 Task: Find connections with filter location Tartagal with filter topic #aviationwith filter profile language English with filter current company Shangri-La Group with filter school Sri Venkateswara College with filter industry Household and Institutional Furniture Manufacturing with filter service category Nonprofit Consulting with filter keywords title Culture Operations Manager
Action: Mouse moved to (634, 134)
Screenshot: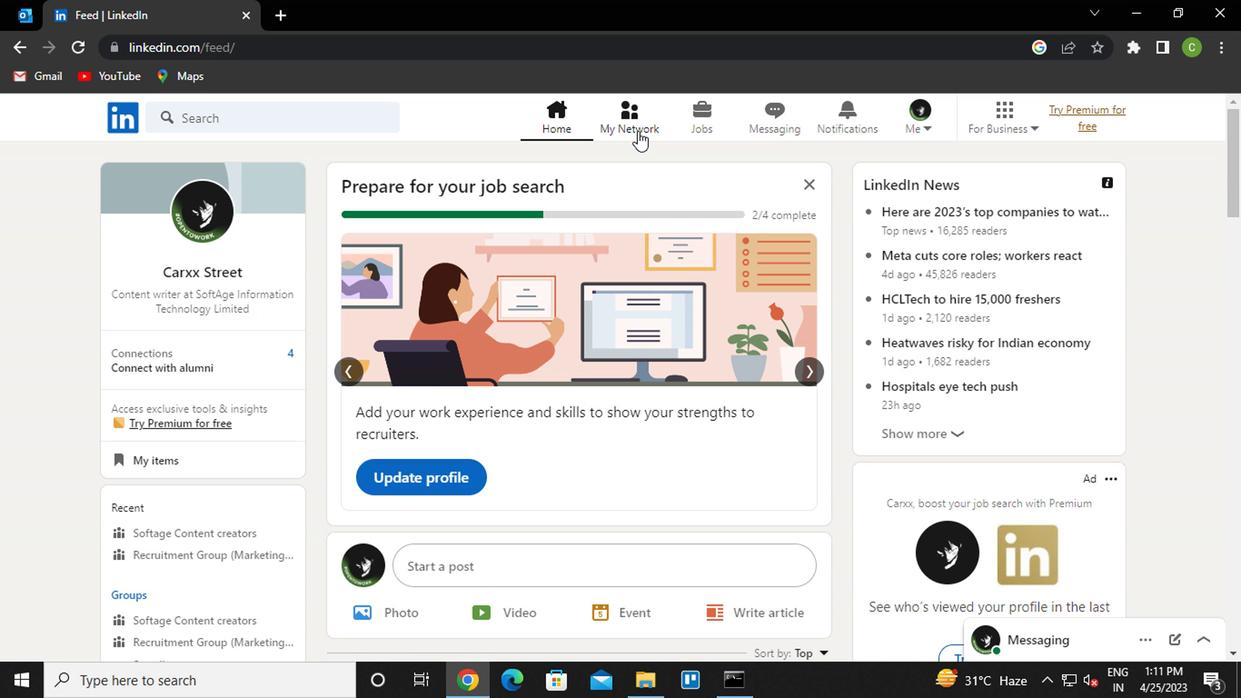 
Action: Mouse pressed left at (634, 134)
Screenshot: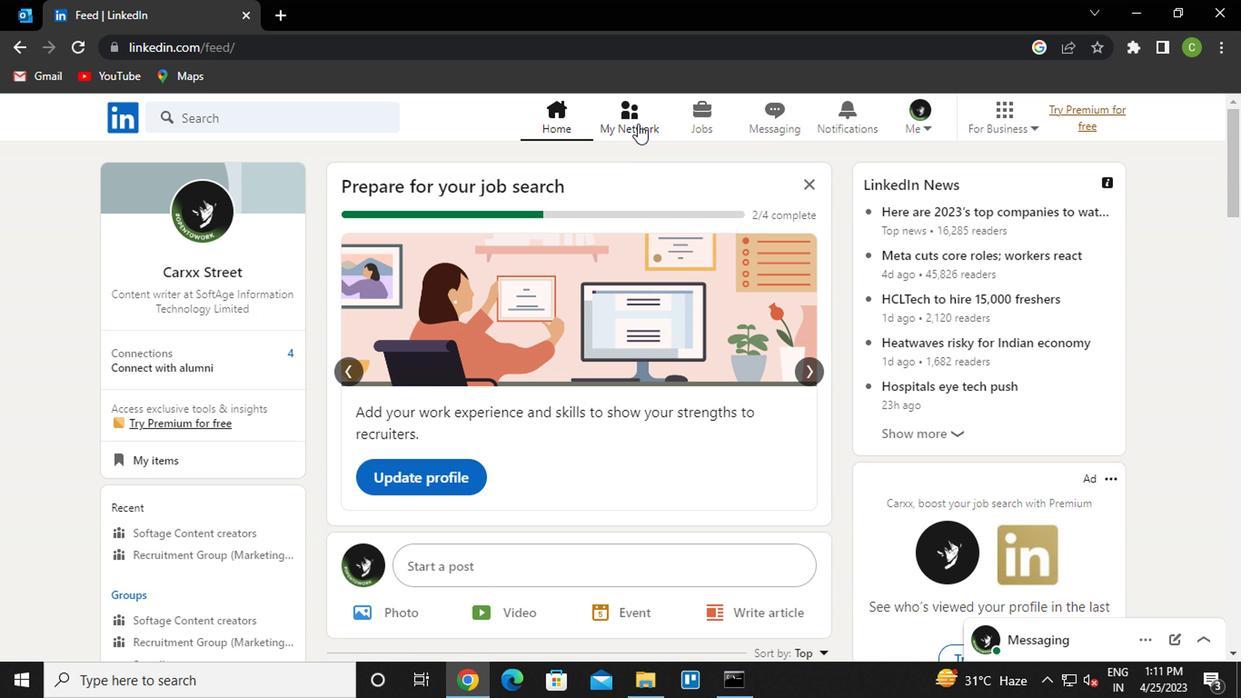 
Action: Mouse moved to (272, 225)
Screenshot: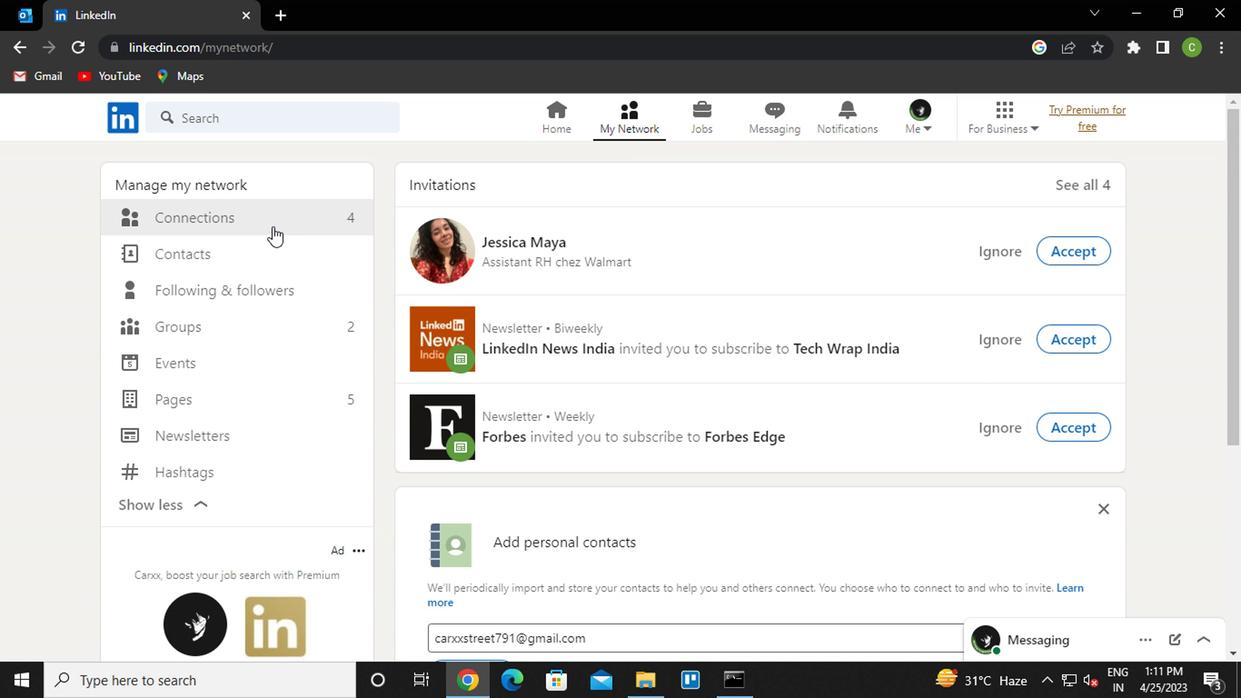 
Action: Mouse pressed left at (272, 225)
Screenshot: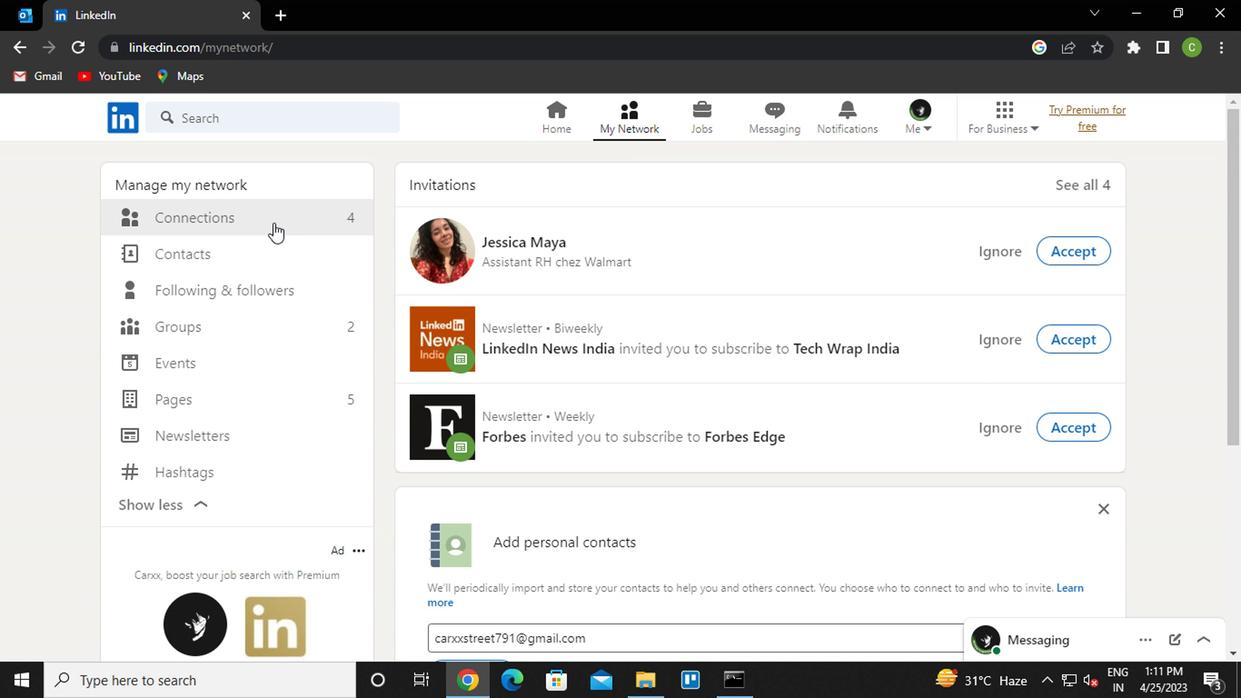 
Action: Mouse moved to (758, 227)
Screenshot: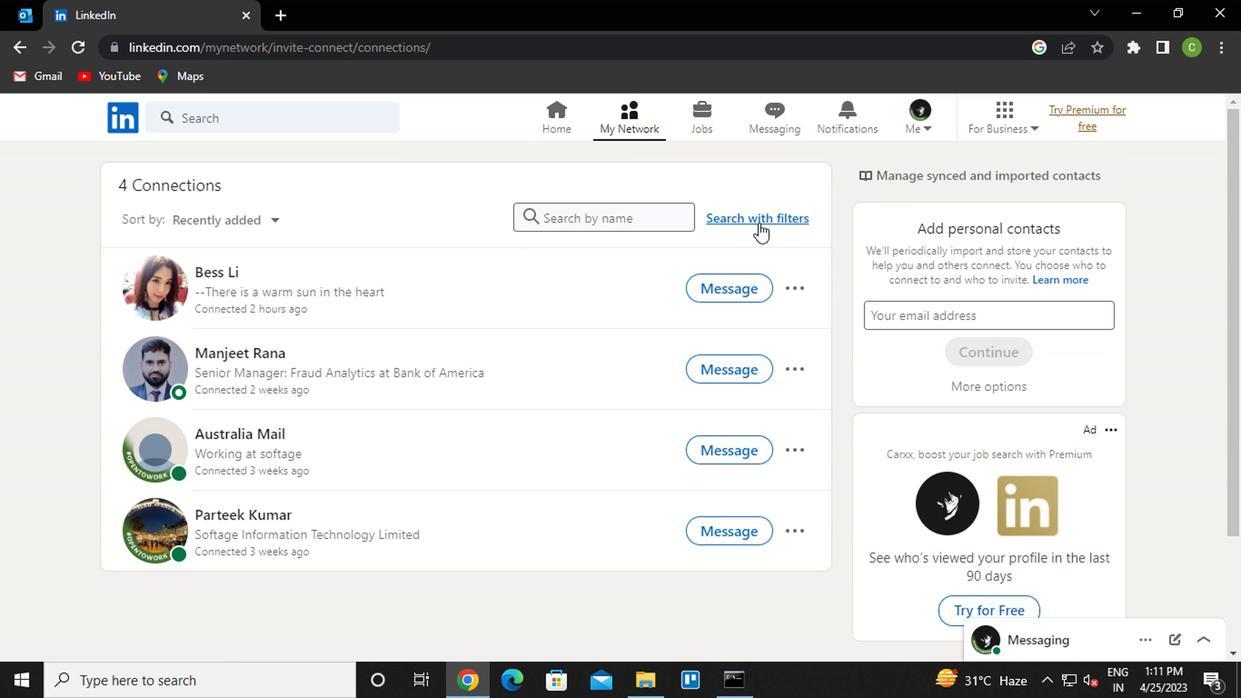 
Action: Mouse pressed left at (758, 227)
Screenshot: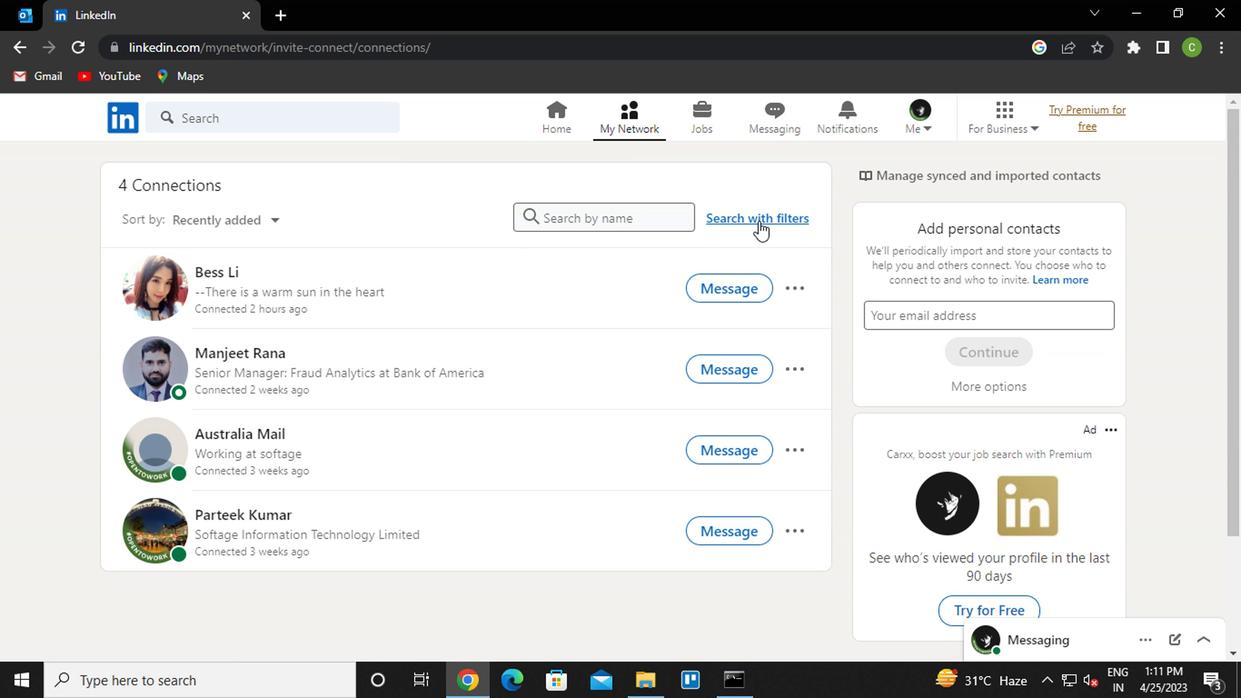 
Action: Mouse moved to (605, 183)
Screenshot: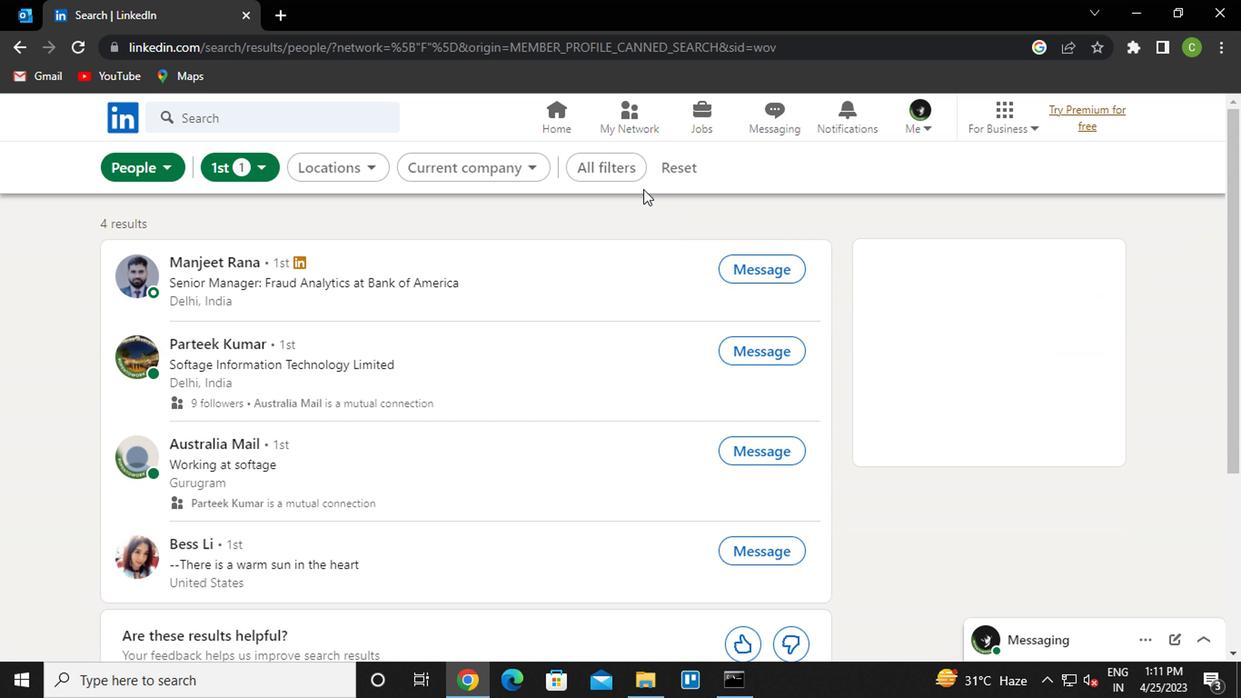 
Action: Mouse pressed left at (605, 183)
Screenshot: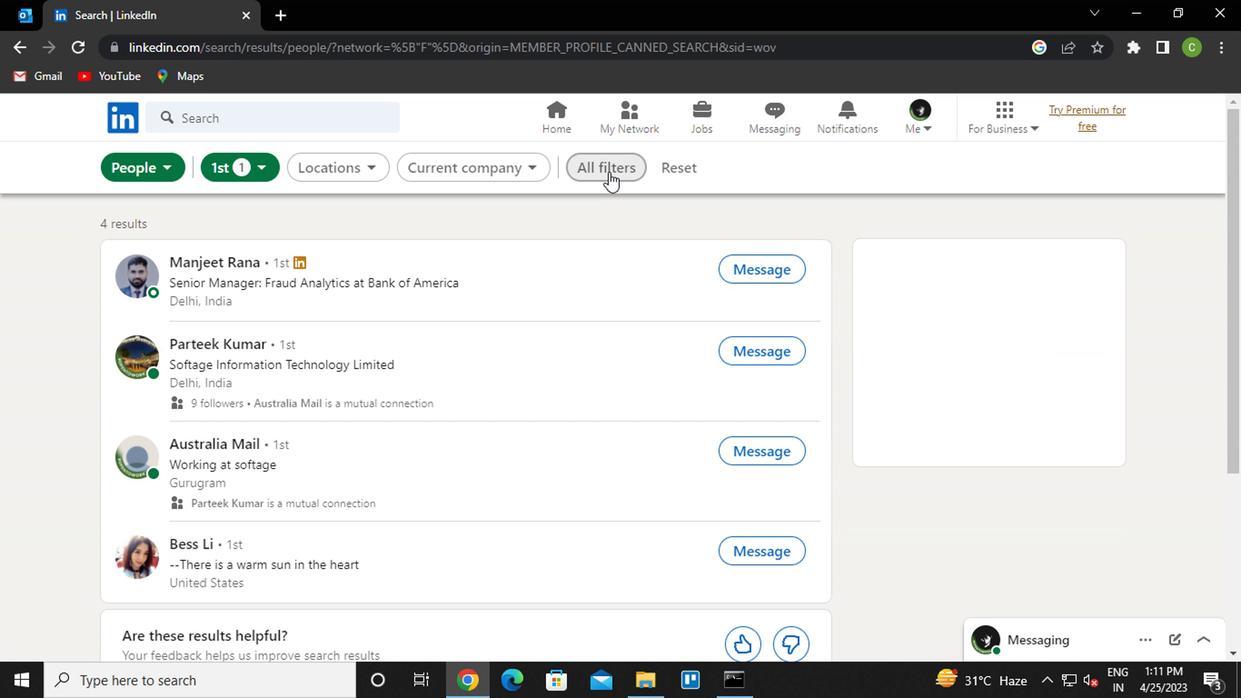 
Action: Mouse moved to (1001, 358)
Screenshot: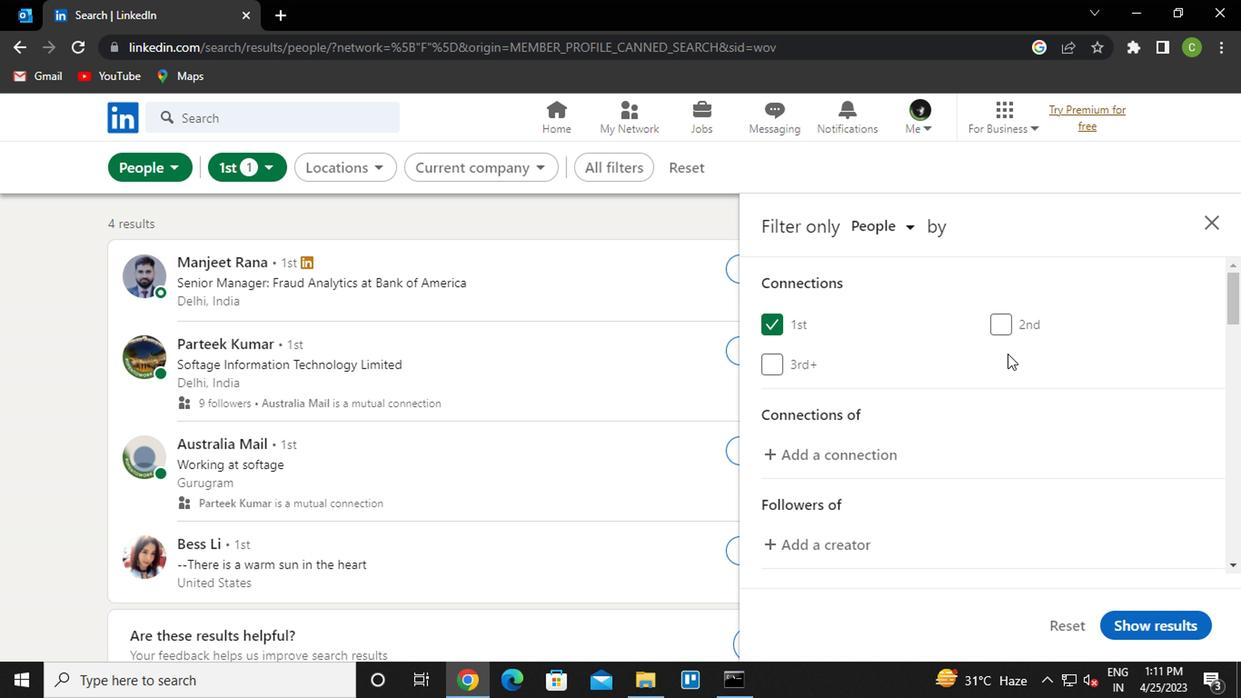 
Action: Mouse scrolled (1001, 358) with delta (0, 0)
Screenshot: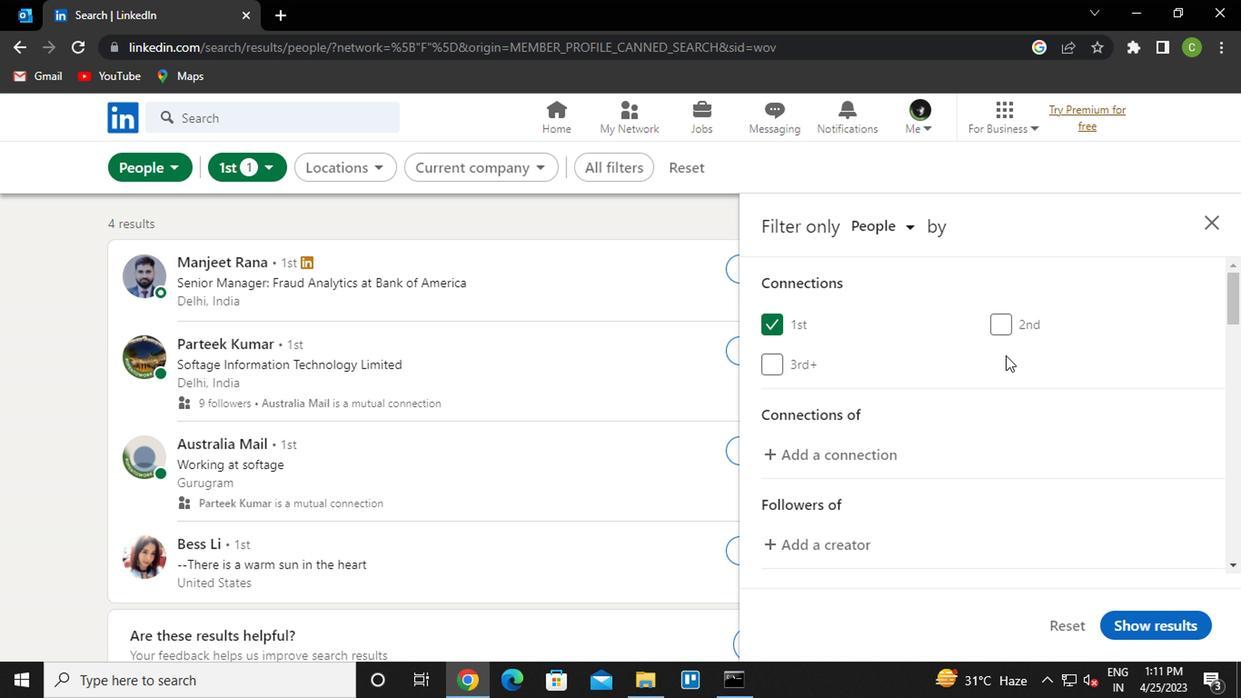 
Action: Mouse scrolled (1001, 358) with delta (0, 0)
Screenshot: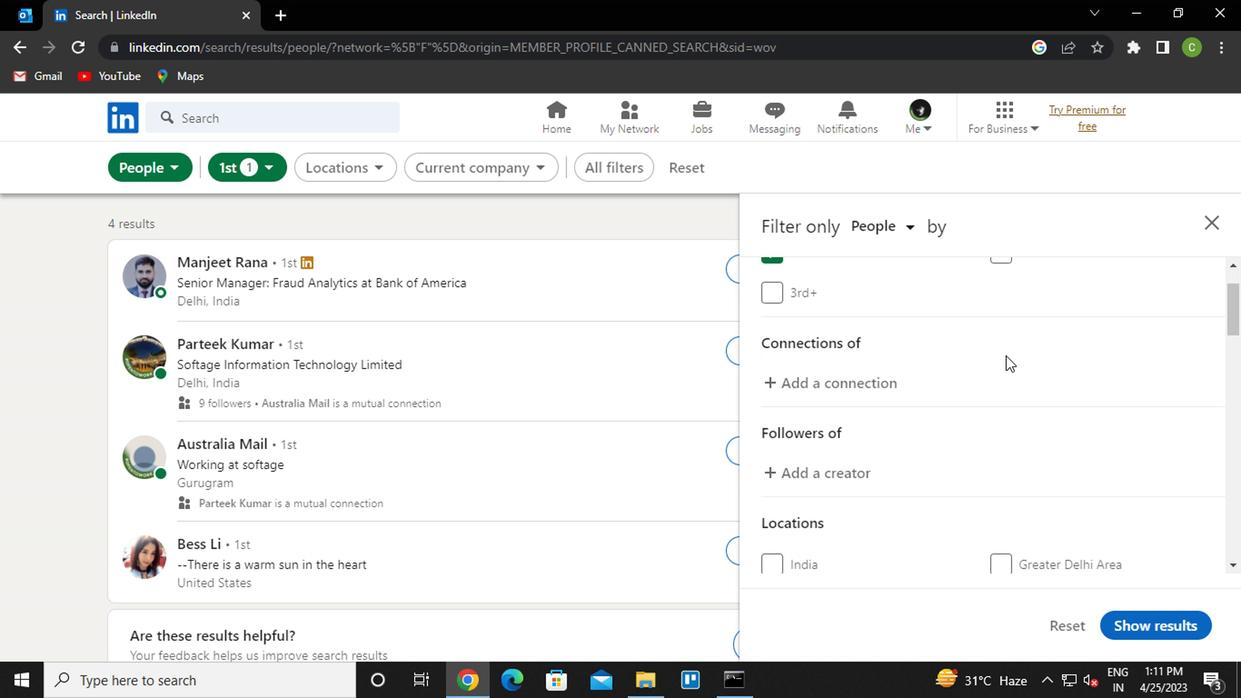 
Action: Mouse moved to (1001, 360)
Screenshot: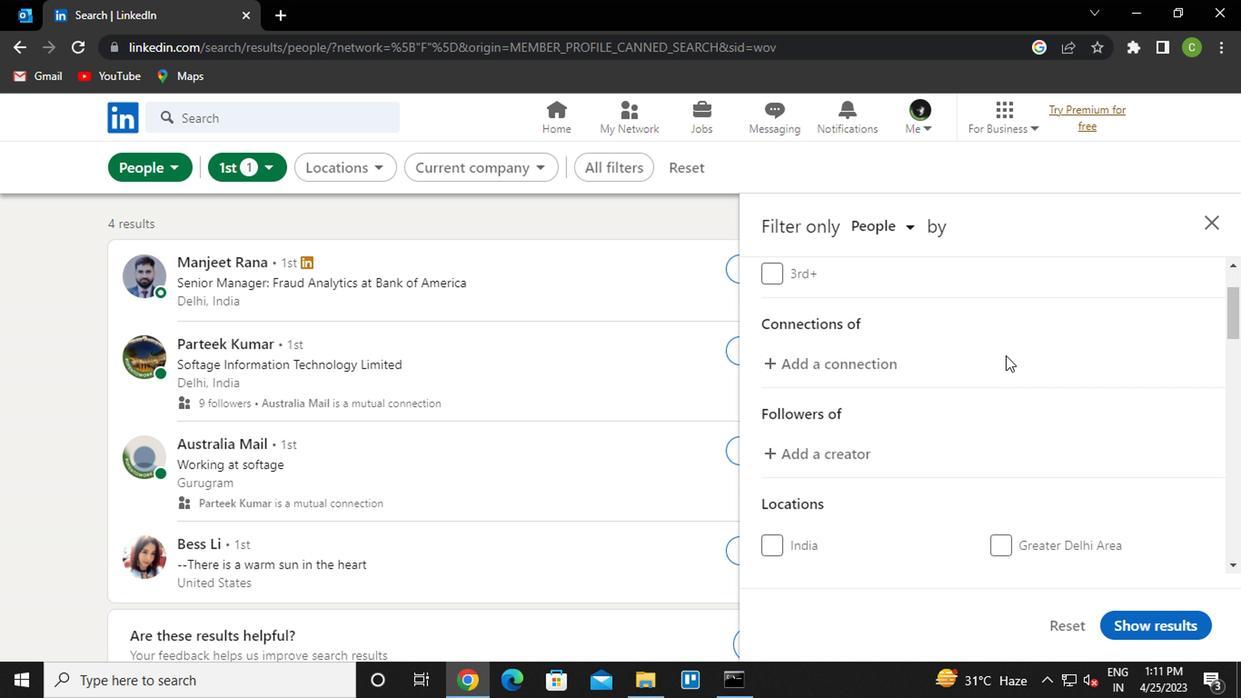 
Action: Mouse scrolled (1001, 358) with delta (0, -1)
Screenshot: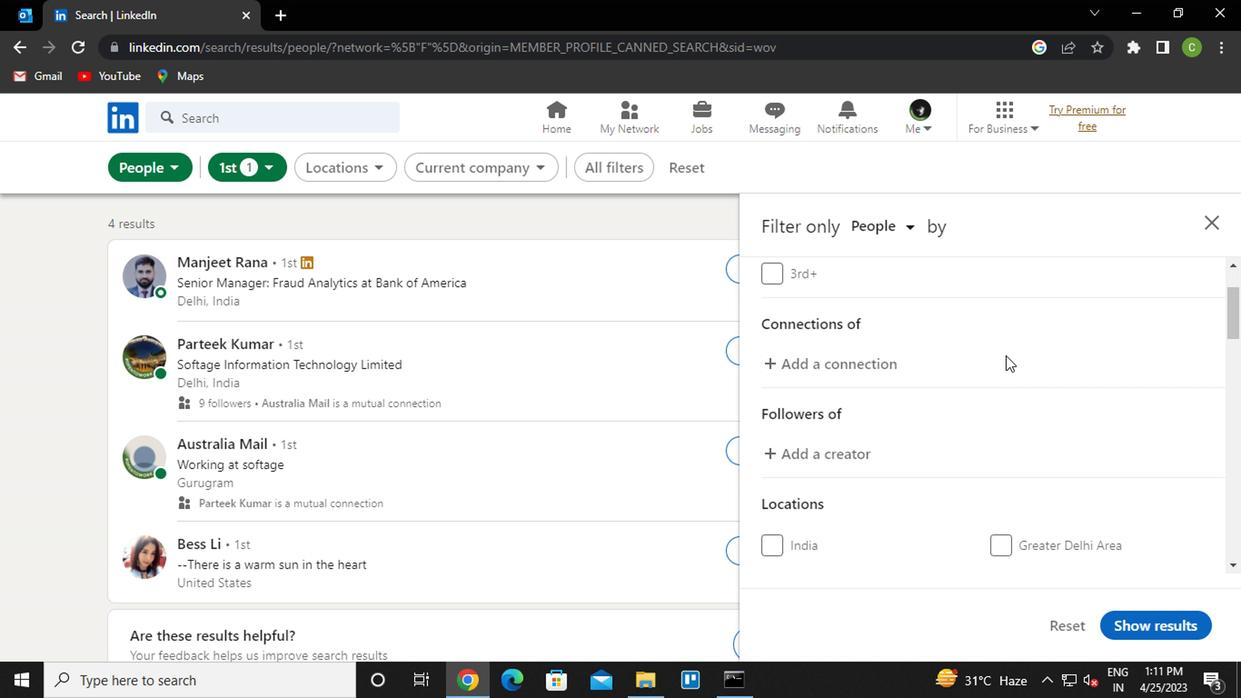 
Action: Mouse moved to (1021, 445)
Screenshot: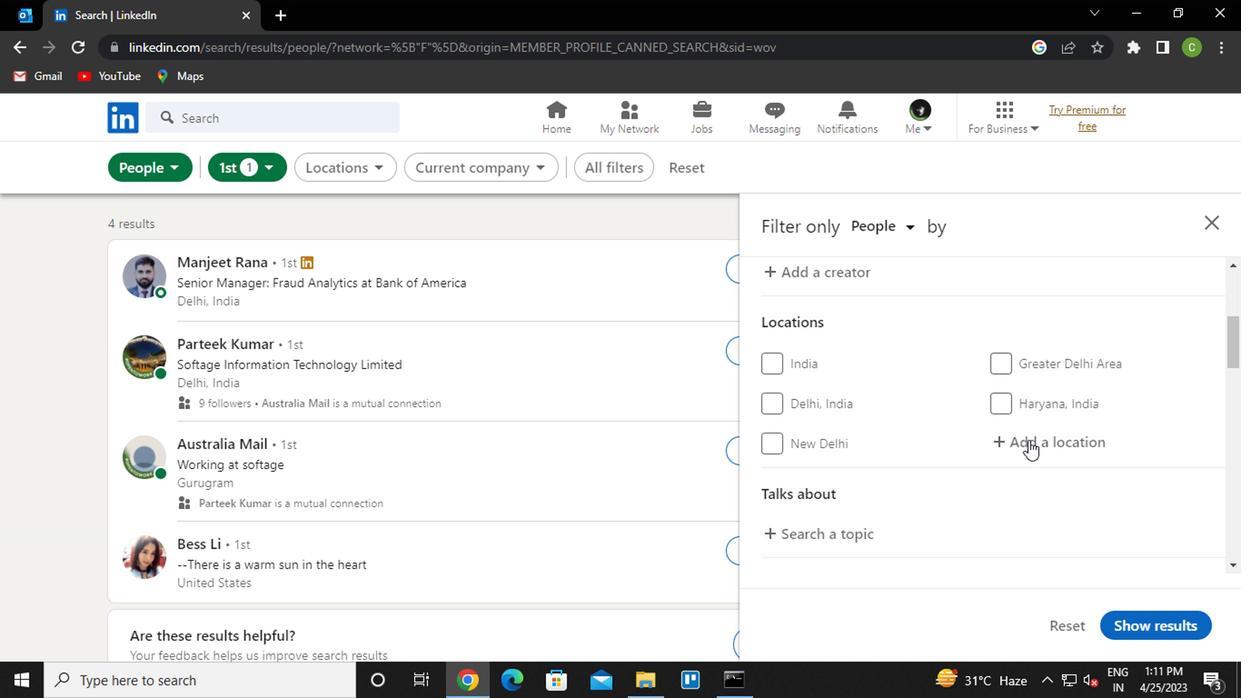 
Action: Mouse pressed left at (1021, 445)
Screenshot: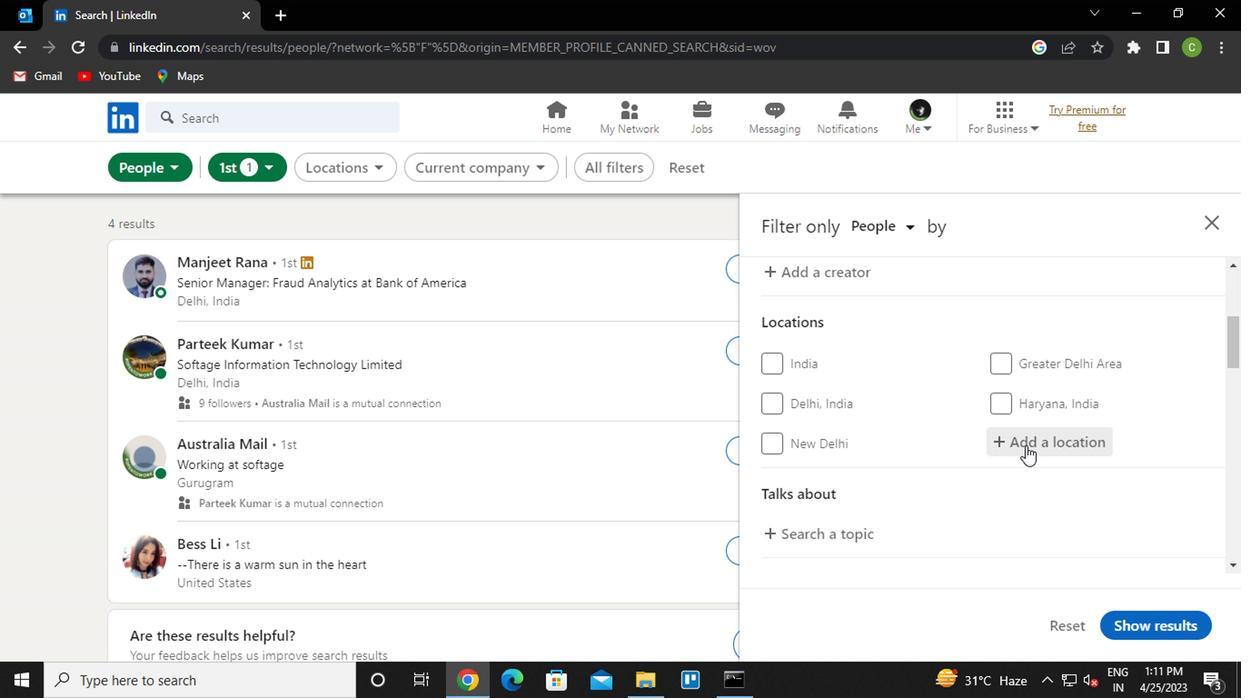 
Action: Key pressed <Key.caps_lock><Key.caps_lock>t<Key.caps_lock>artagar<Key.backspace>l<Key.down><Key.enter>
Screenshot: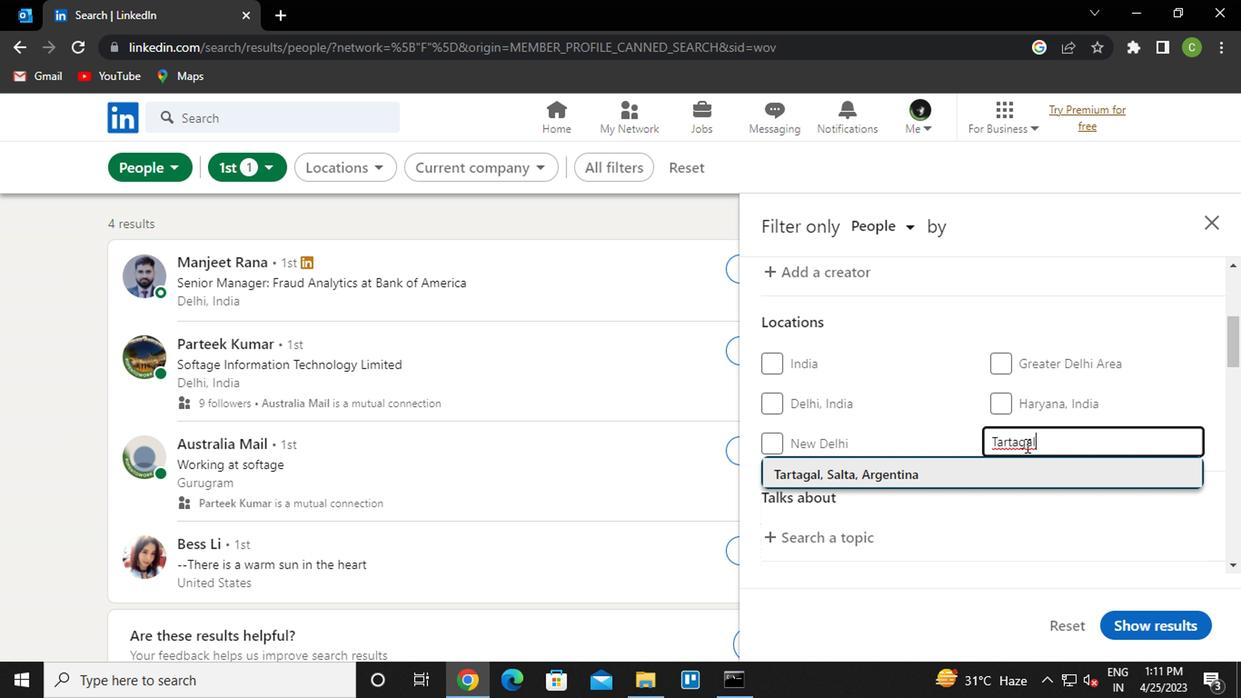 
Action: Mouse moved to (987, 471)
Screenshot: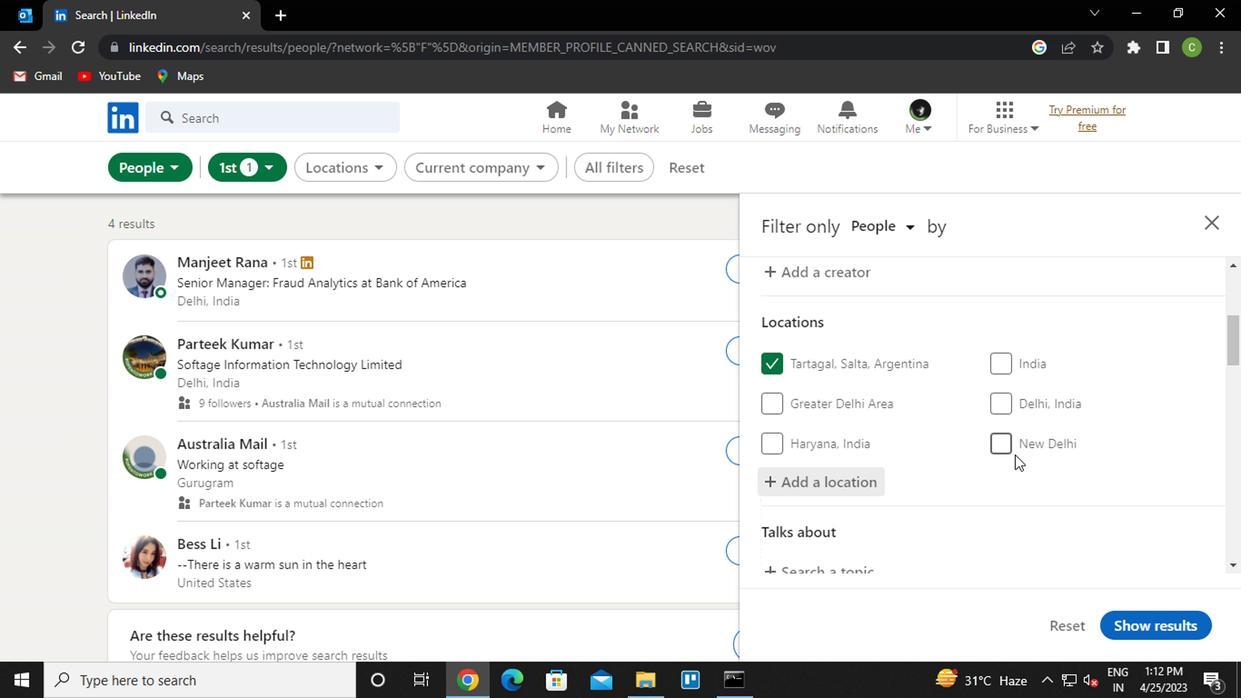 
Action: Mouse scrolled (987, 470) with delta (0, 0)
Screenshot: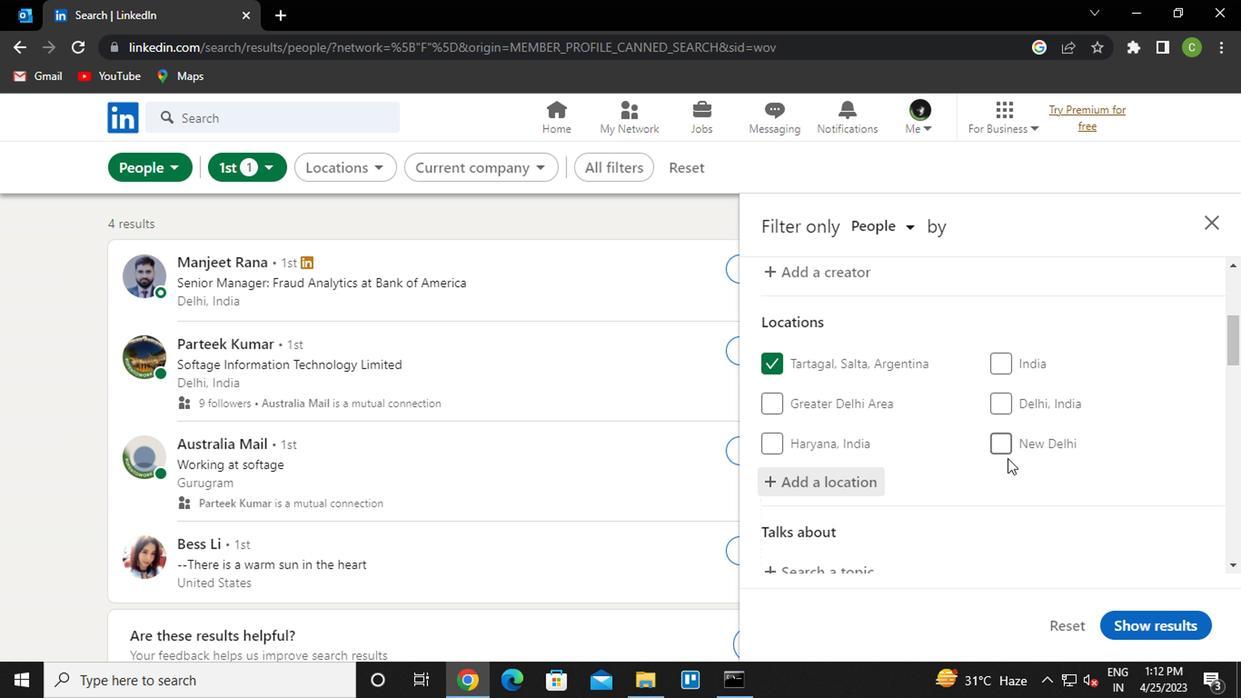 
Action: Mouse moved to (832, 474)
Screenshot: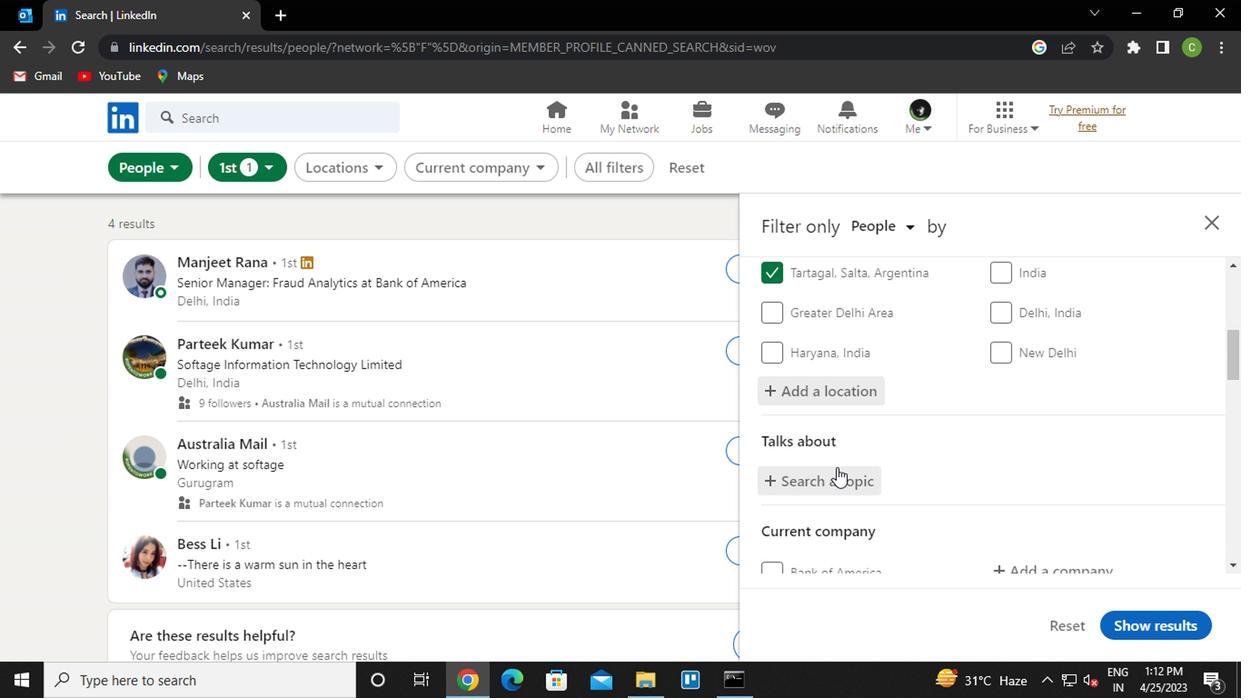 
Action: Mouse pressed left at (832, 474)
Screenshot: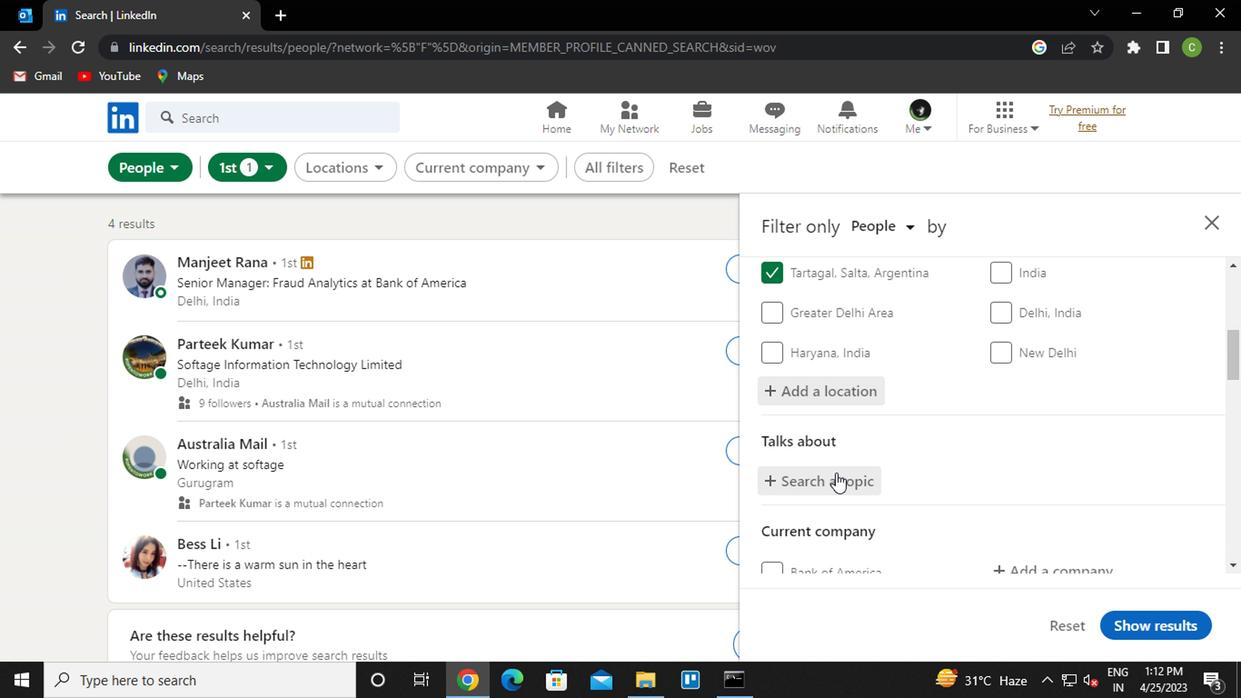 
Action: Key pressed aviation<Key.down><Key.enter>
Screenshot: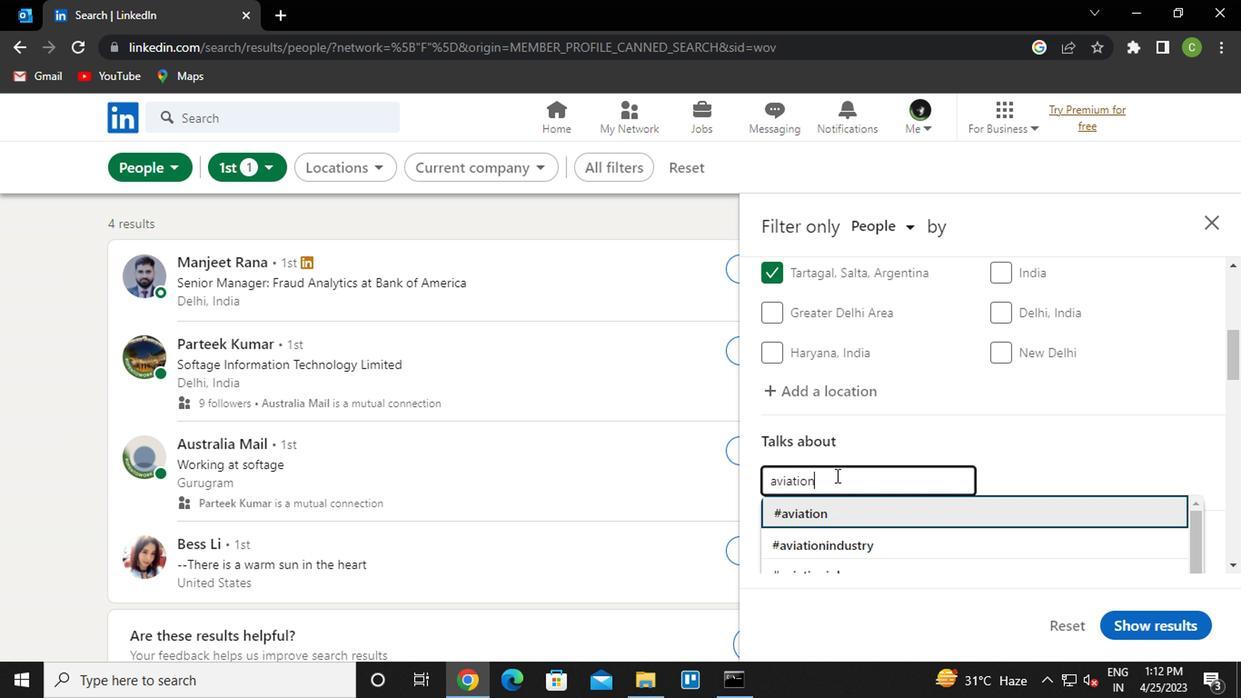 
Action: Mouse moved to (894, 465)
Screenshot: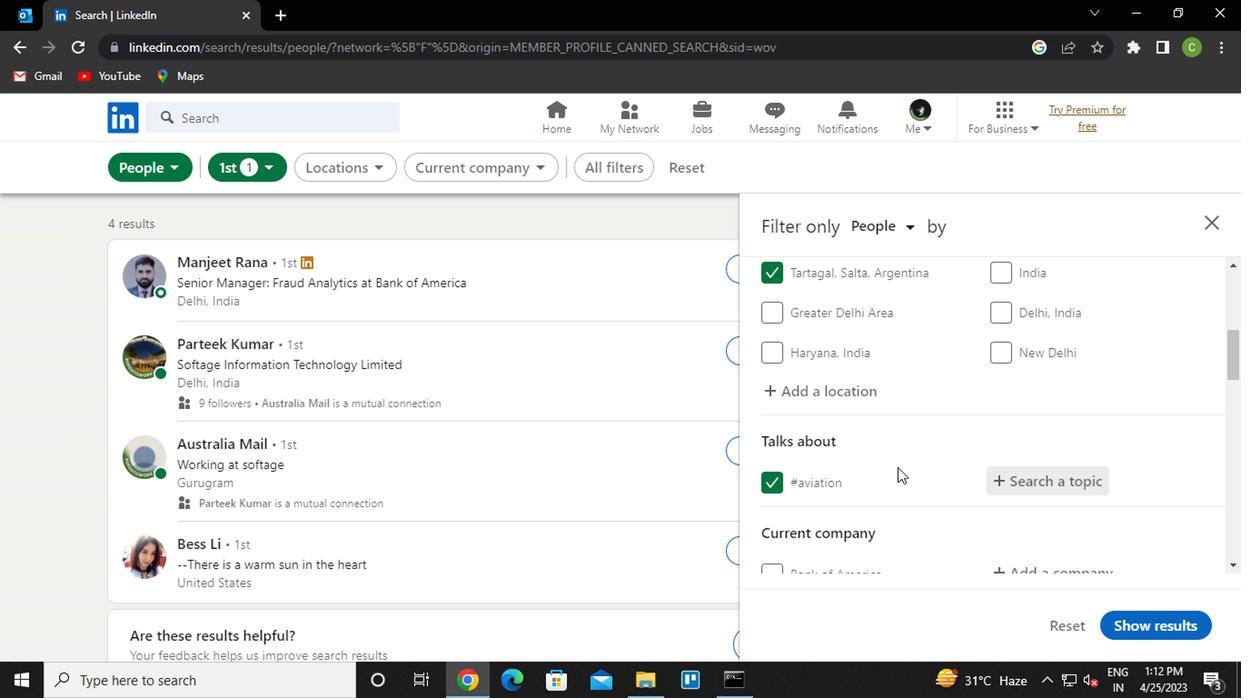 
Action: Mouse scrolled (894, 464) with delta (0, -1)
Screenshot: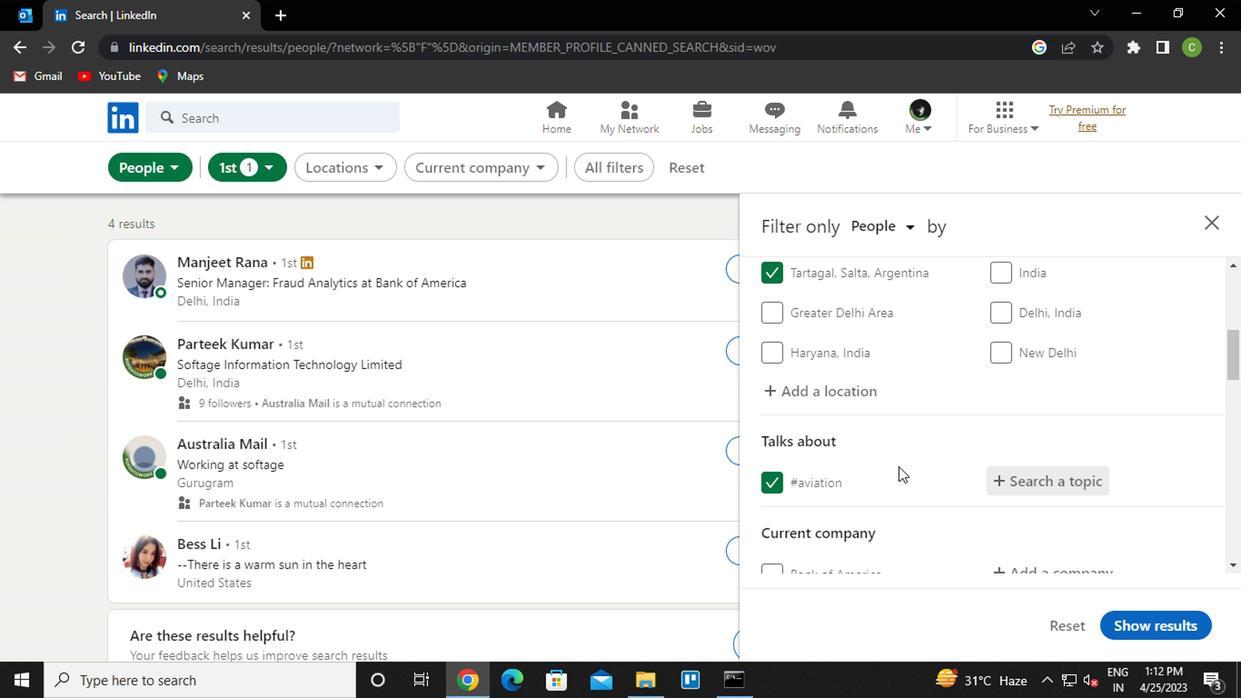 
Action: Mouse scrolled (894, 464) with delta (0, -1)
Screenshot: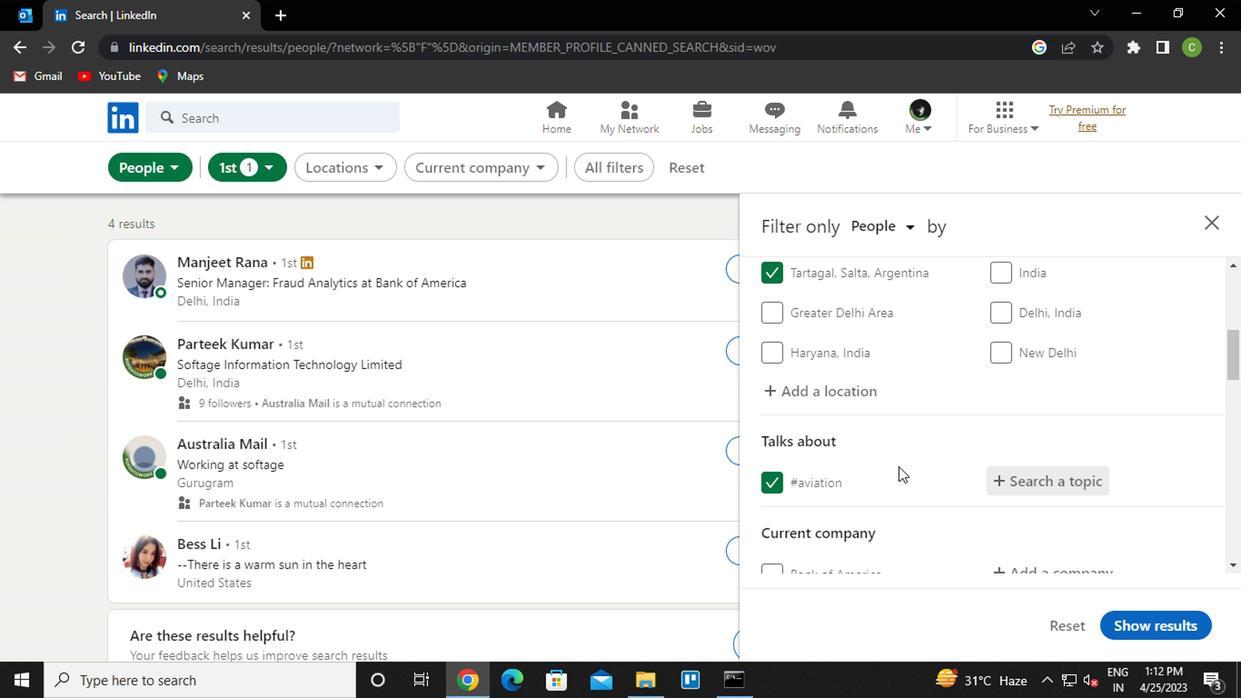 
Action: Mouse moved to (894, 465)
Screenshot: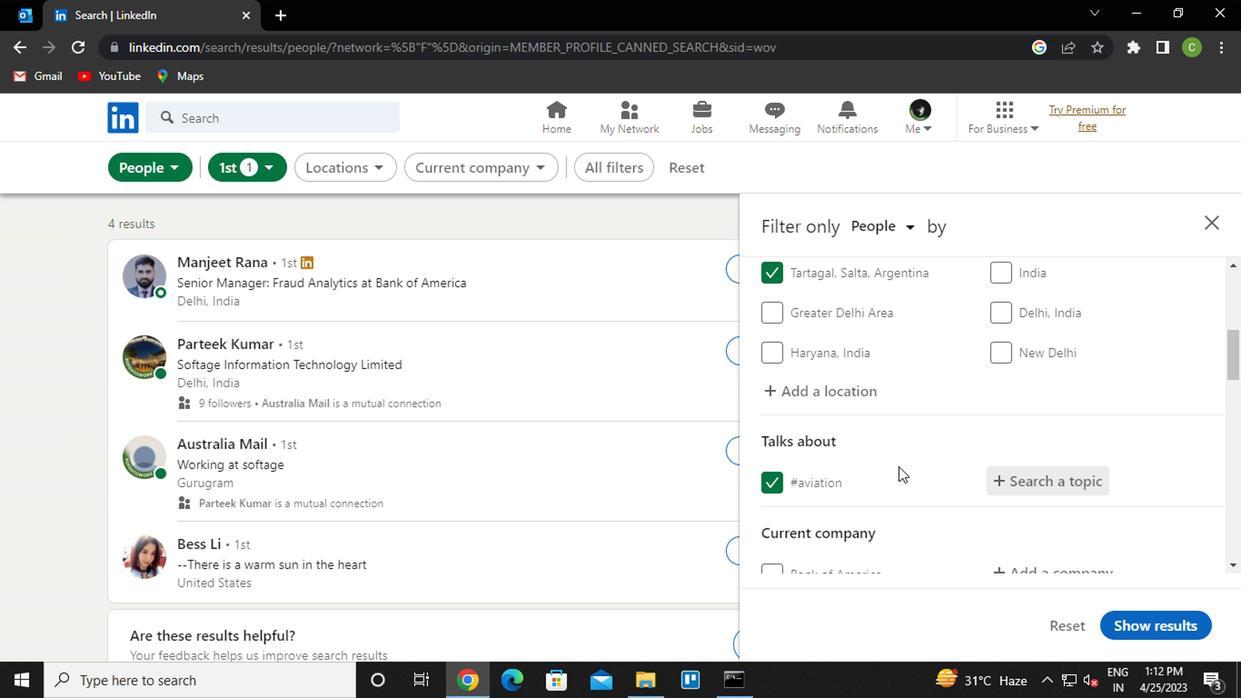 
Action: Mouse scrolled (894, 464) with delta (0, -1)
Screenshot: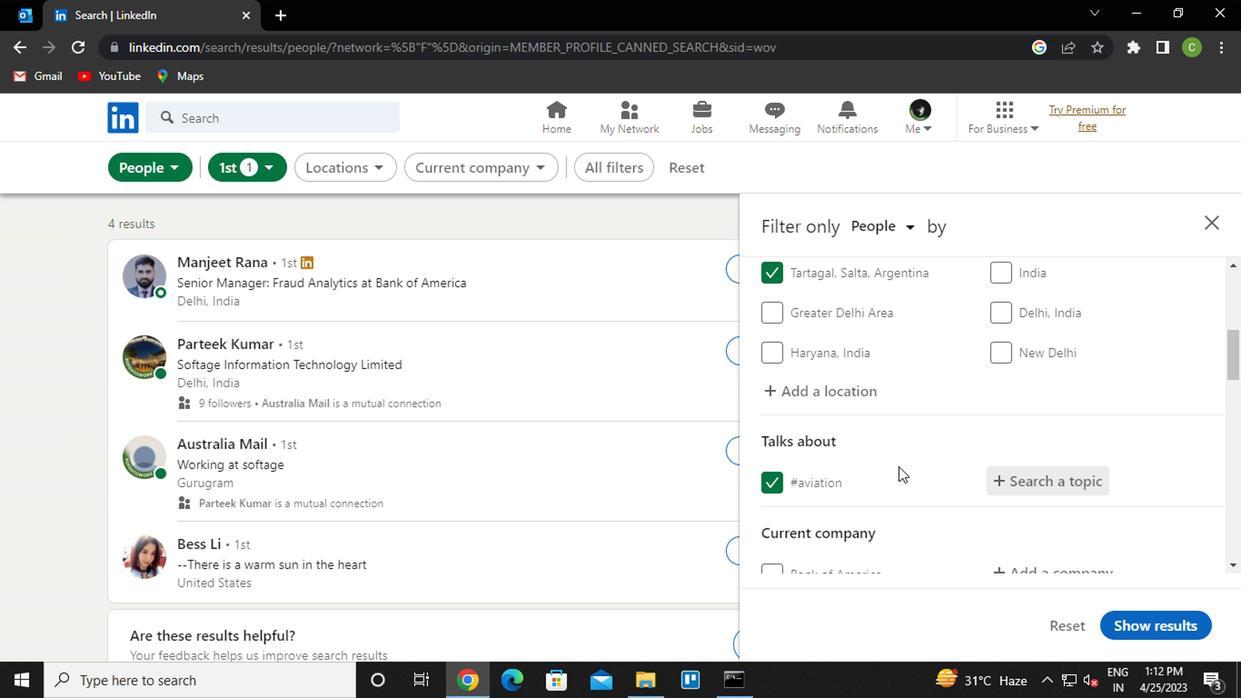 
Action: Mouse scrolled (894, 464) with delta (0, -1)
Screenshot: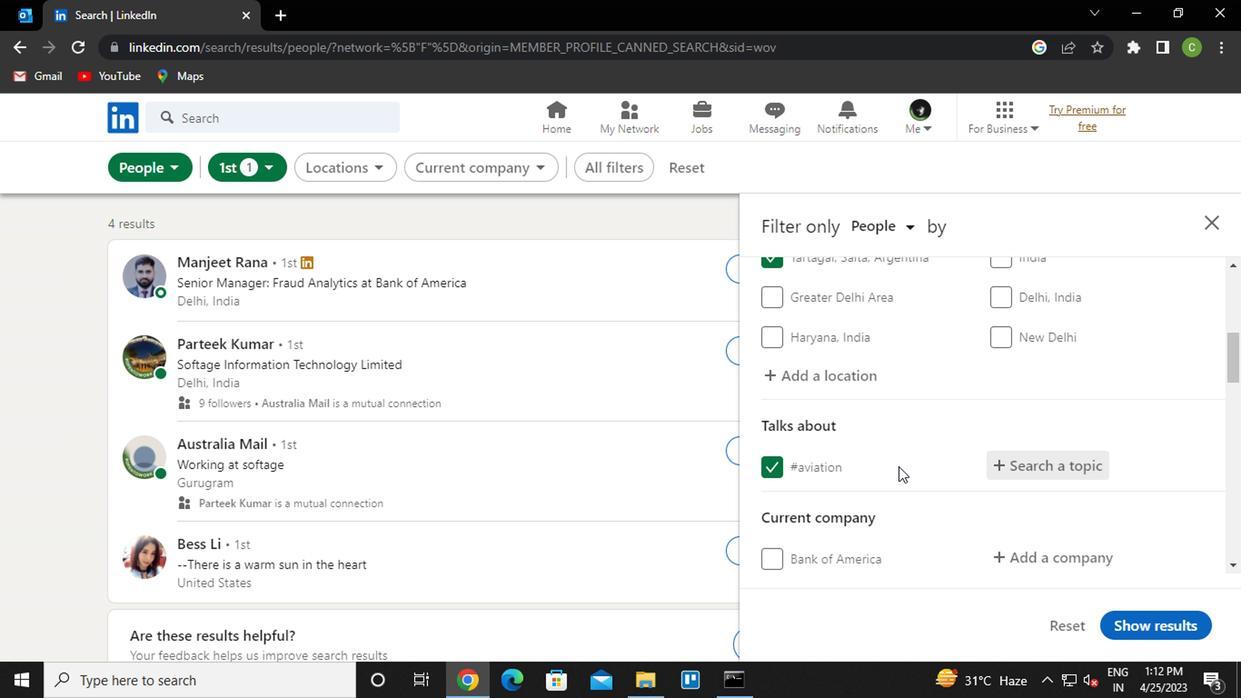 
Action: Mouse moved to (893, 465)
Screenshot: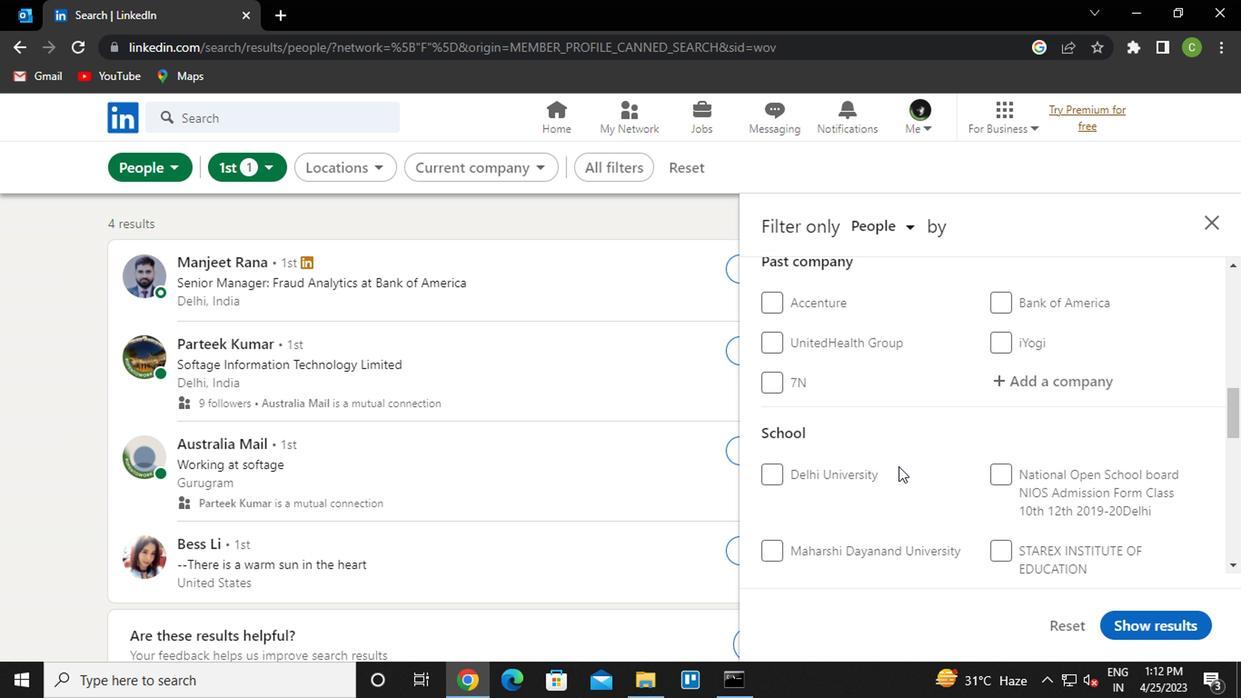 
Action: Mouse scrolled (893, 464) with delta (0, -1)
Screenshot: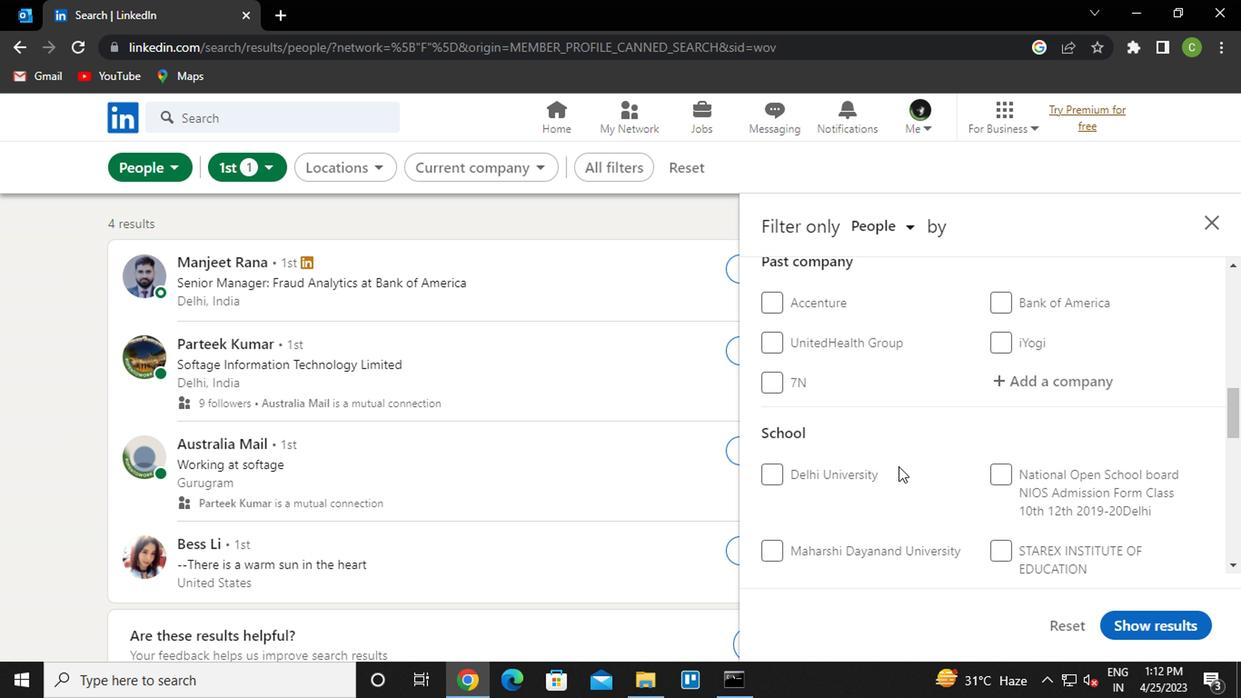 
Action: Mouse scrolled (893, 464) with delta (0, -1)
Screenshot: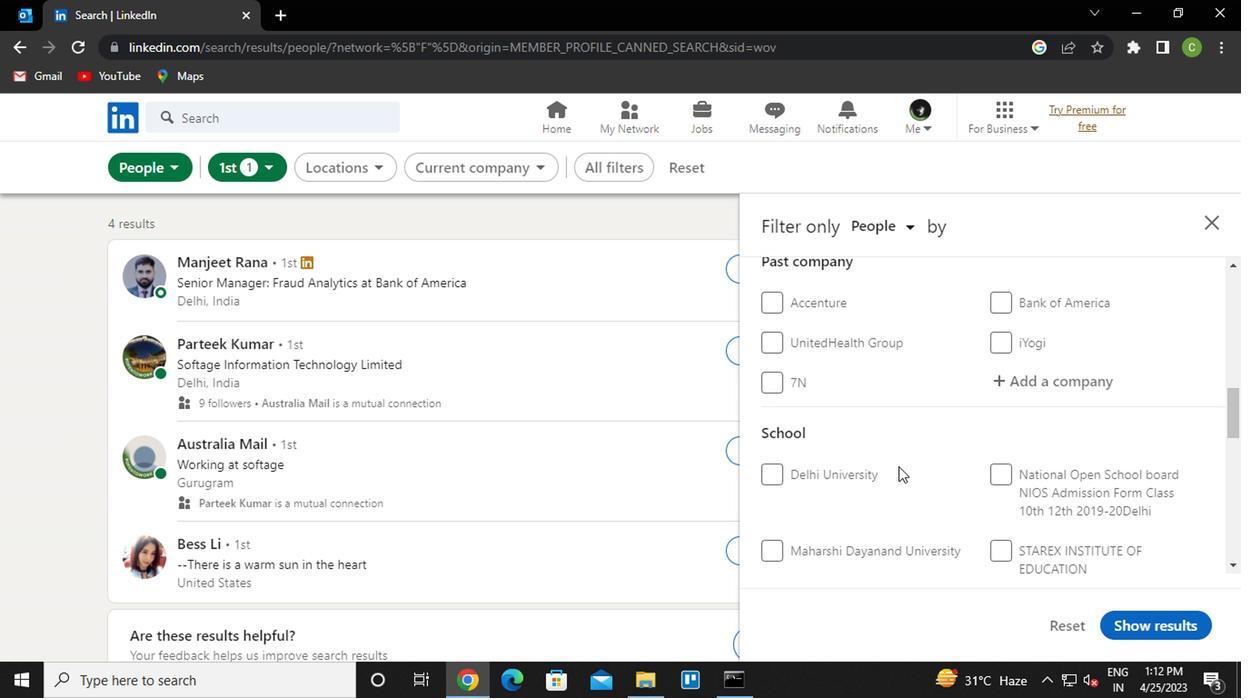 
Action: Mouse moved to (887, 466)
Screenshot: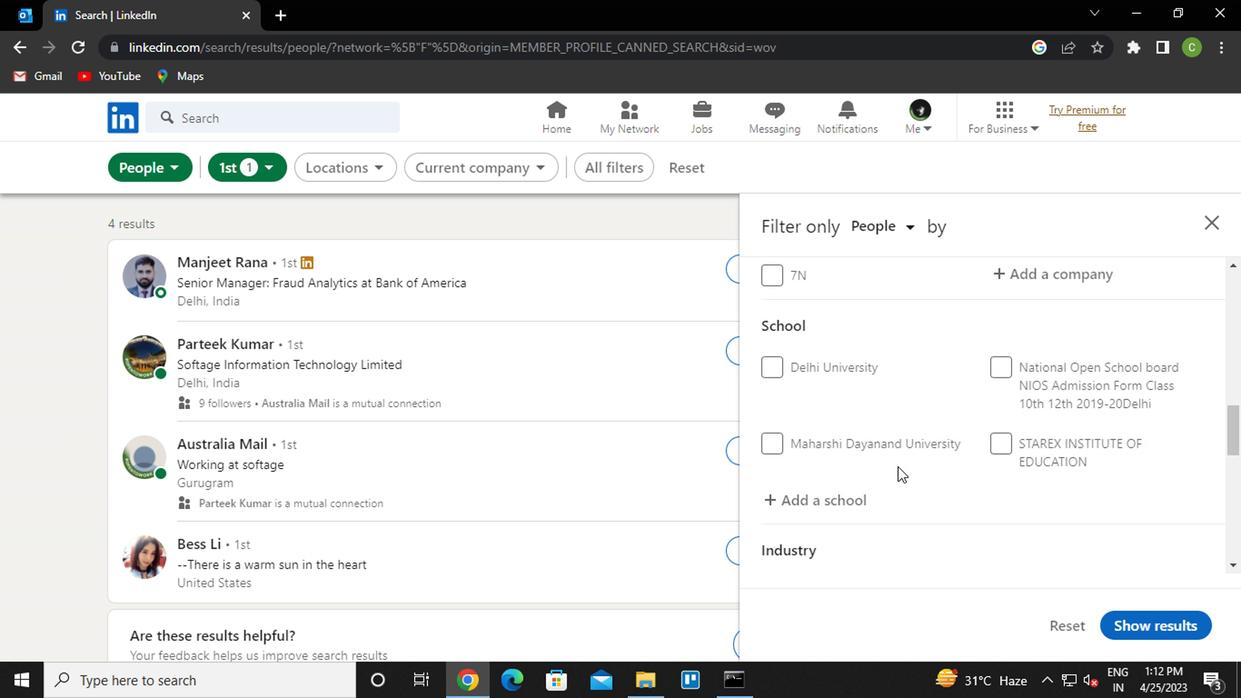 
Action: Mouse scrolled (887, 466) with delta (0, 0)
Screenshot: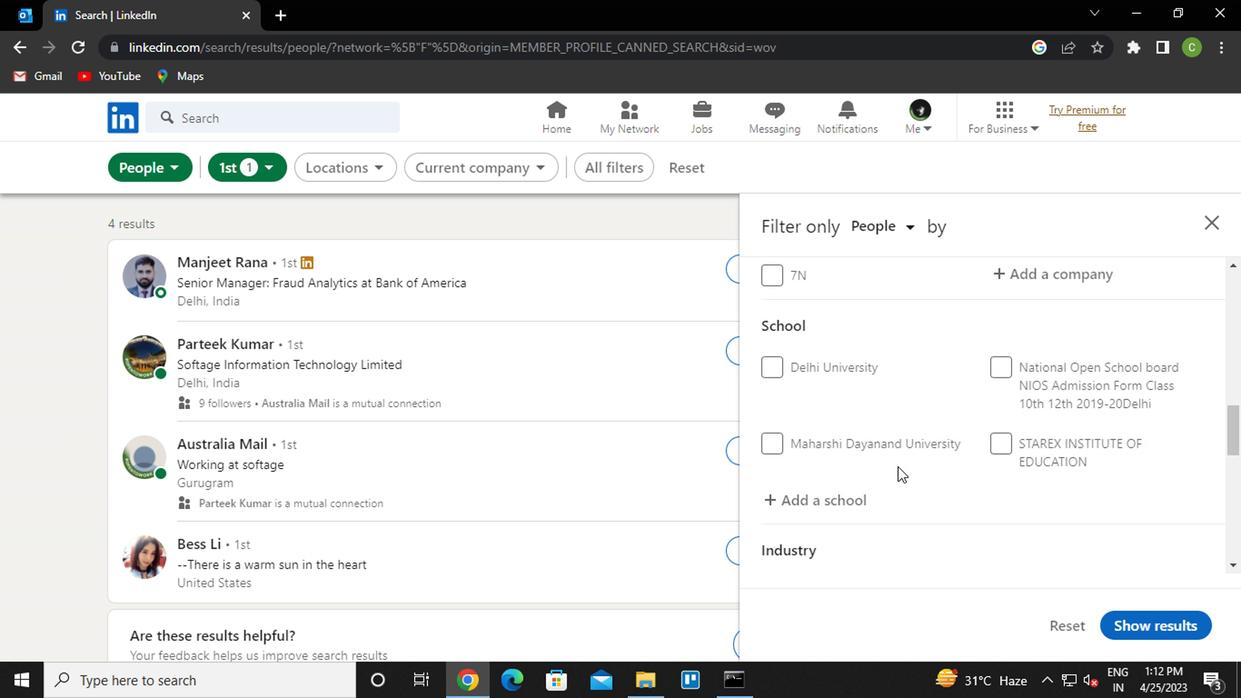 
Action: Mouse moved to (885, 468)
Screenshot: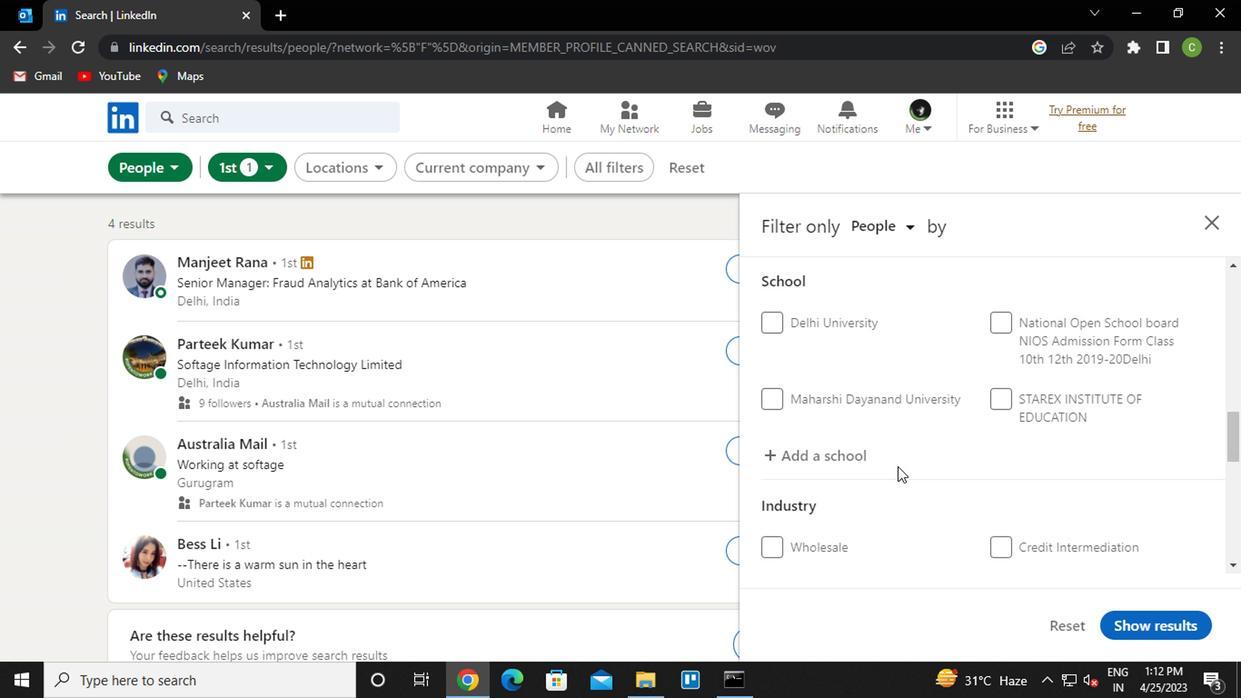 
Action: Mouse scrolled (885, 466) with delta (0, -1)
Screenshot: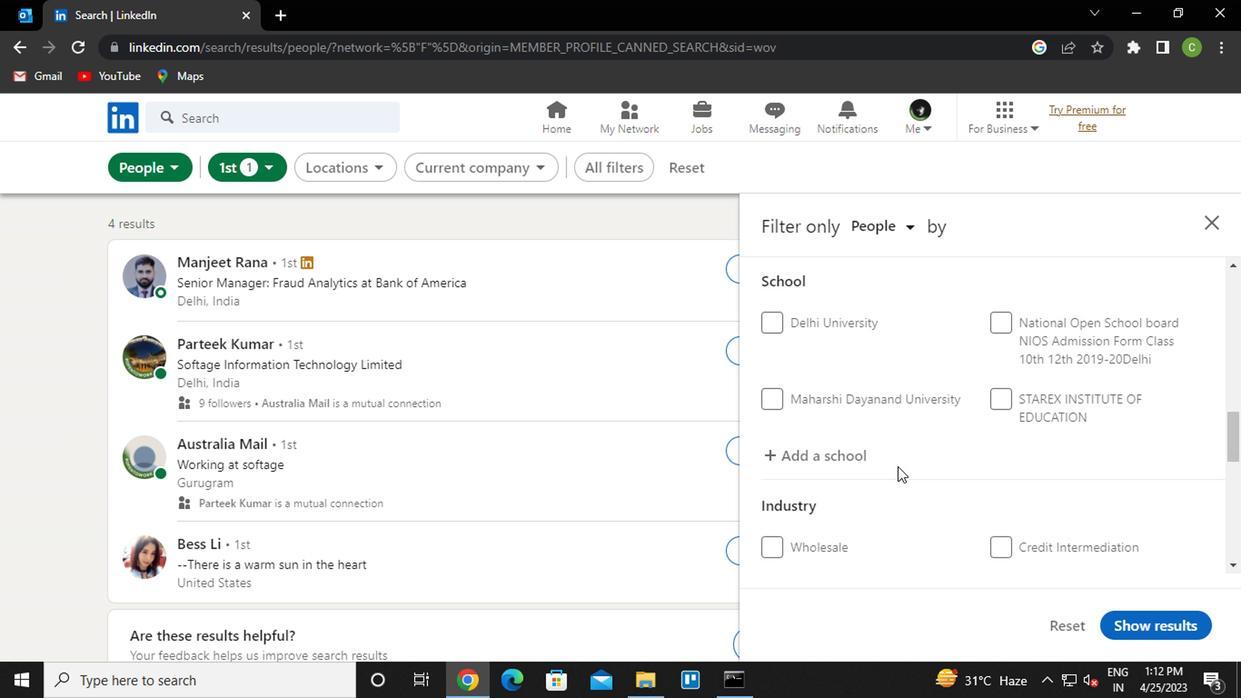 
Action: Mouse moved to (830, 471)
Screenshot: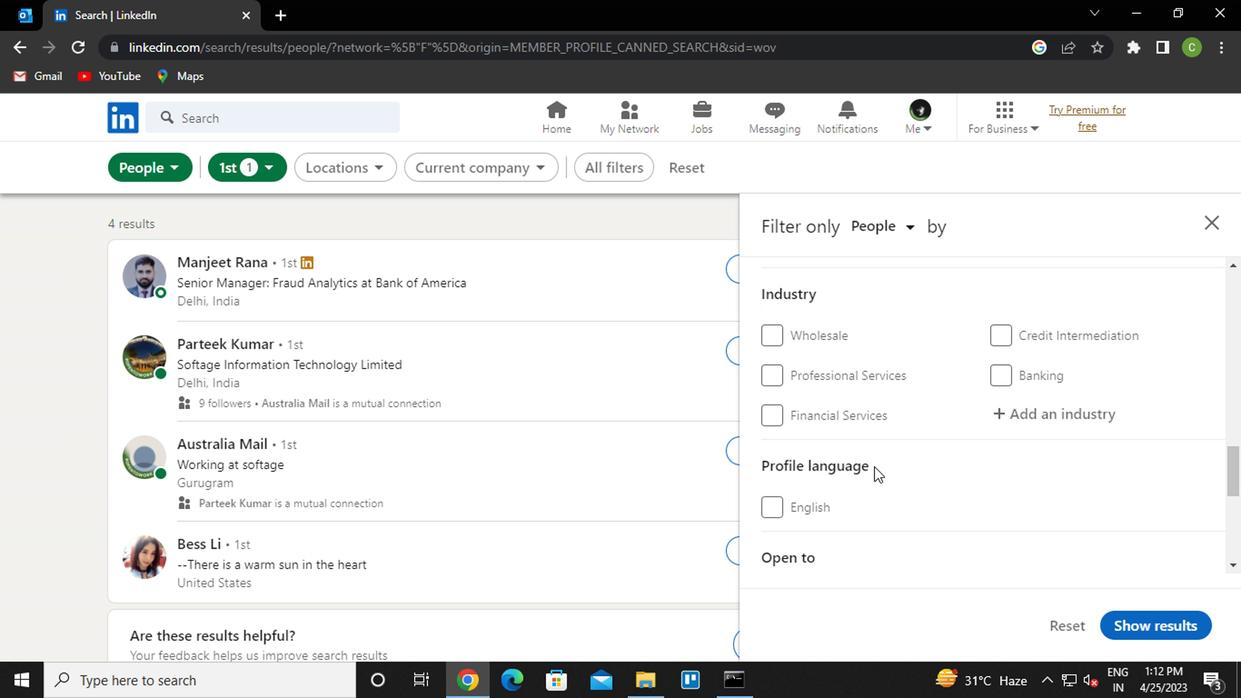
Action: Mouse scrolled (830, 470) with delta (0, 0)
Screenshot: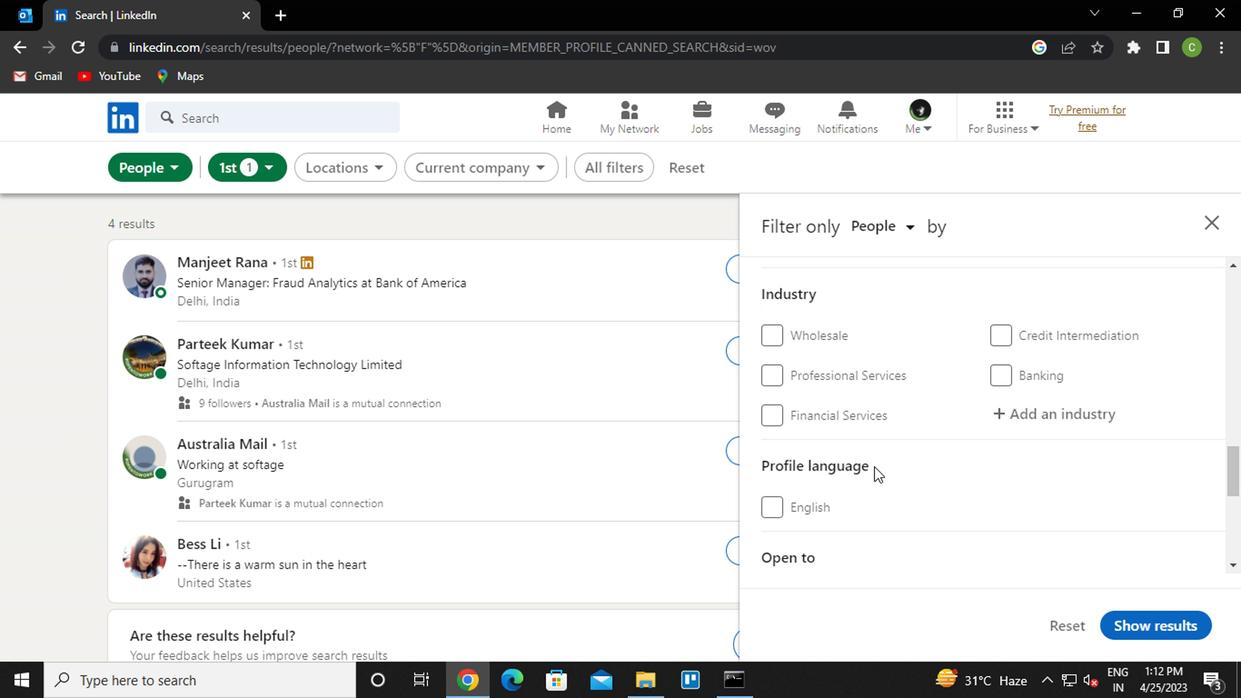 
Action: Mouse moved to (780, 413)
Screenshot: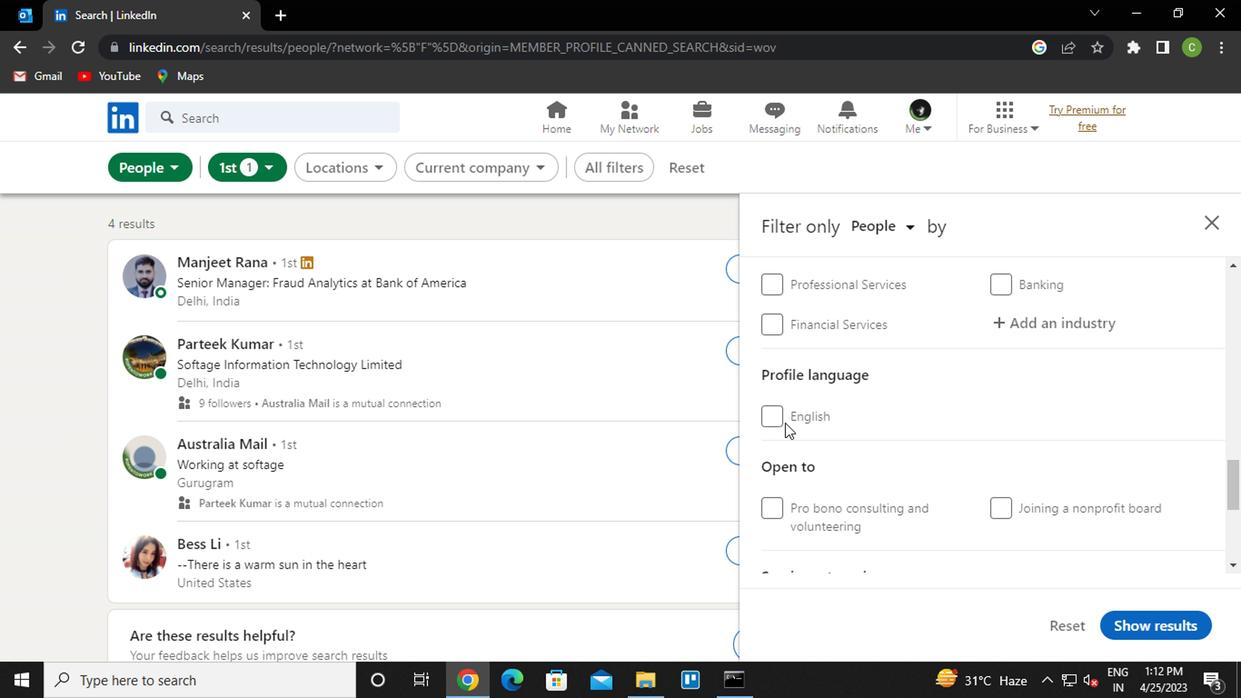
Action: Mouse pressed left at (780, 413)
Screenshot: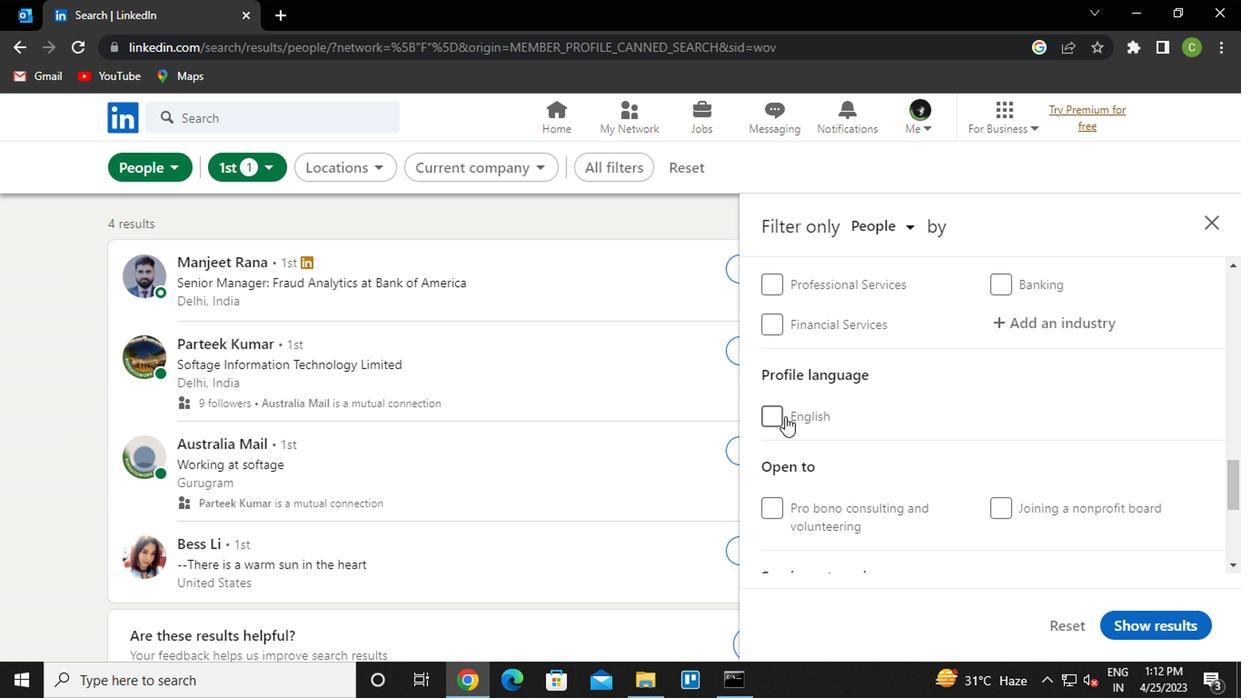 
Action: Mouse moved to (934, 457)
Screenshot: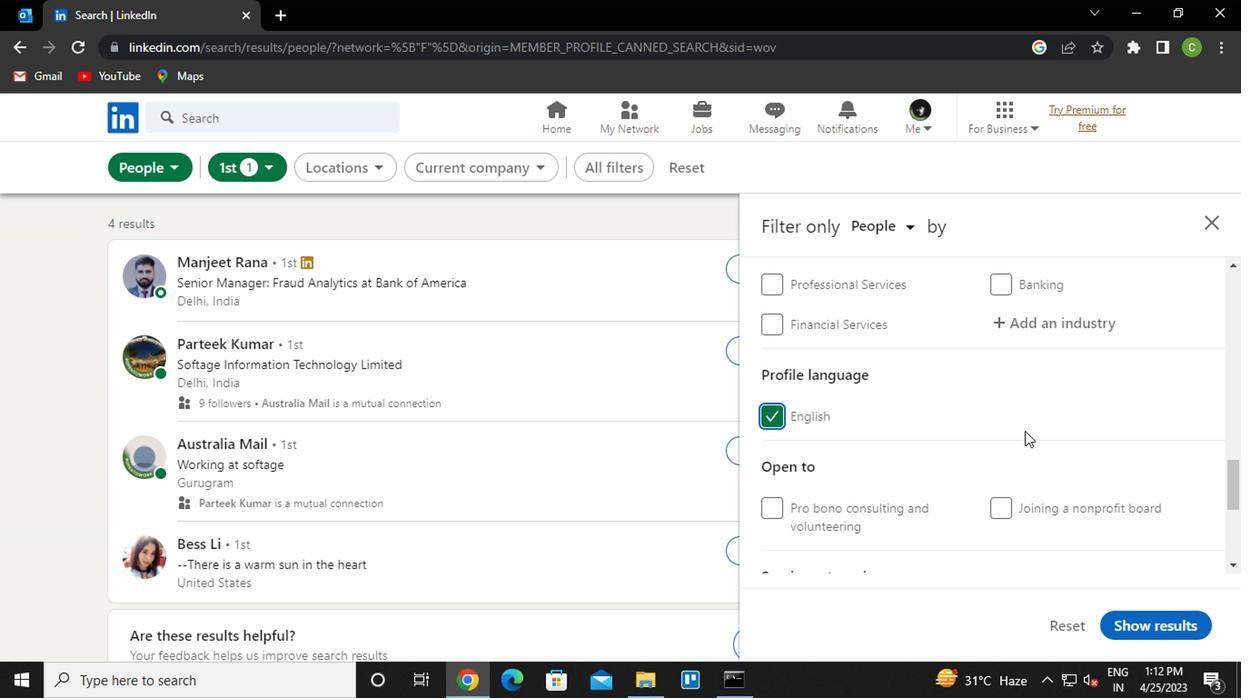 
Action: Mouse scrolled (934, 458) with delta (0, 0)
Screenshot: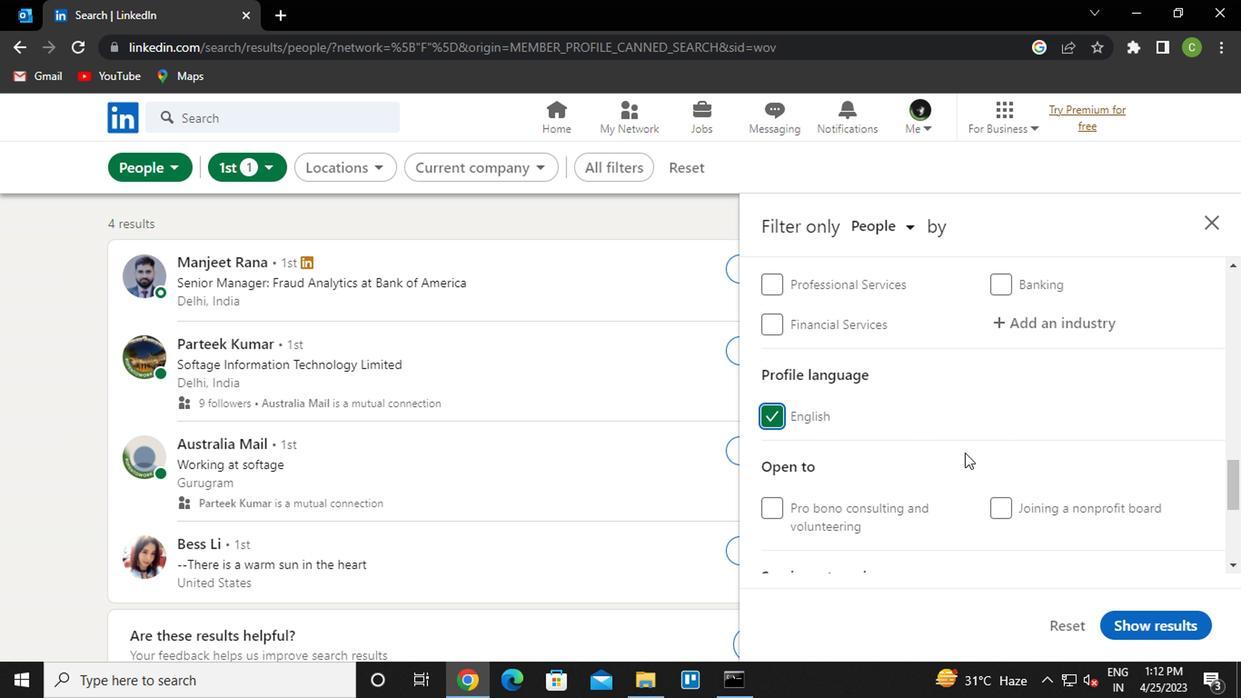 
Action: Mouse scrolled (934, 458) with delta (0, 0)
Screenshot: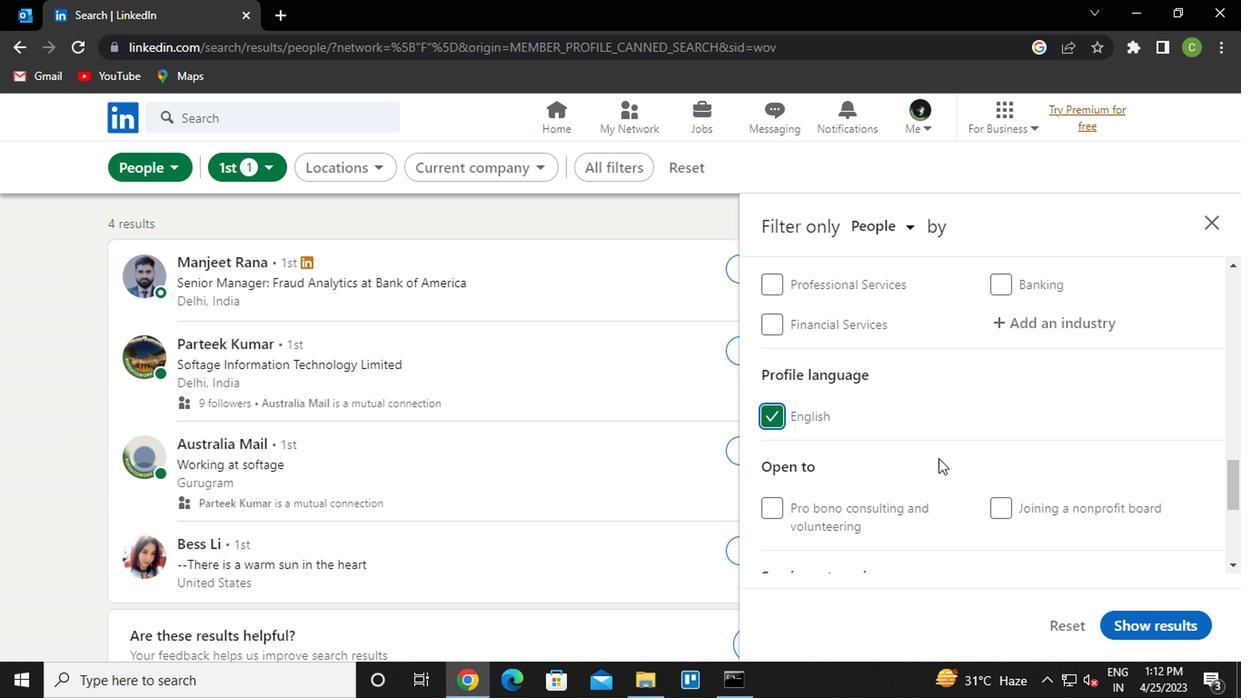 
Action: Mouse scrolled (934, 458) with delta (0, 0)
Screenshot: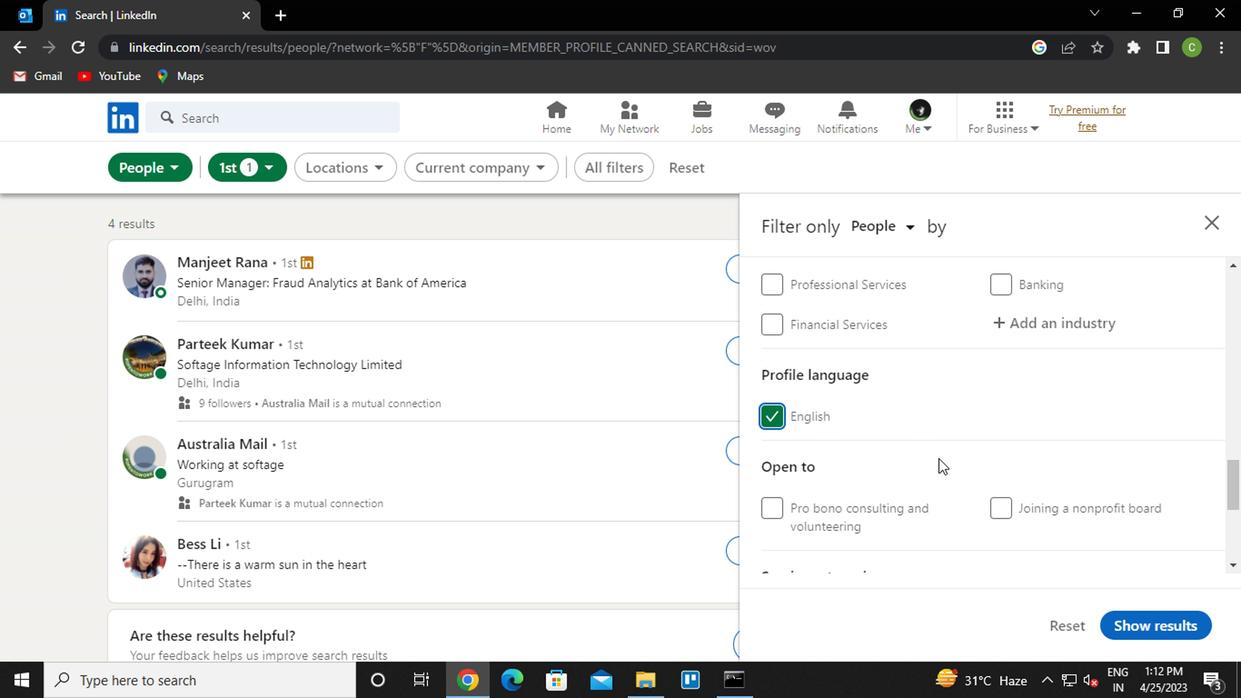 
Action: Mouse scrolled (934, 458) with delta (0, 0)
Screenshot: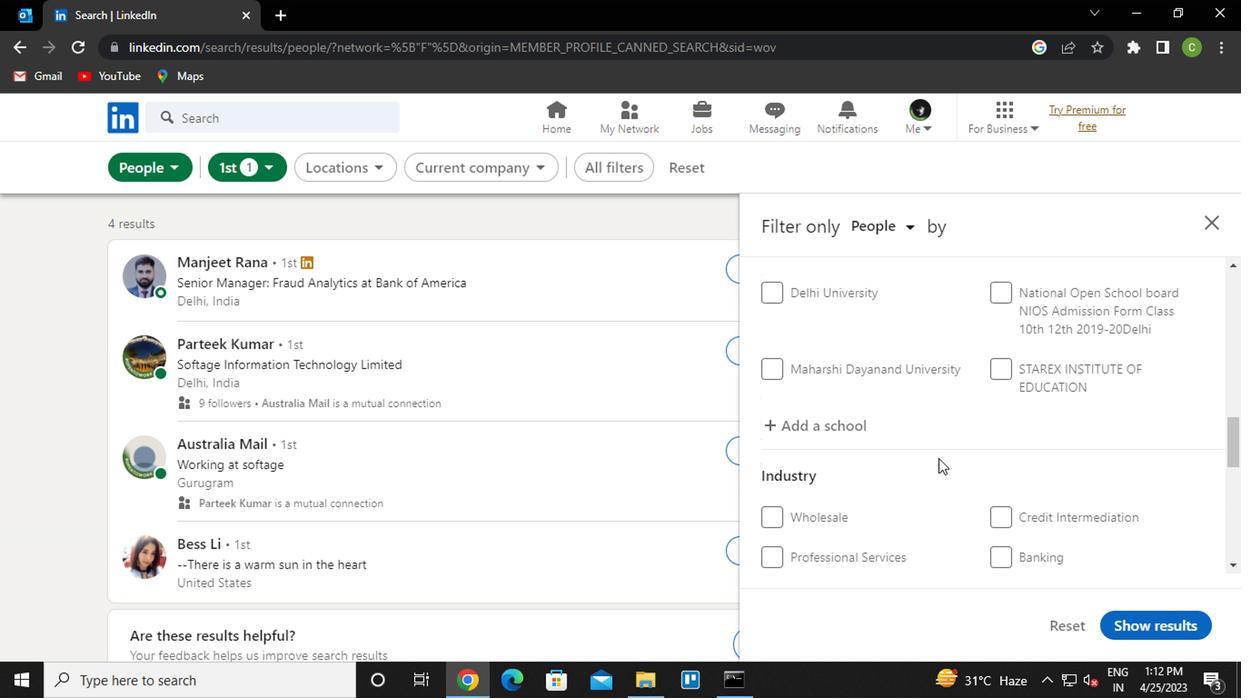 
Action: Mouse scrolled (934, 458) with delta (0, 0)
Screenshot: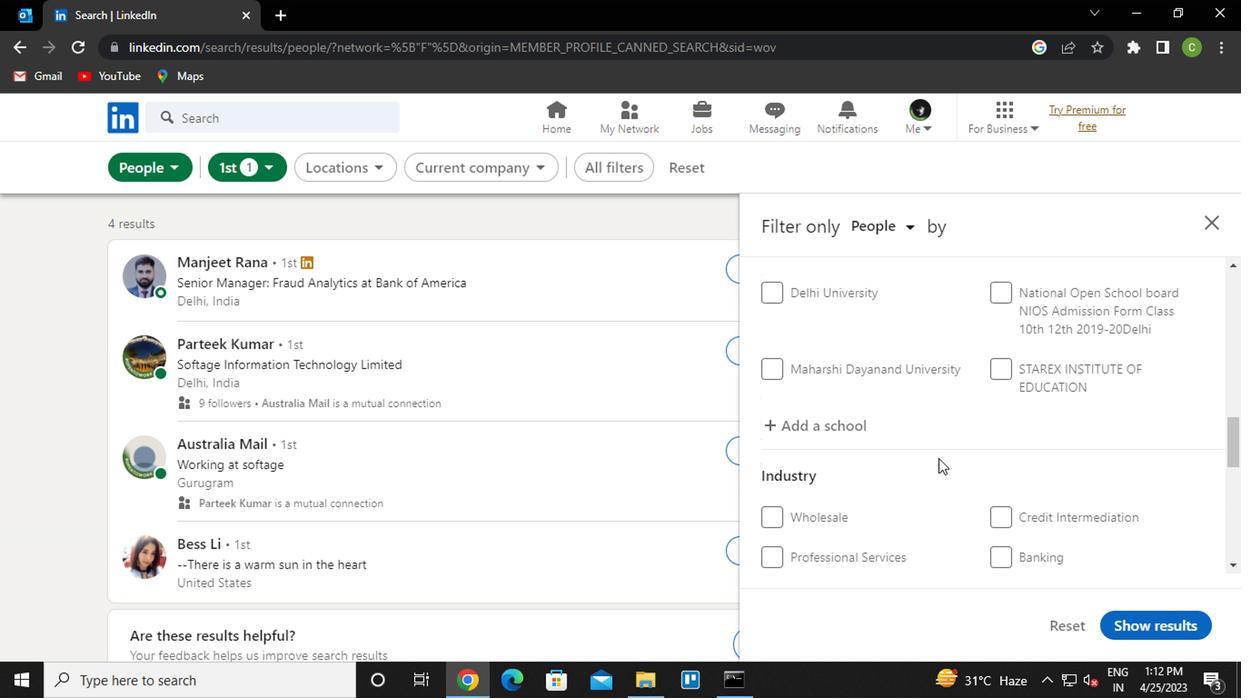 
Action: Mouse moved to (930, 460)
Screenshot: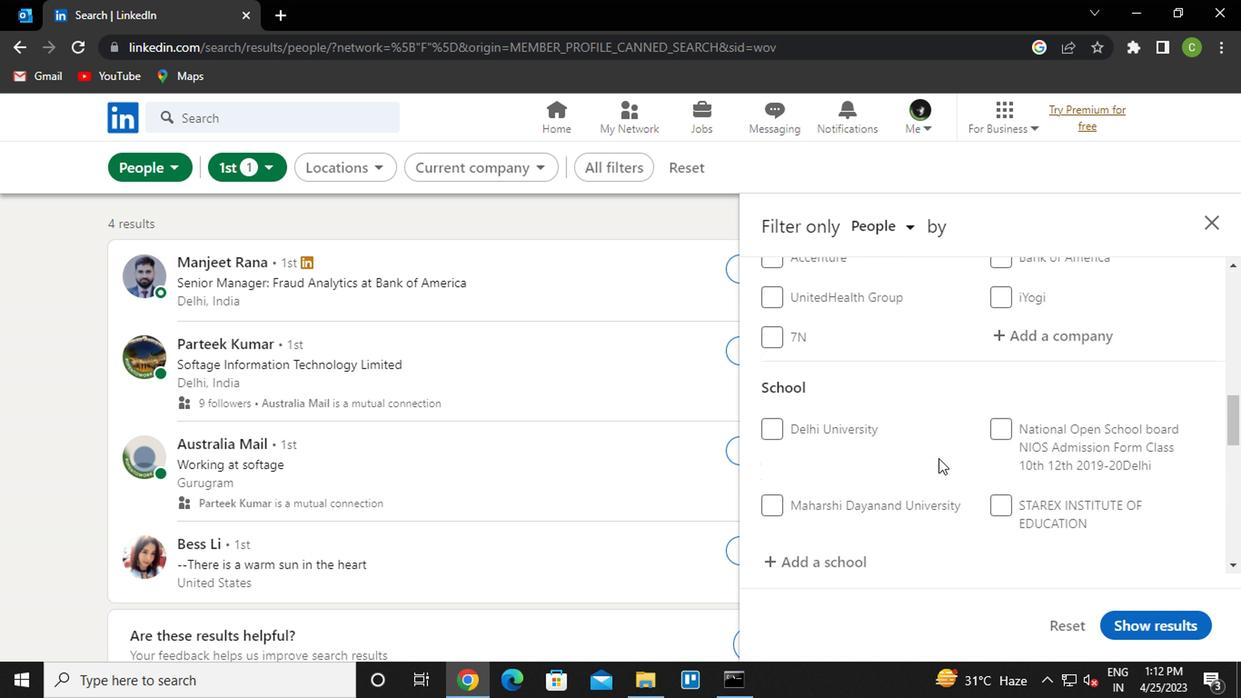 
Action: Mouse scrolled (930, 461) with delta (0, 0)
Screenshot: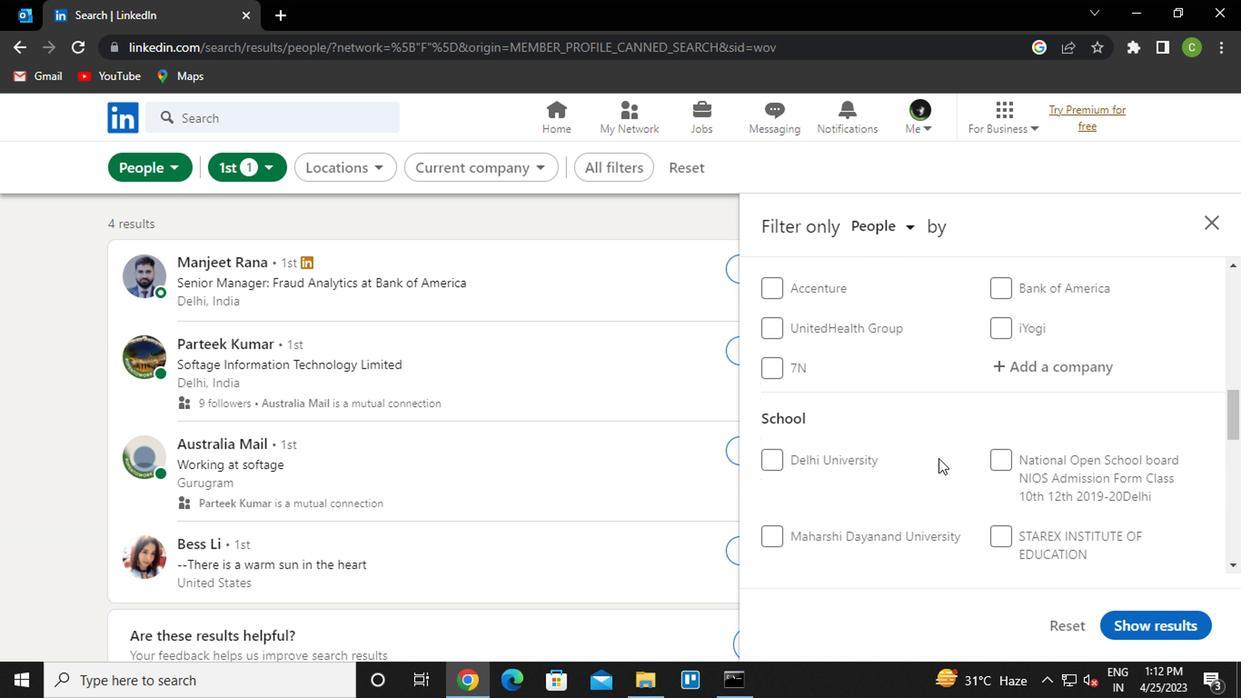 
Action: Mouse scrolled (930, 461) with delta (0, 0)
Screenshot: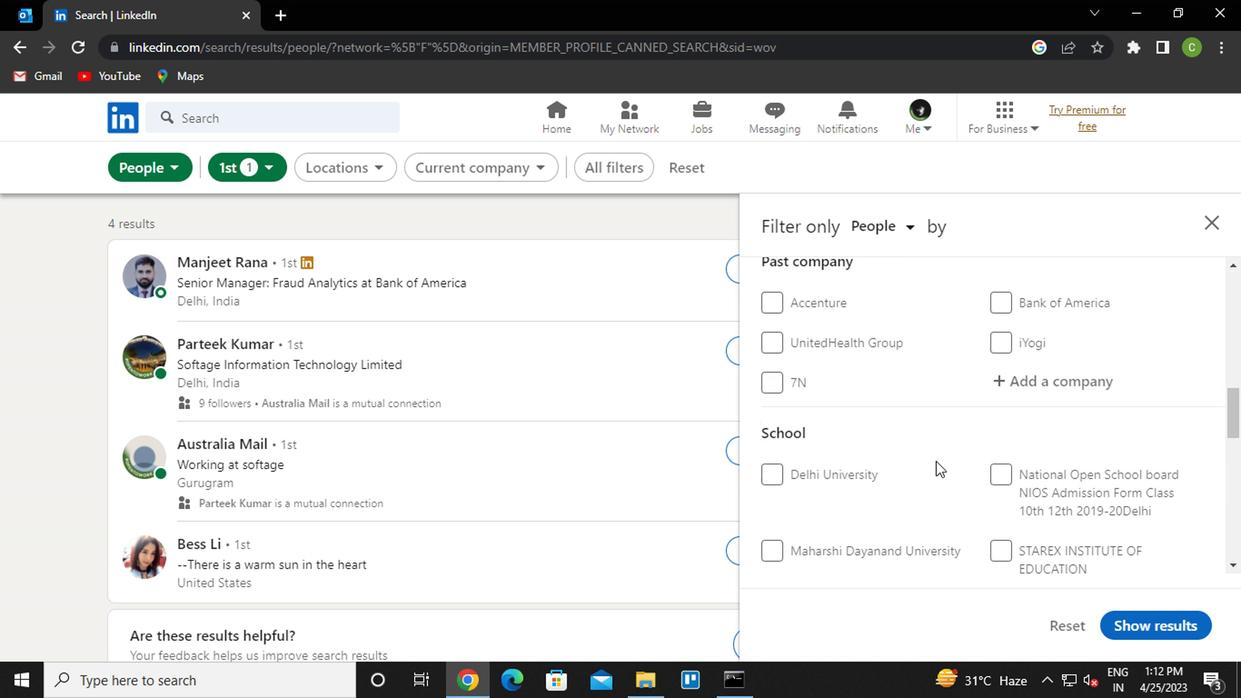 
Action: Mouse moved to (930, 461)
Screenshot: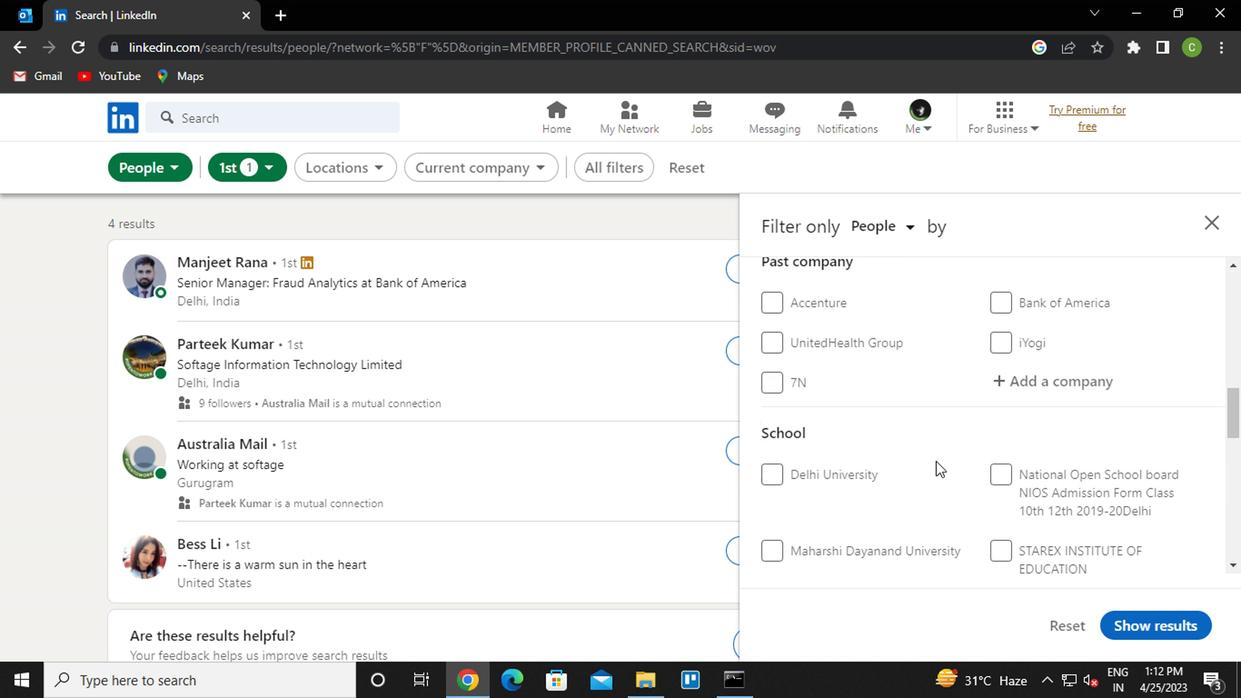 
Action: Mouse scrolled (930, 461) with delta (0, 0)
Screenshot: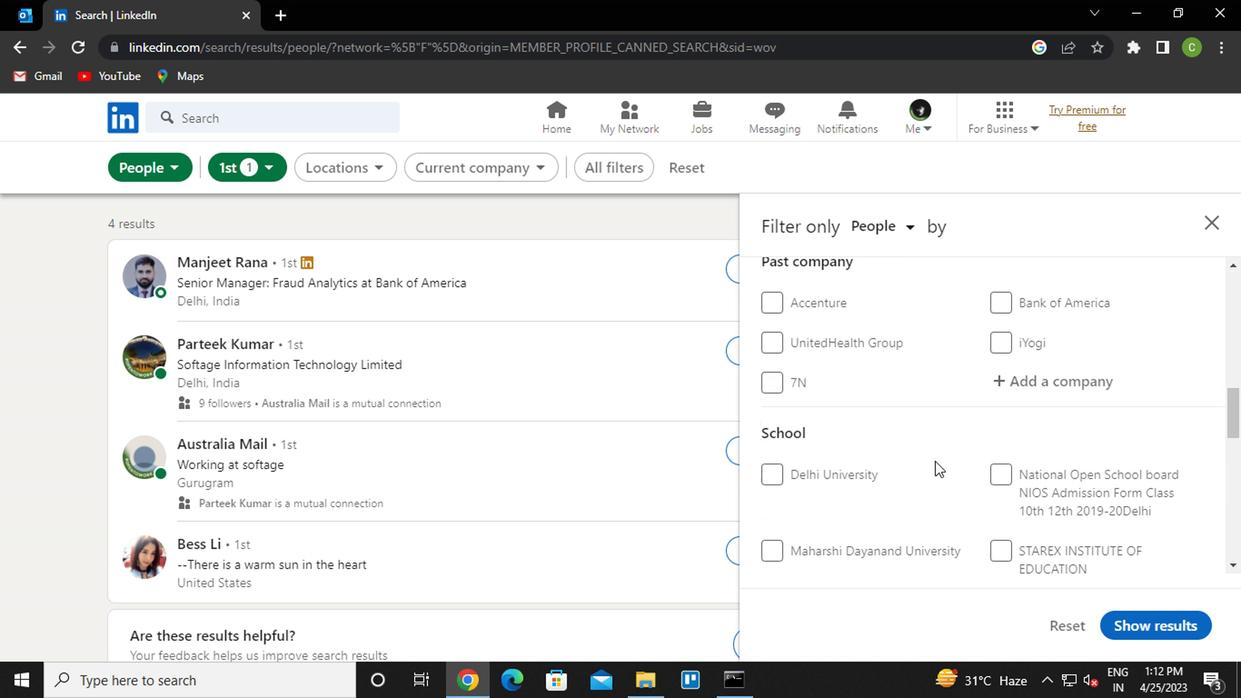 
Action: Mouse moved to (1047, 483)
Screenshot: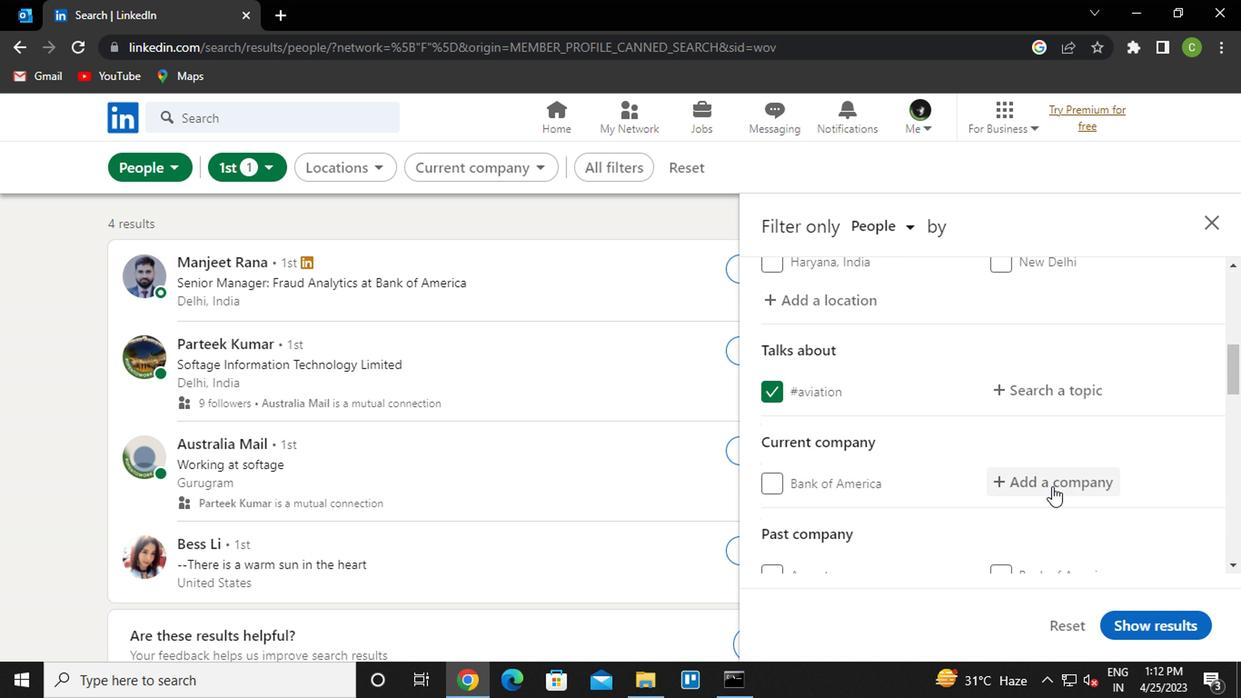 
Action: Mouse pressed left at (1047, 483)
Screenshot: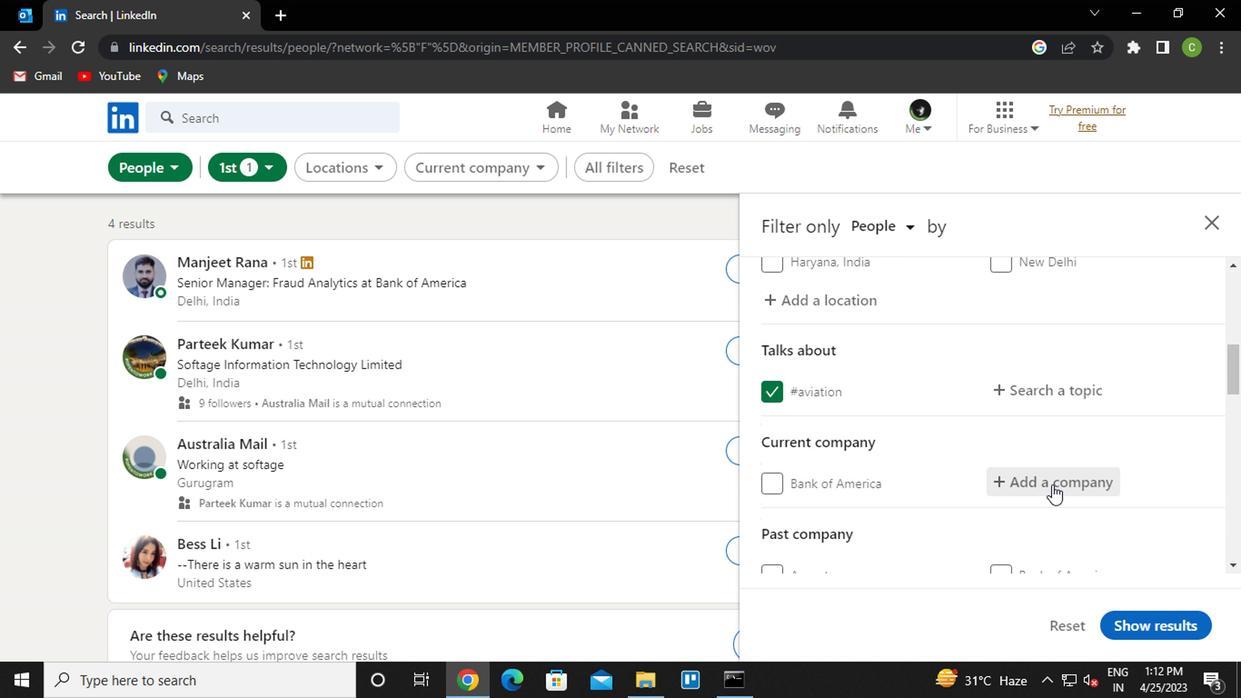 
Action: Mouse moved to (913, 474)
Screenshot: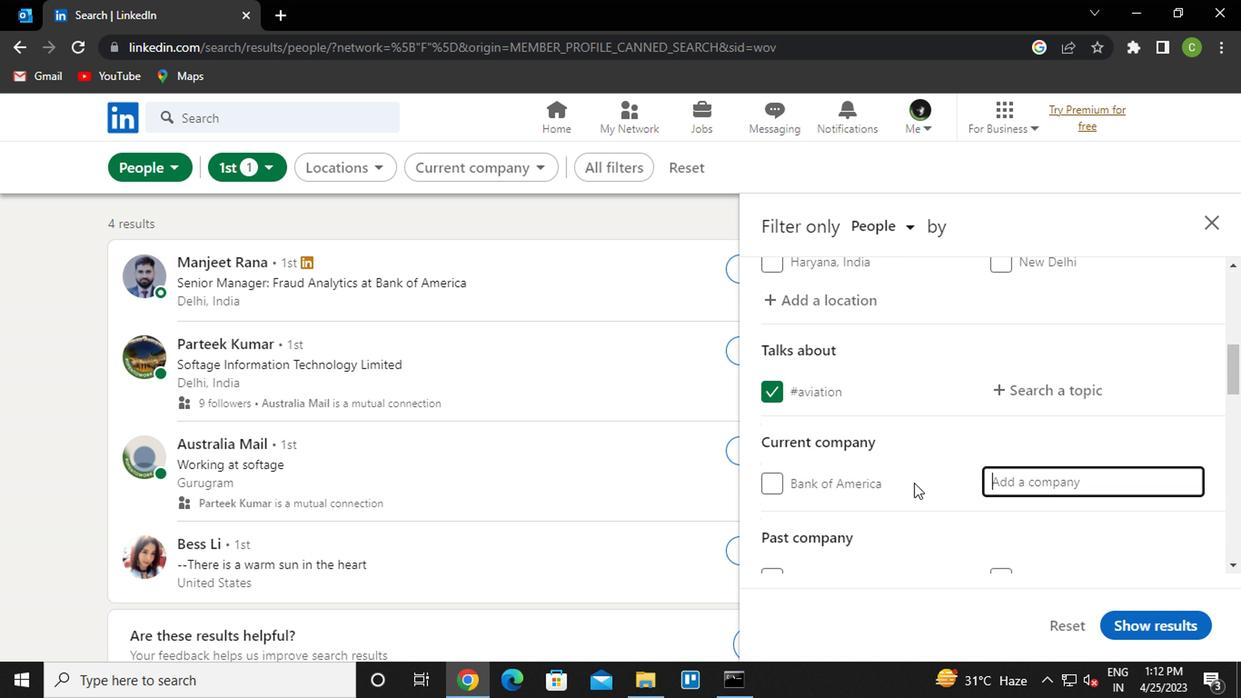 
Action: Key pressed <Key.caps_lock>s<Key.caps_lock>hangiri
Screenshot: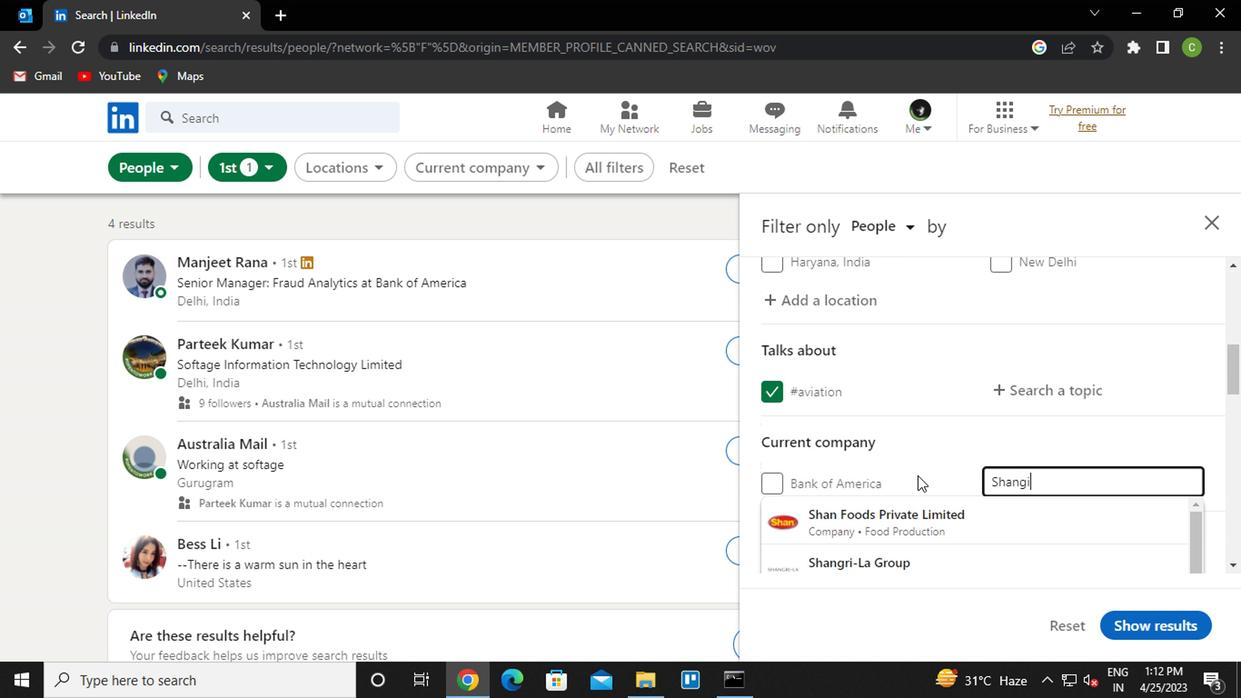 
Action: Mouse moved to (939, 448)
Screenshot: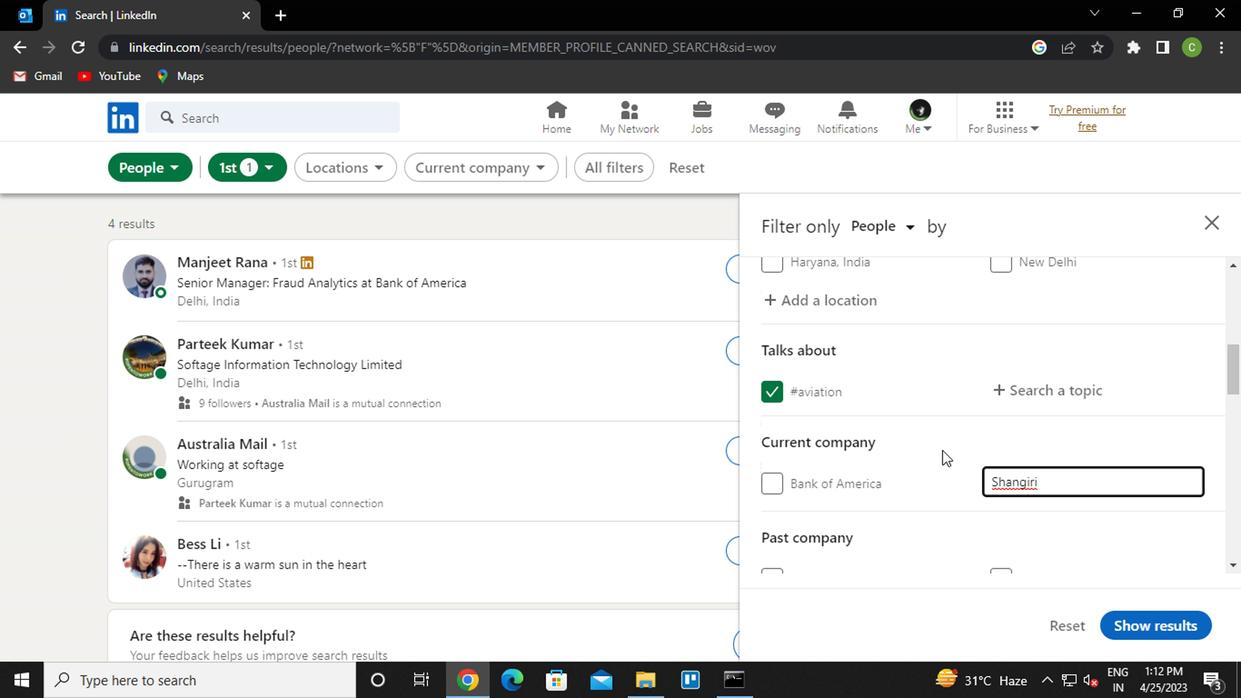 
Action: Mouse scrolled (939, 448) with delta (0, 0)
Screenshot: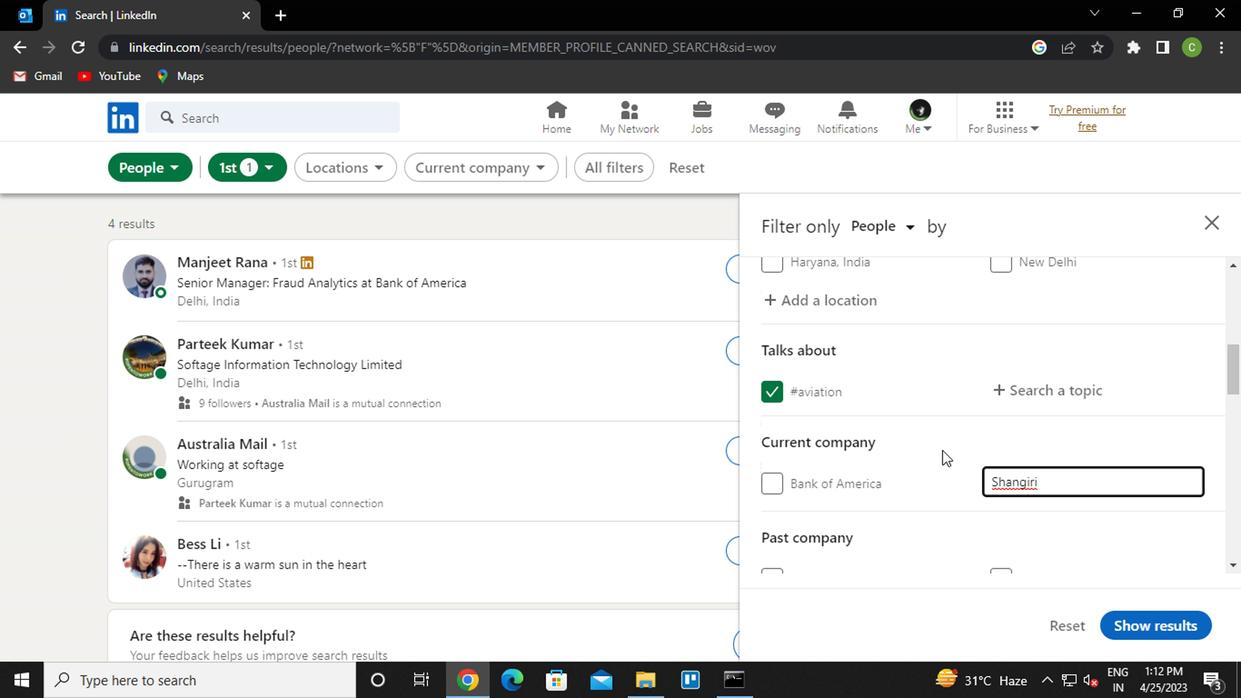 
Action: Mouse moved to (957, 421)
Screenshot: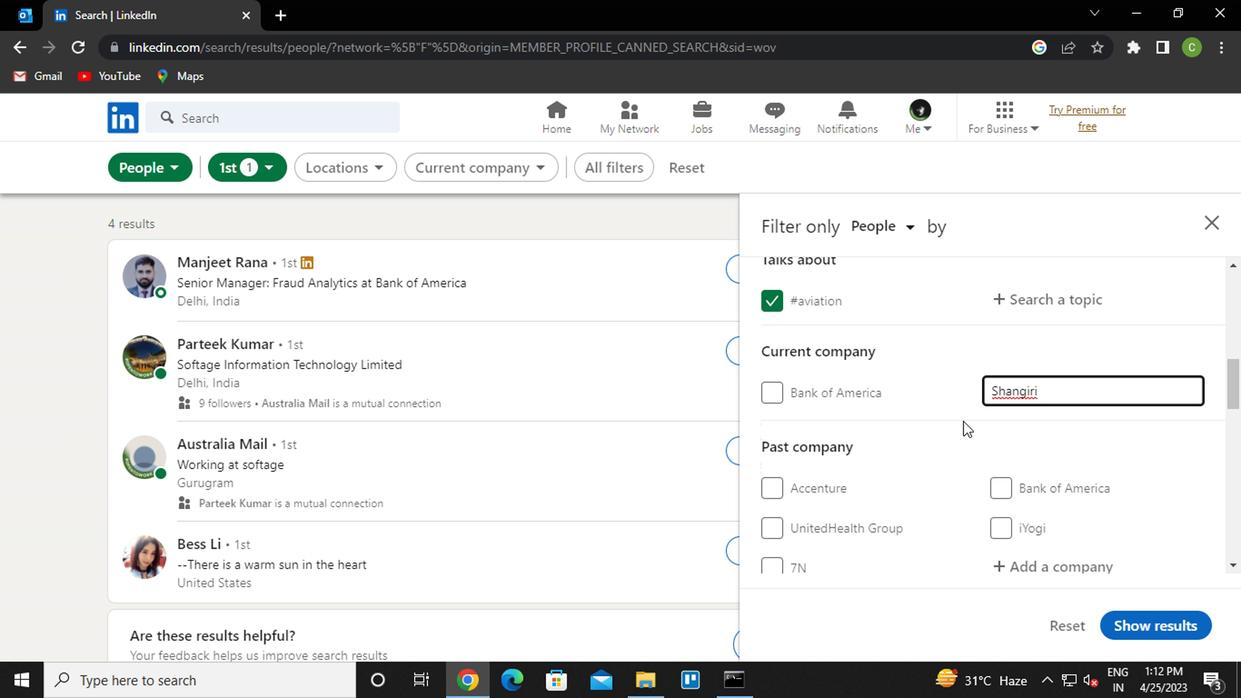 
Action: Key pressed -la
Screenshot: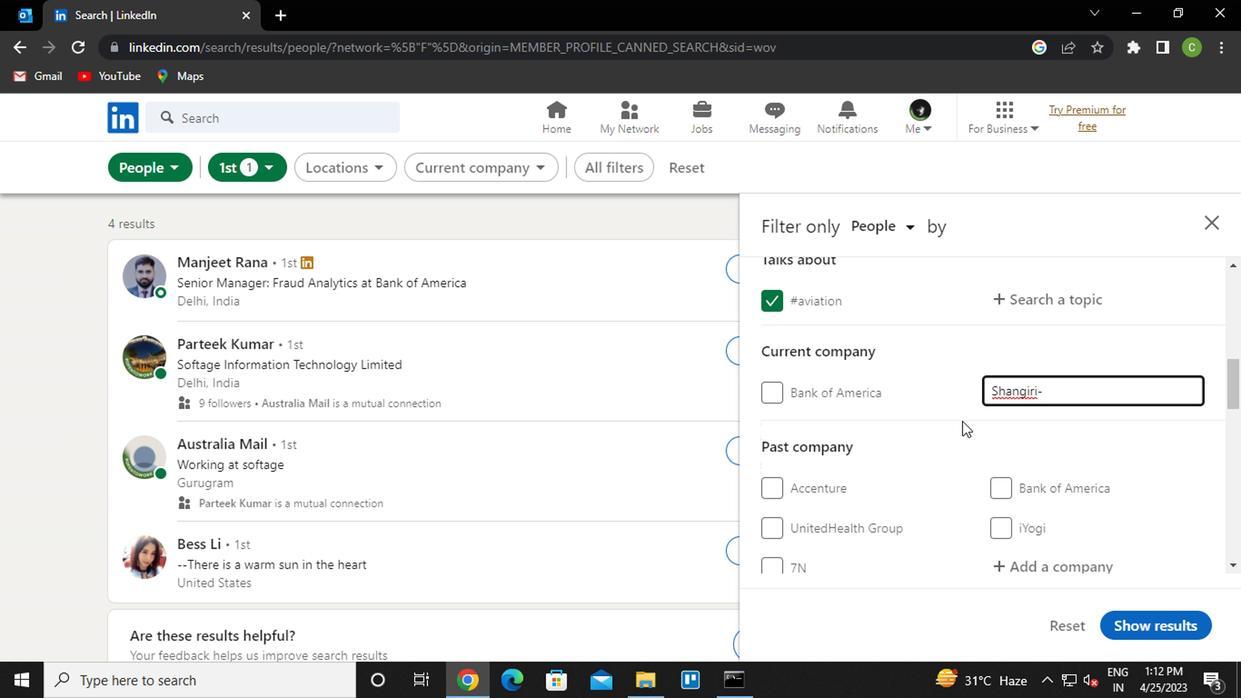 
Action: Mouse moved to (1067, 434)
Screenshot: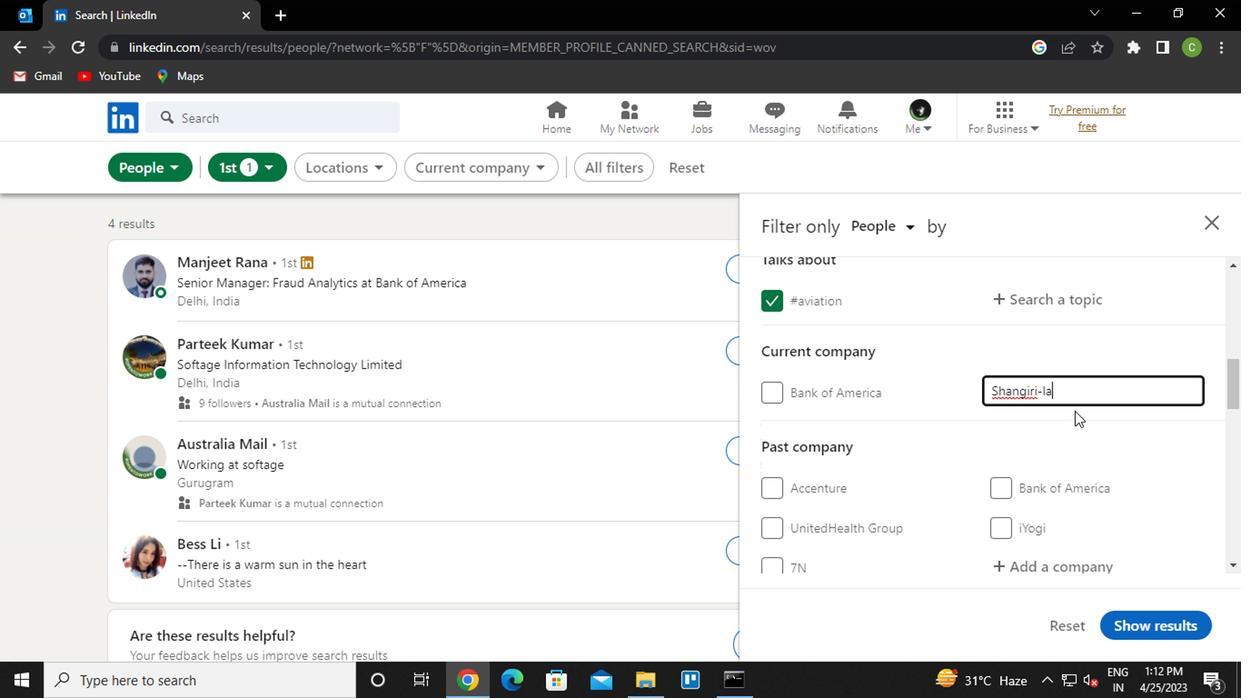 
Action: Mouse pressed left at (1067, 434)
Screenshot: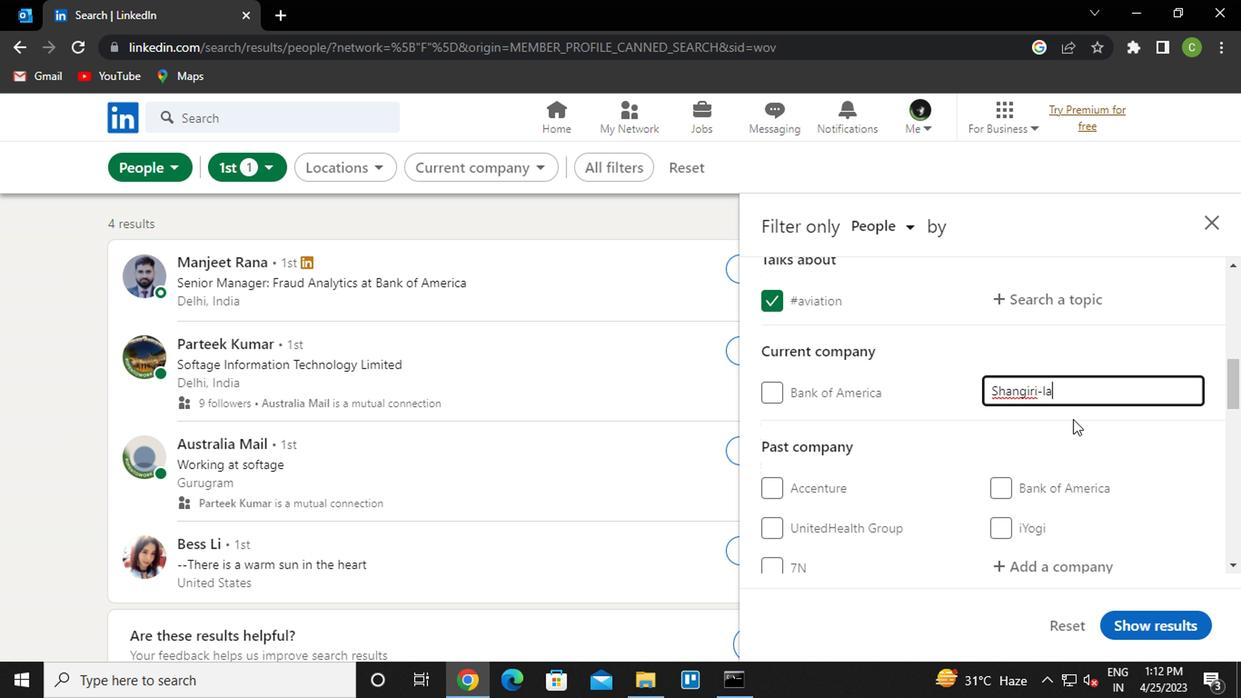 
Action: Mouse moved to (1060, 439)
Screenshot: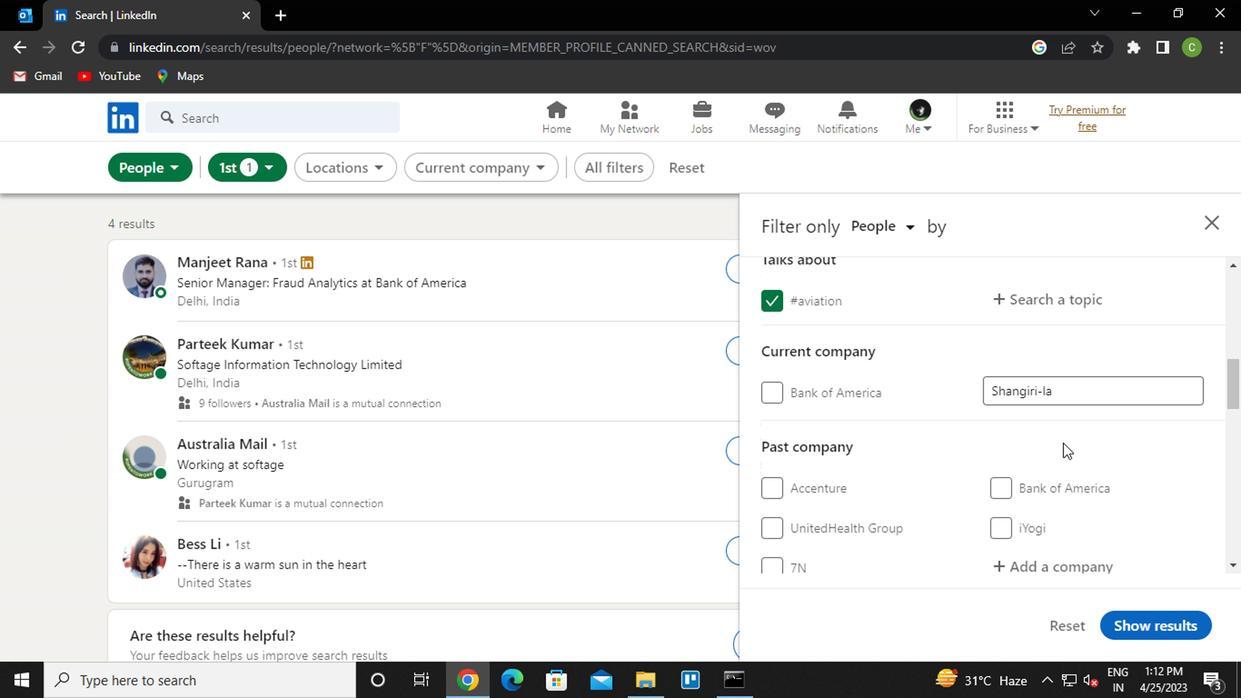 
Action: Mouse scrolled (1060, 438) with delta (0, 0)
Screenshot: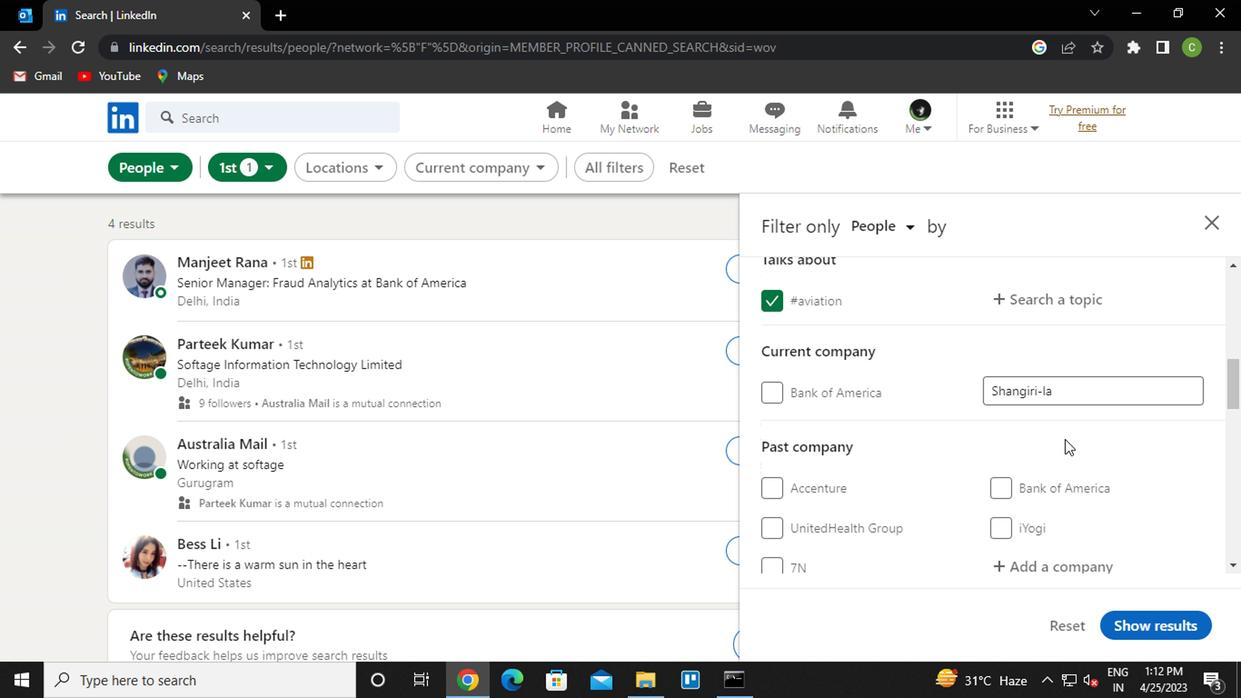 
Action: Mouse moved to (1058, 440)
Screenshot: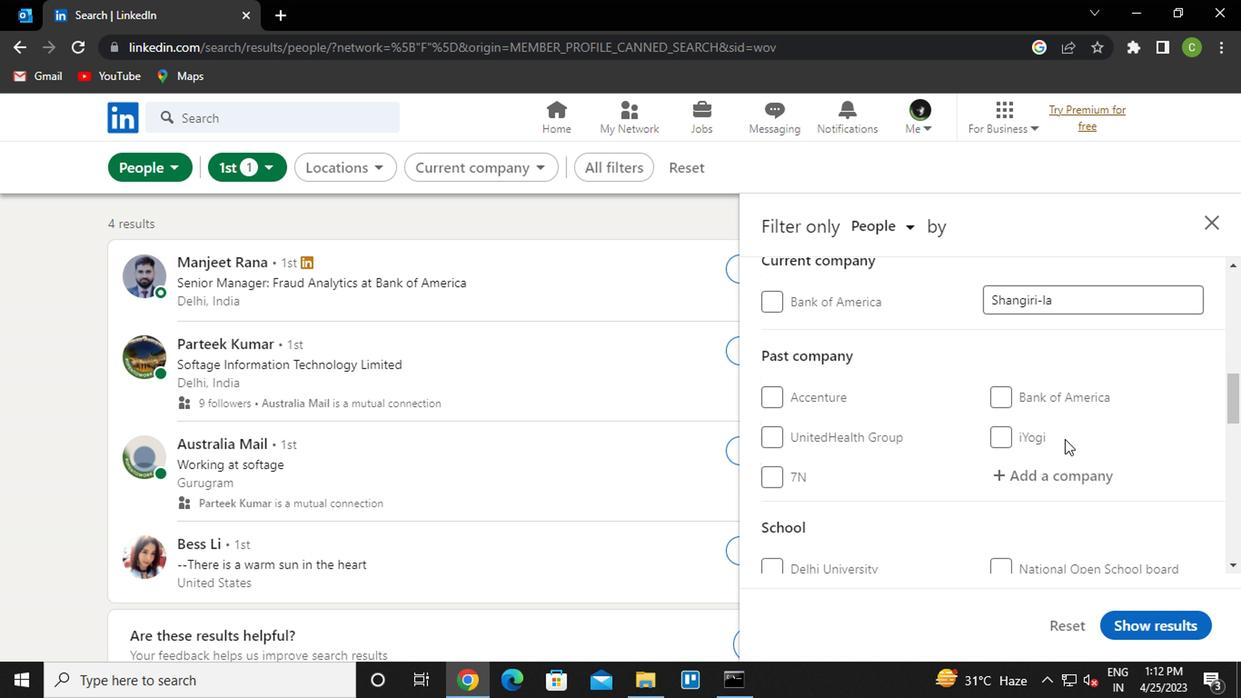 
Action: Mouse scrolled (1058, 439) with delta (0, -1)
Screenshot: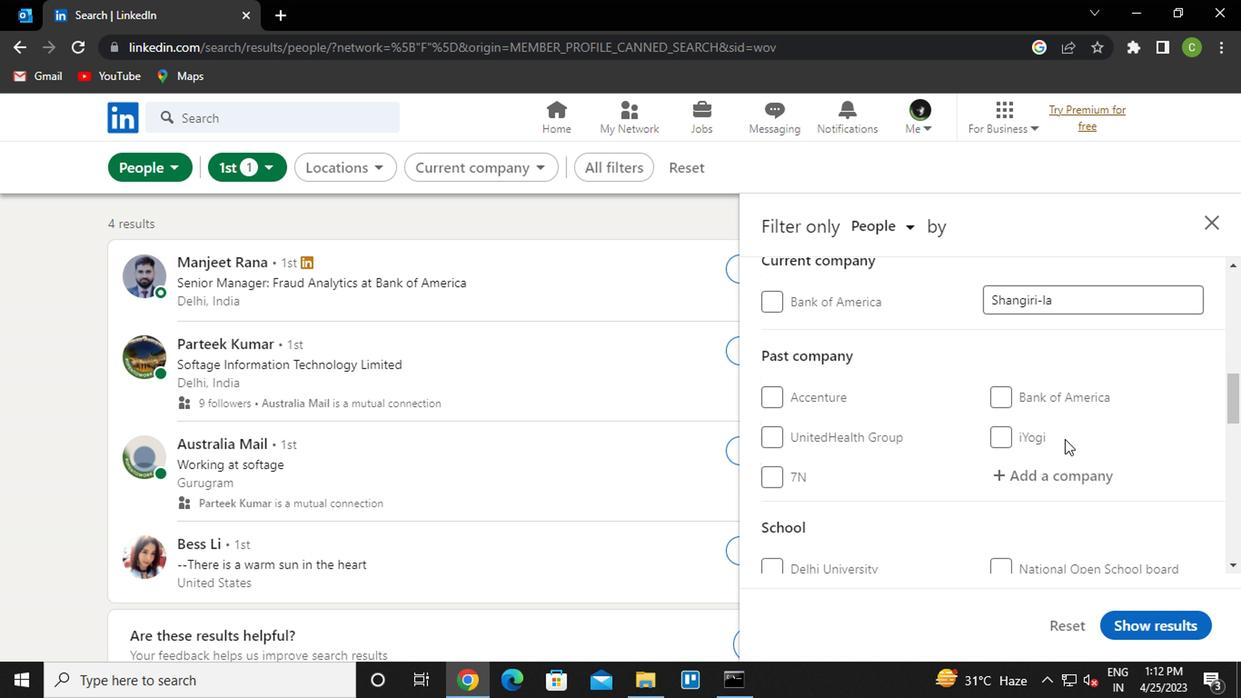 
Action: Mouse moved to (996, 426)
Screenshot: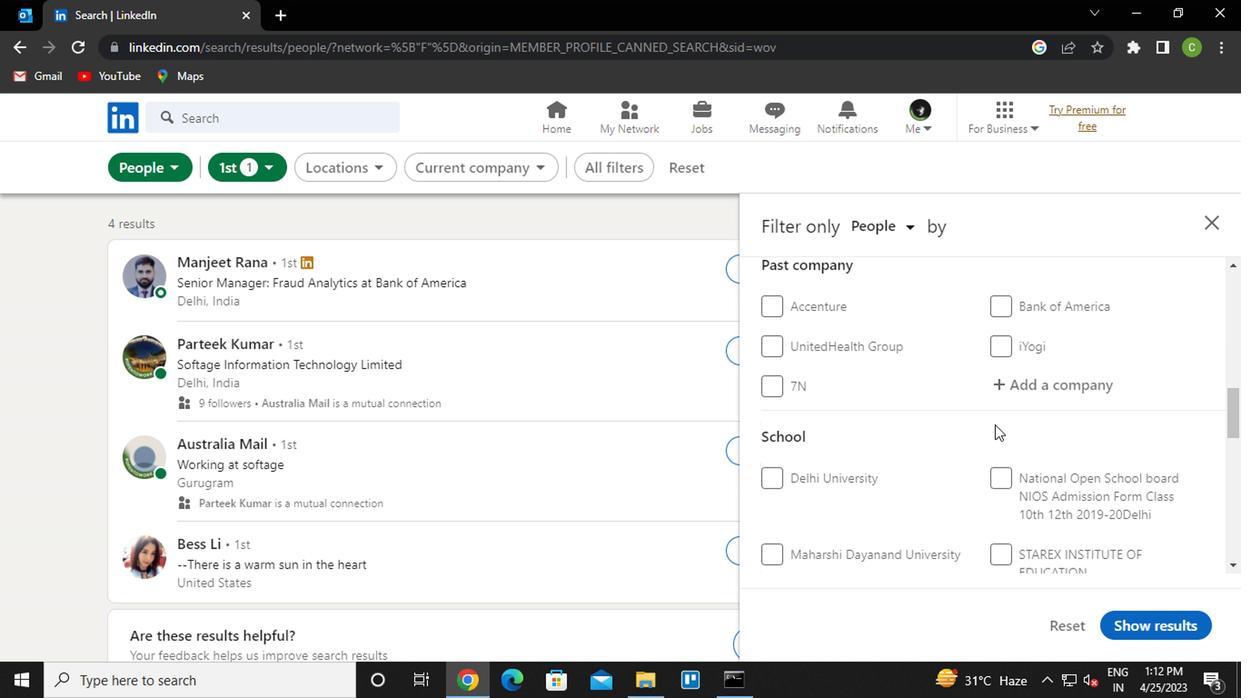 
Action: Mouse scrolled (996, 426) with delta (0, 0)
Screenshot: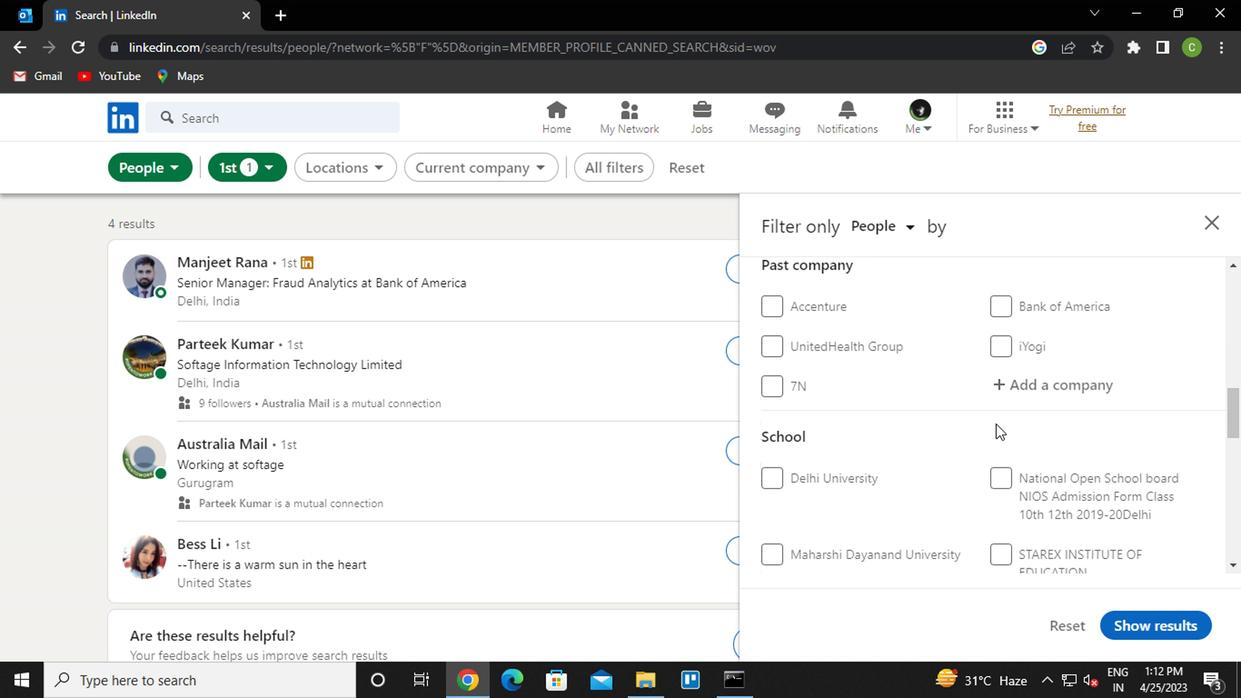 
Action: Mouse moved to (998, 428)
Screenshot: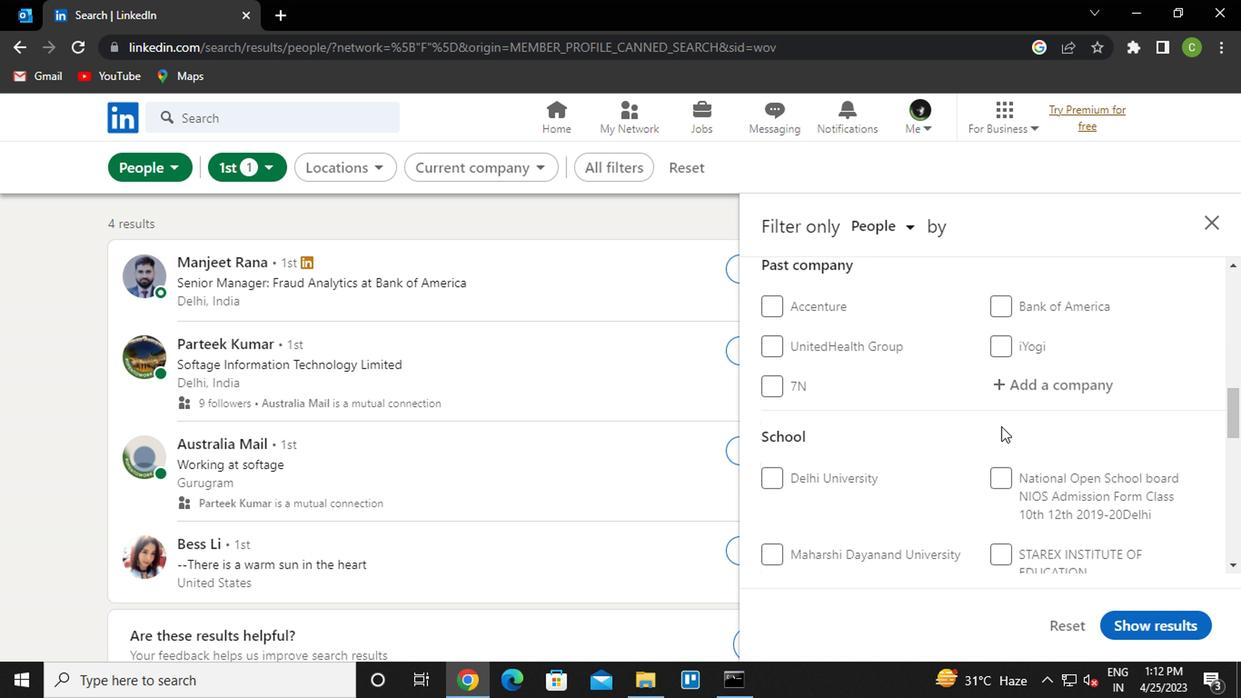 
Action: Mouse scrolled (998, 426) with delta (0, -1)
Screenshot: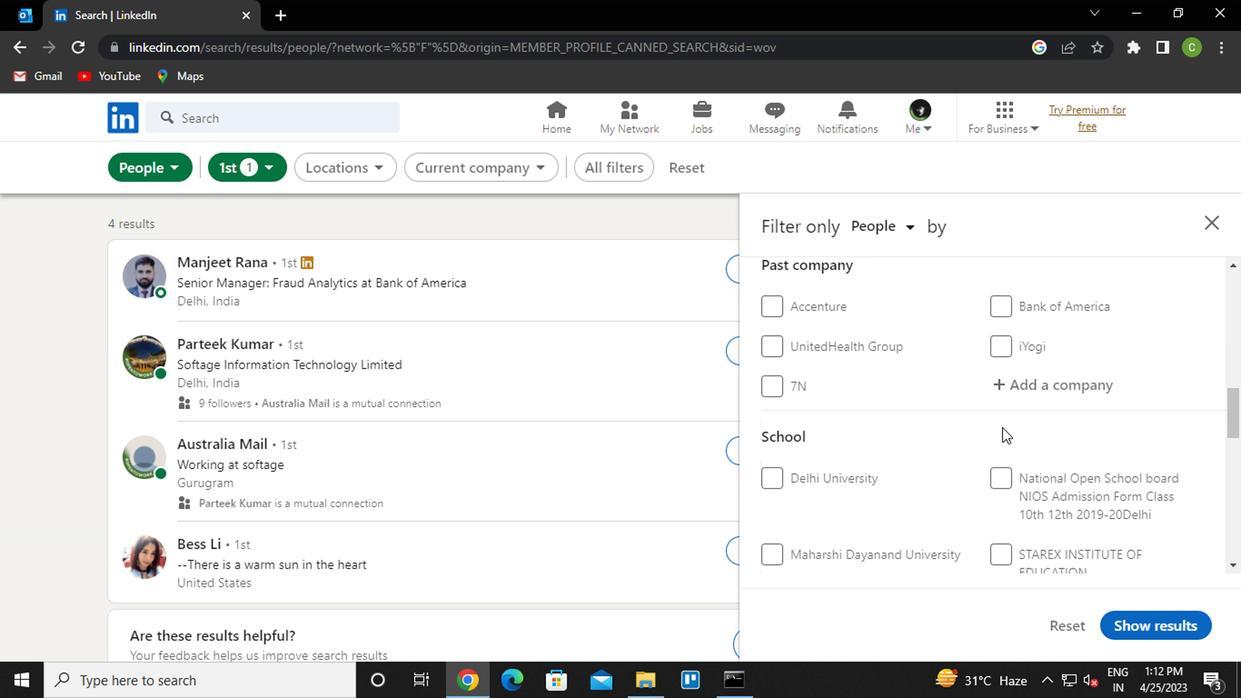 
Action: Mouse moved to (806, 428)
Screenshot: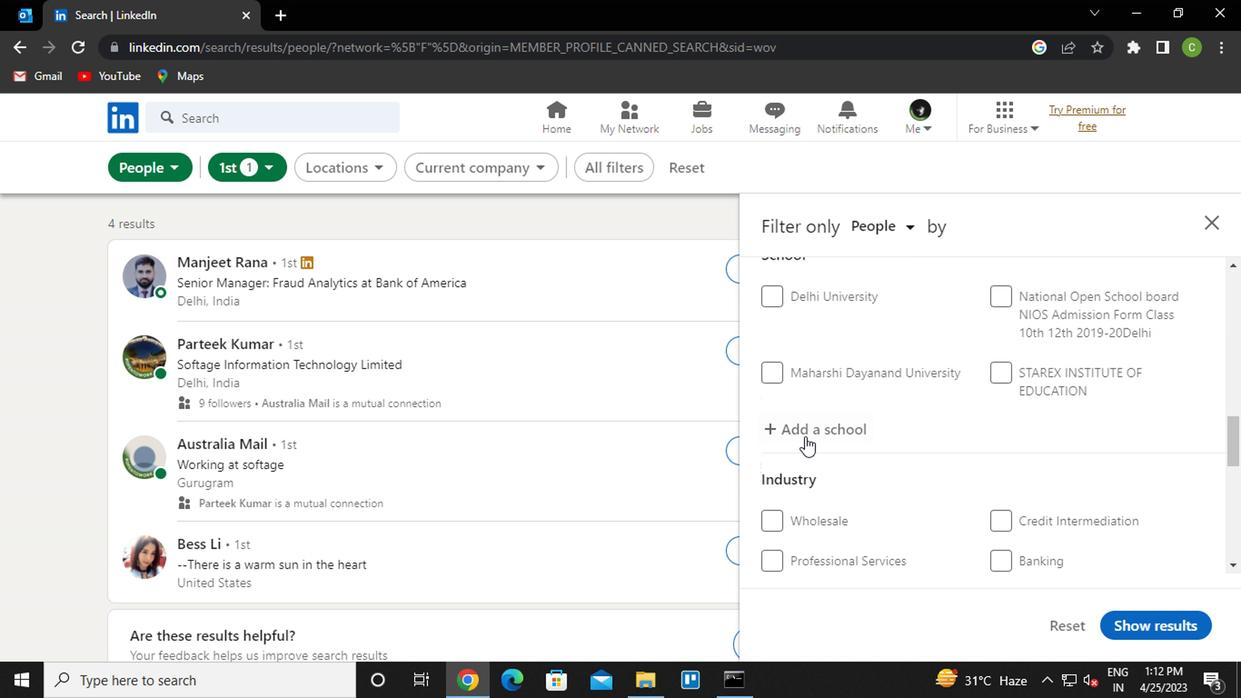 
Action: Mouse pressed left at (806, 428)
Screenshot: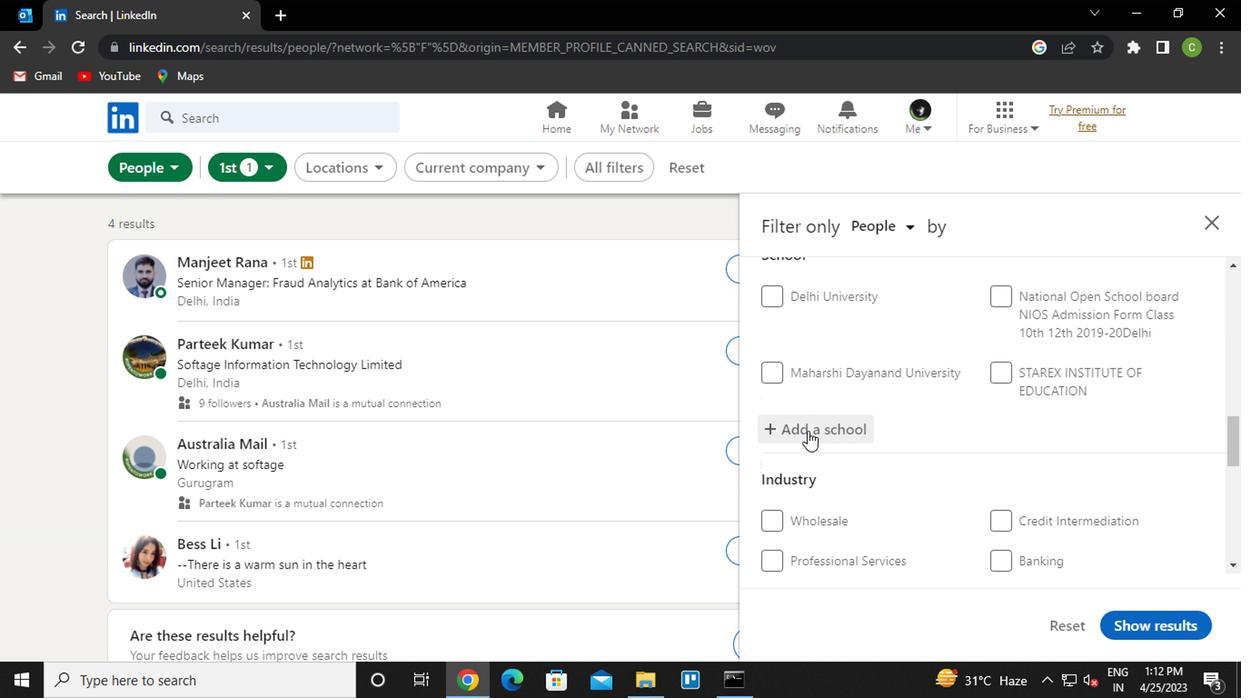 
Action: Mouse moved to (869, 433)
Screenshot: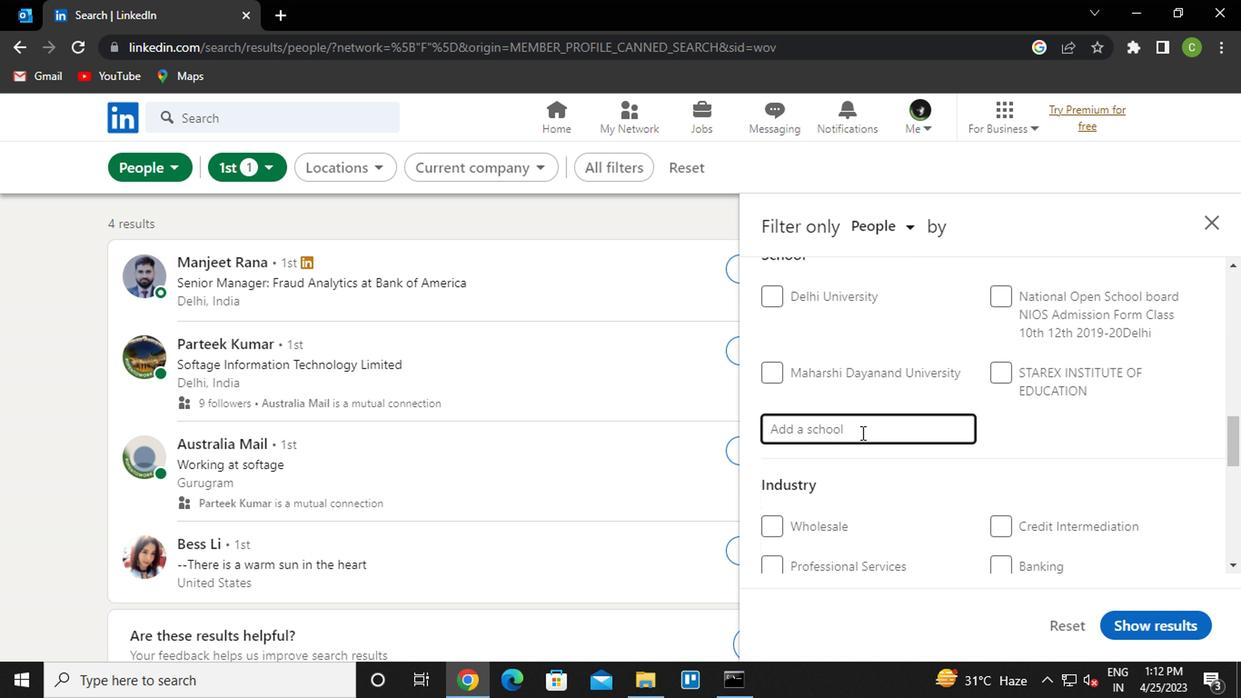 
Action: Key pressed <Key.caps_lock>s<Key.caps_lock>ri<Key.space><Key.caps_lock>v<Key.caps_lock>a<Key.backspace>enta
Screenshot: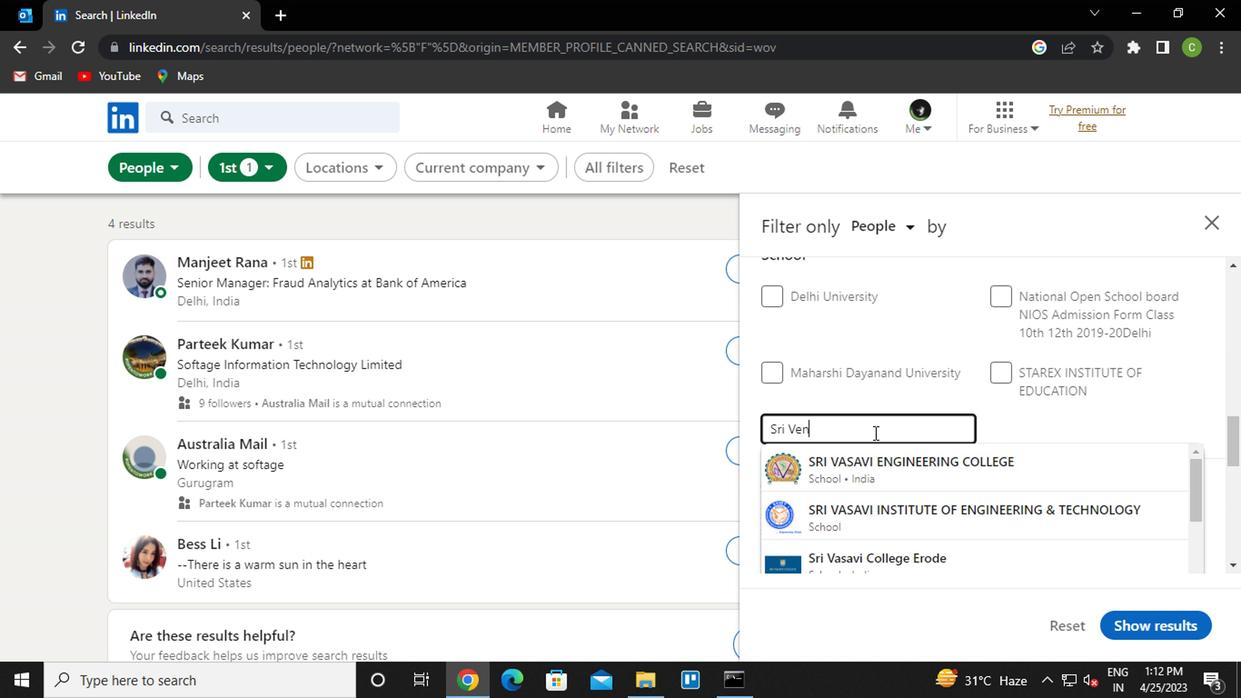 
Action: Mouse moved to (871, 433)
Screenshot: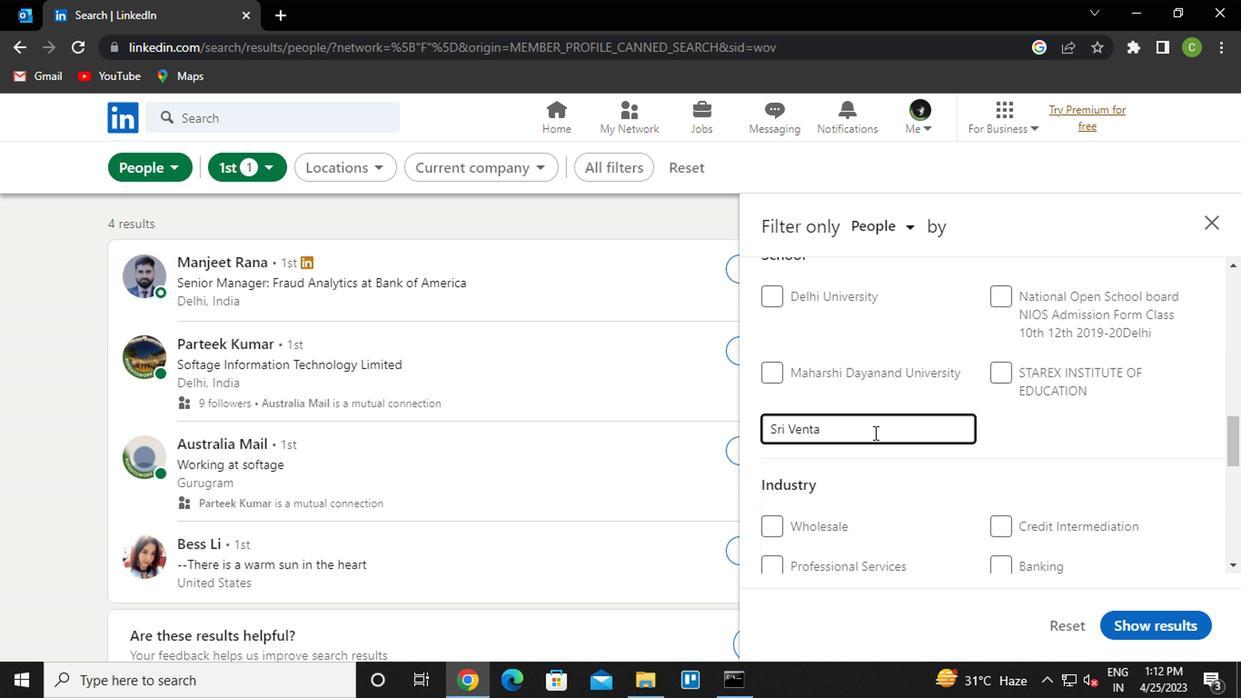 
Action: Key pressed <Key.backspace><Key.backspace>ka
Screenshot: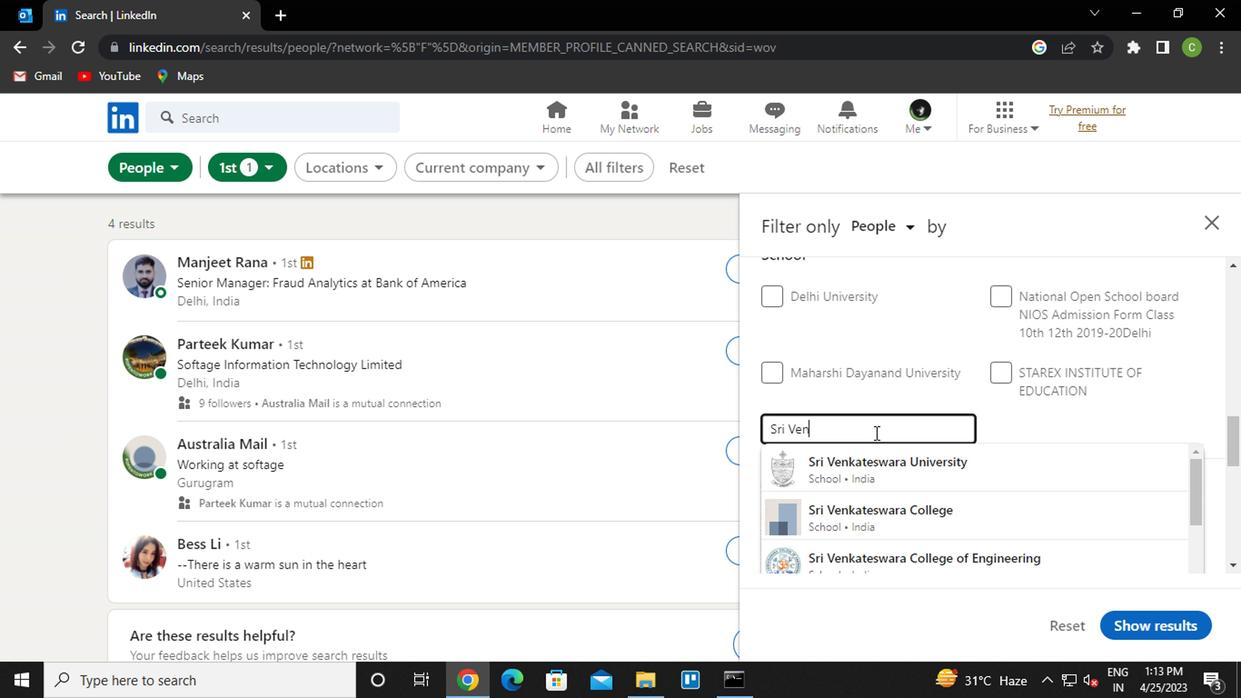 
Action: Mouse moved to (882, 469)
Screenshot: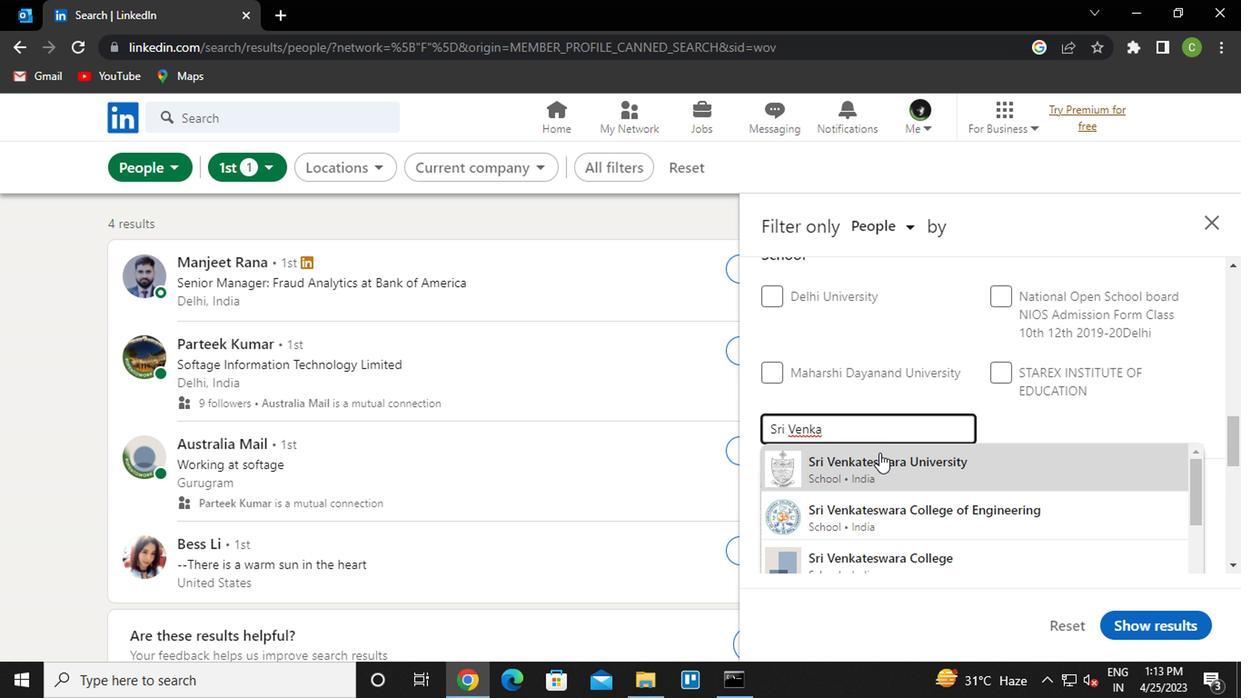
Action: Mouse pressed left at (882, 469)
Screenshot: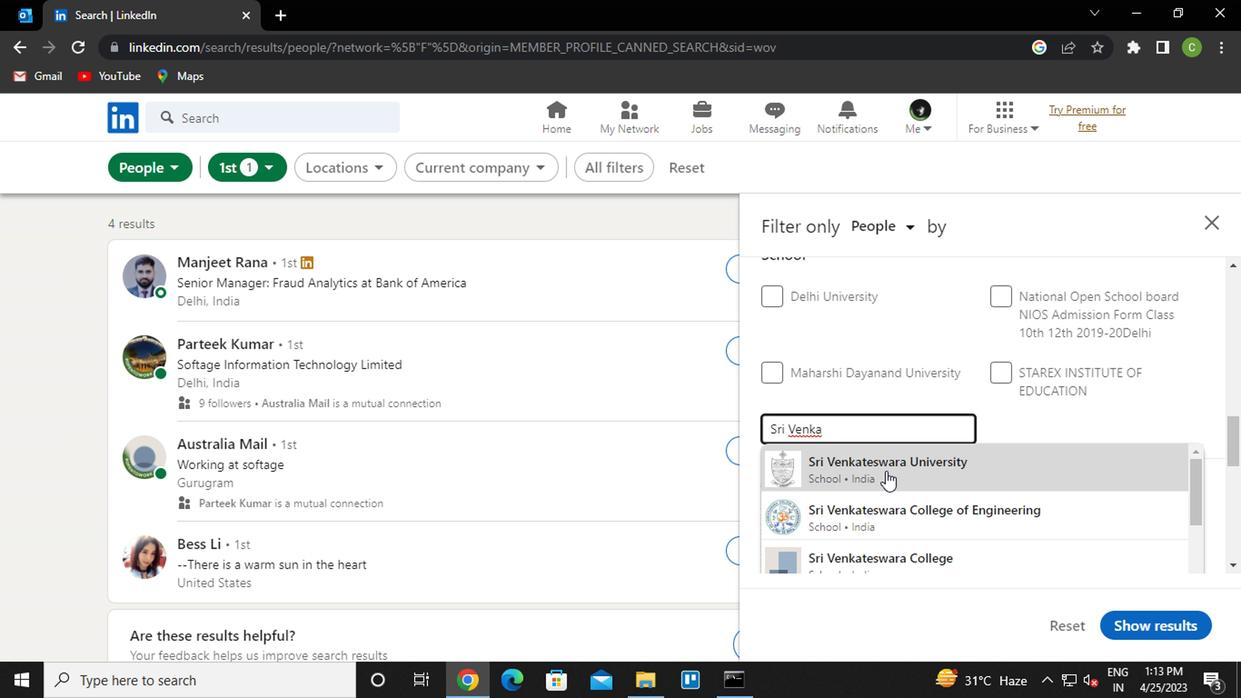 
Action: Mouse moved to (882, 470)
Screenshot: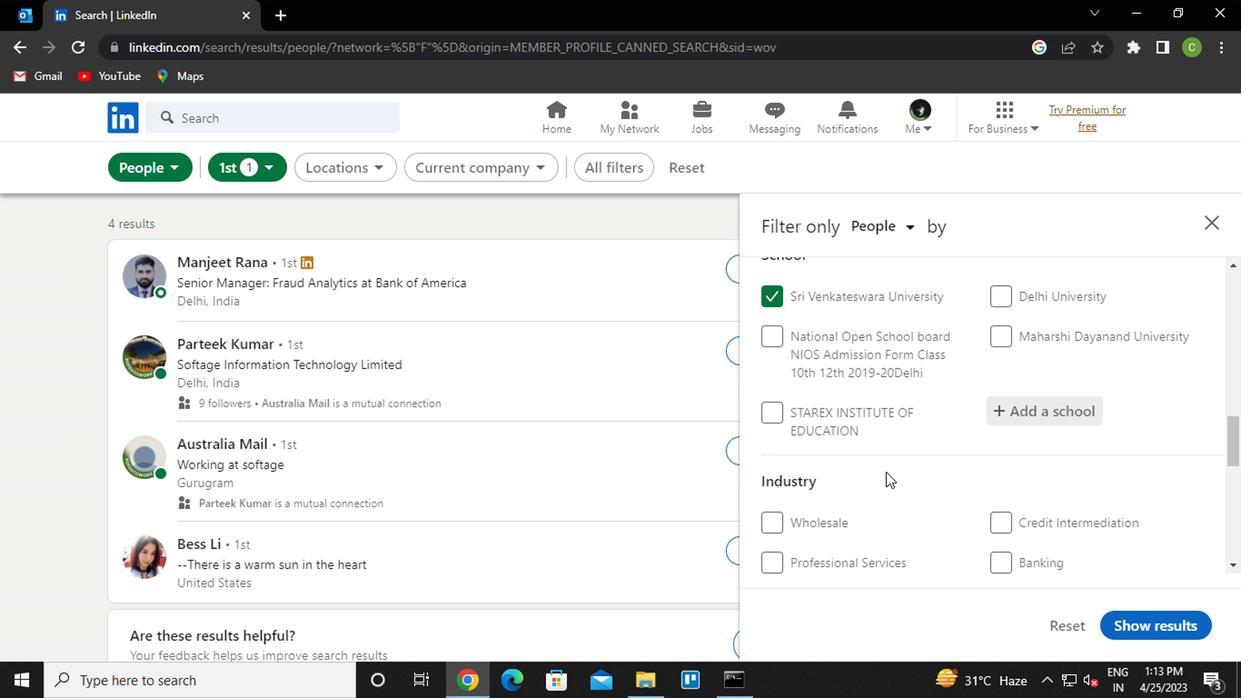 
Action: Mouse scrolled (882, 469) with delta (0, -1)
Screenshot: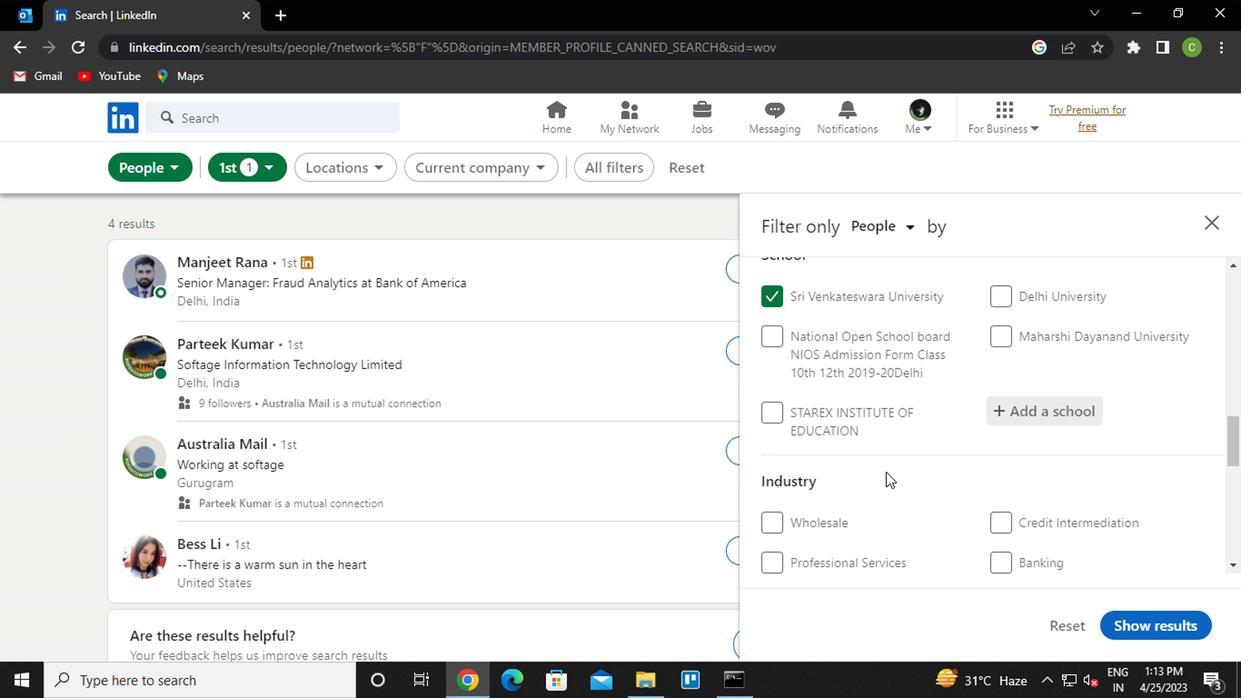 
Action: Mouse moved to (880, 470)
Screenshot: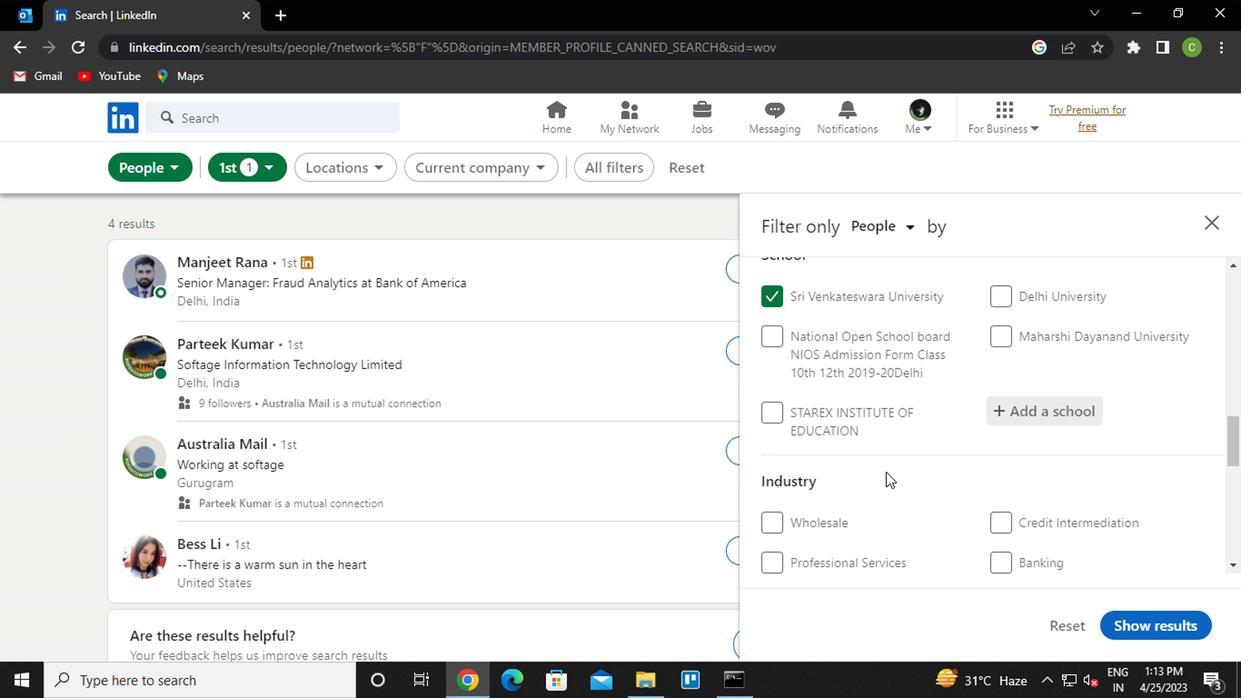 
Action: Mouse scrolled (880, 469) with delta (0, -1)
Screenshot: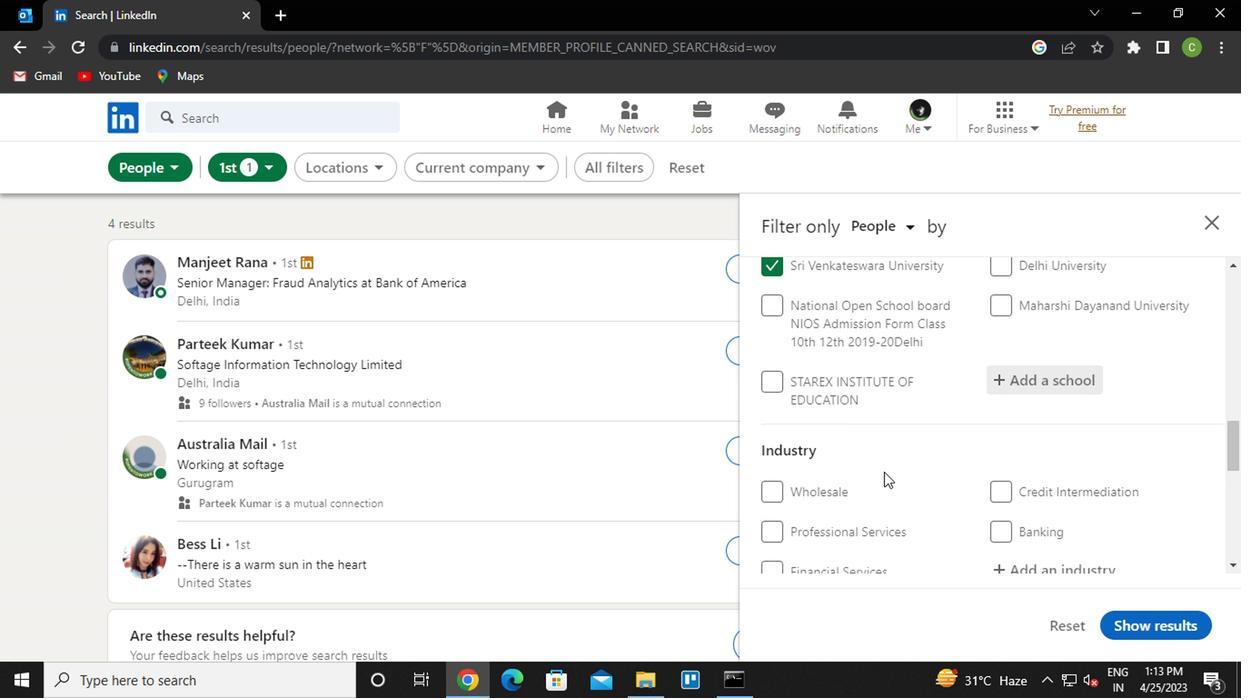 
Action: Mouse moved to (1034, 423)
Screenshot: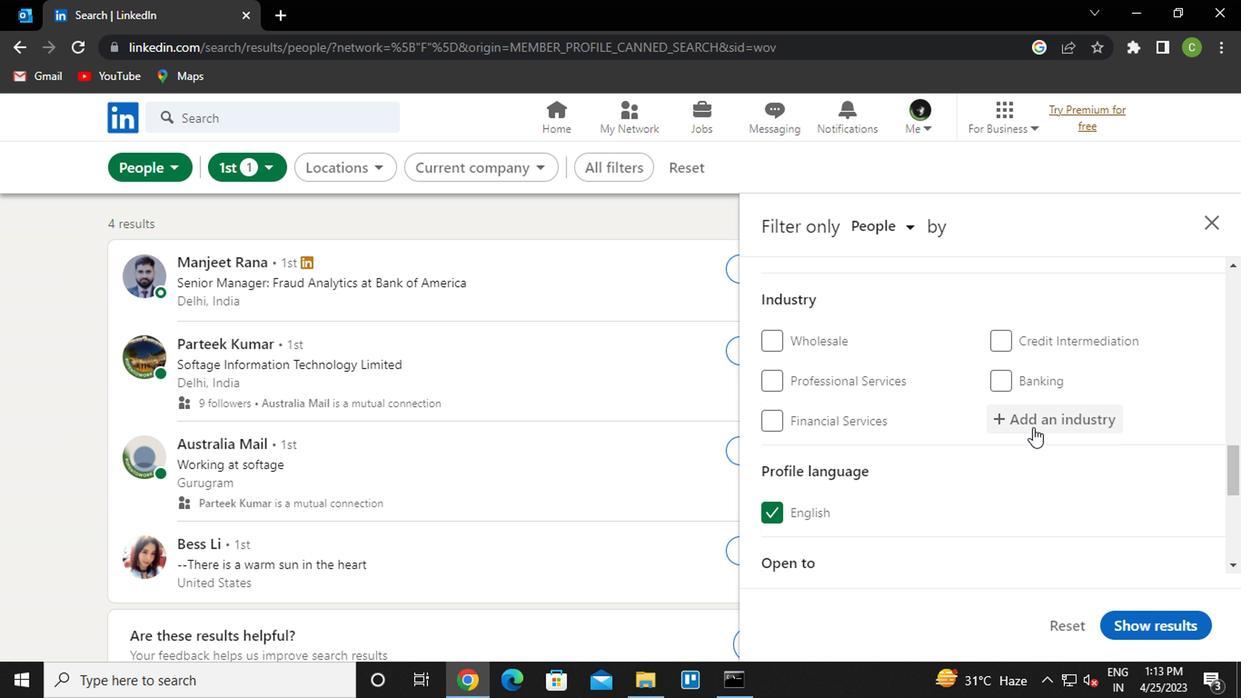 
Action: Mouse pressed left at (1034, 423)
Screenshot: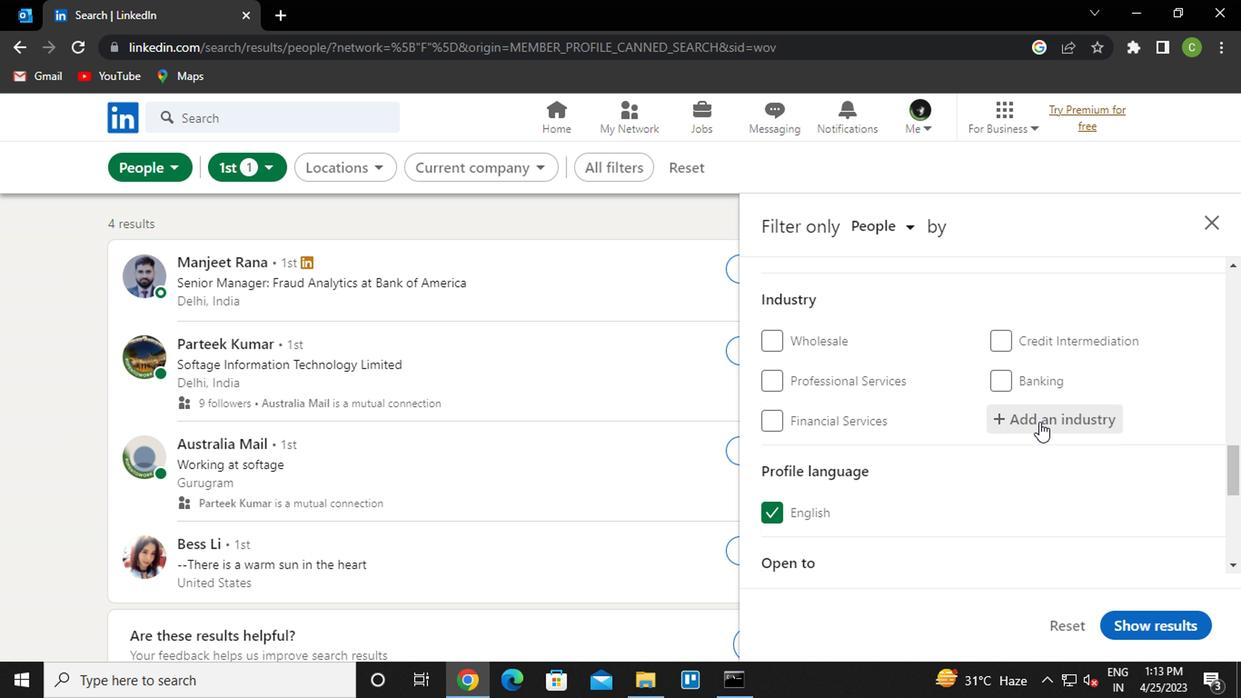 
Action: Mouse moved to (911, 438)
Screenshot: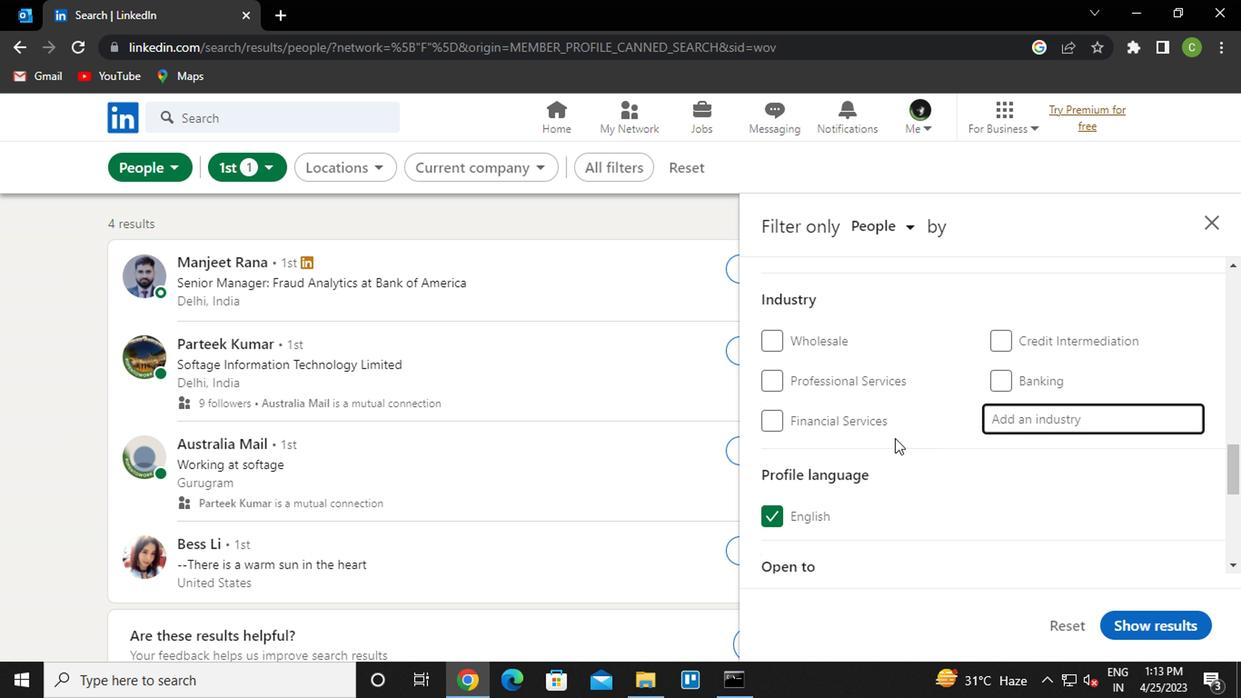 
Action: Key pressed <Key.caps_lock>h<Key.caps_lock>ousehold
Screenshot: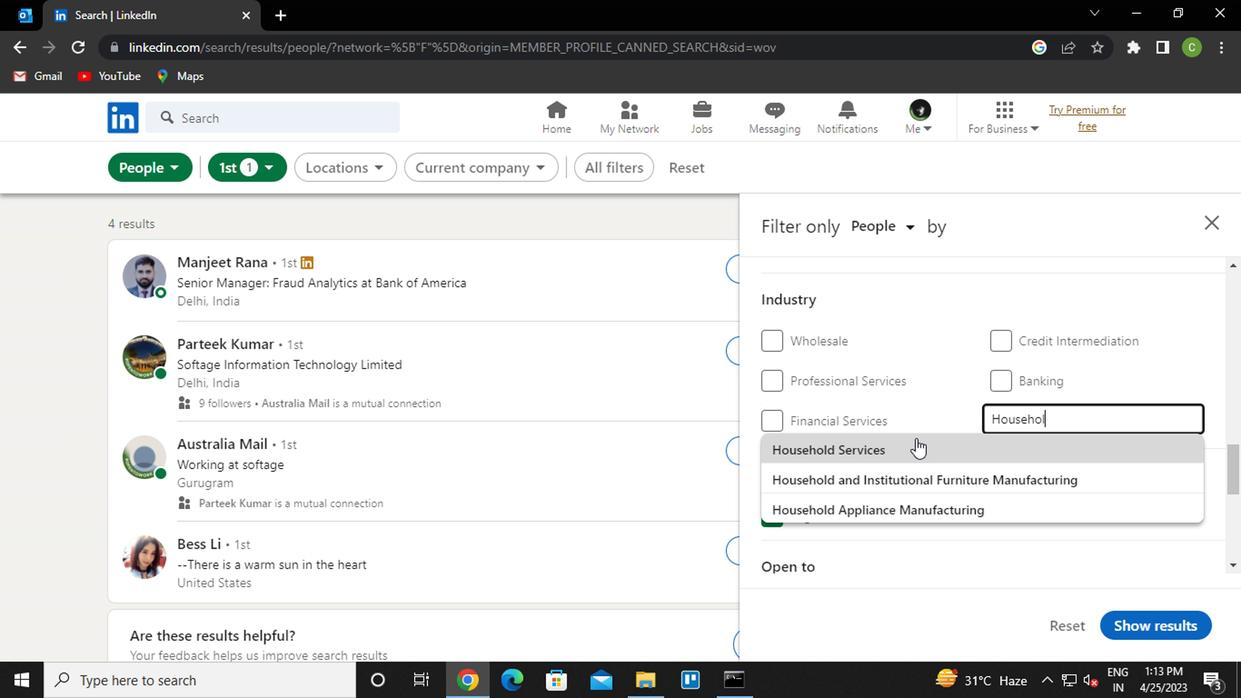 
Action: Mouse moved to (924, 470)
Screenshot: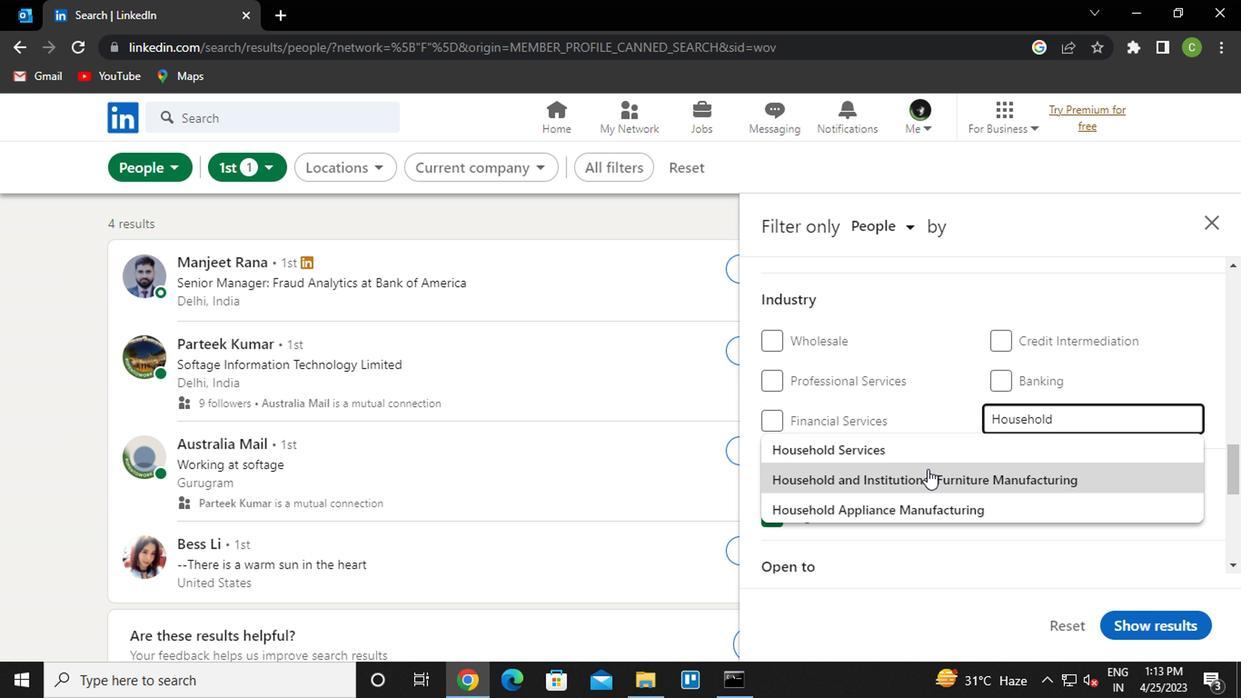 
Action: Mouse pressed left at (924, 470)
Screenshot: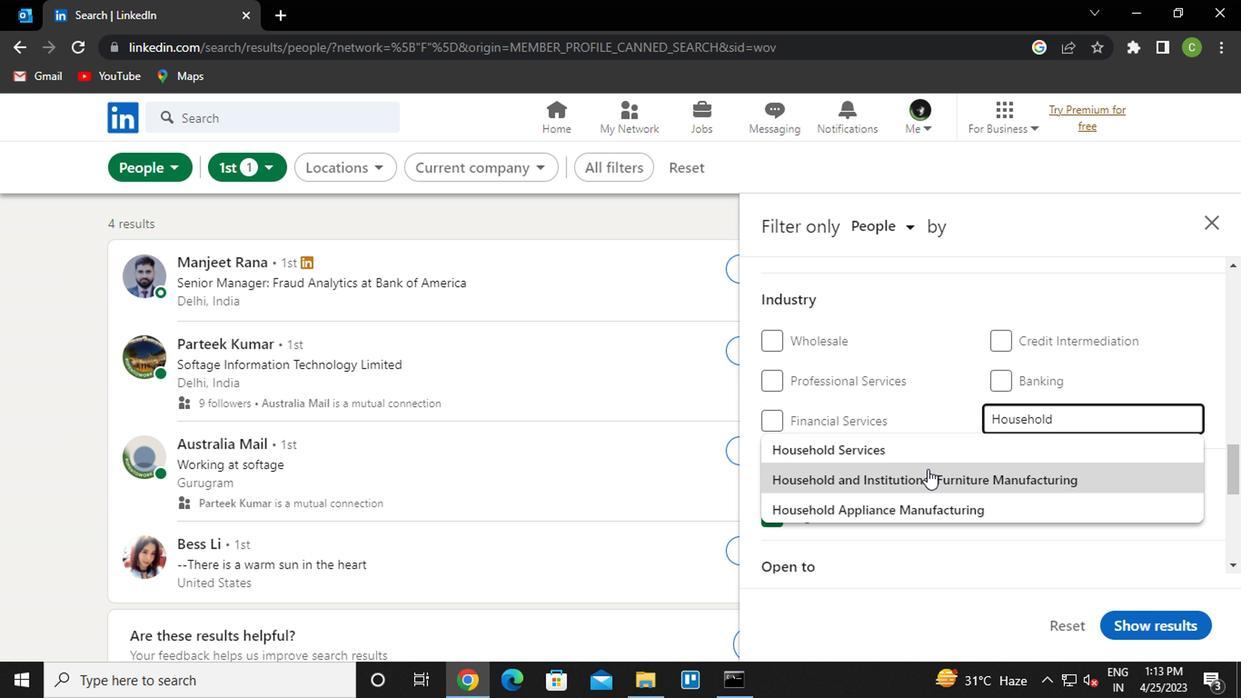 
Action: Mouse moved to (933, 416)
Screenshot: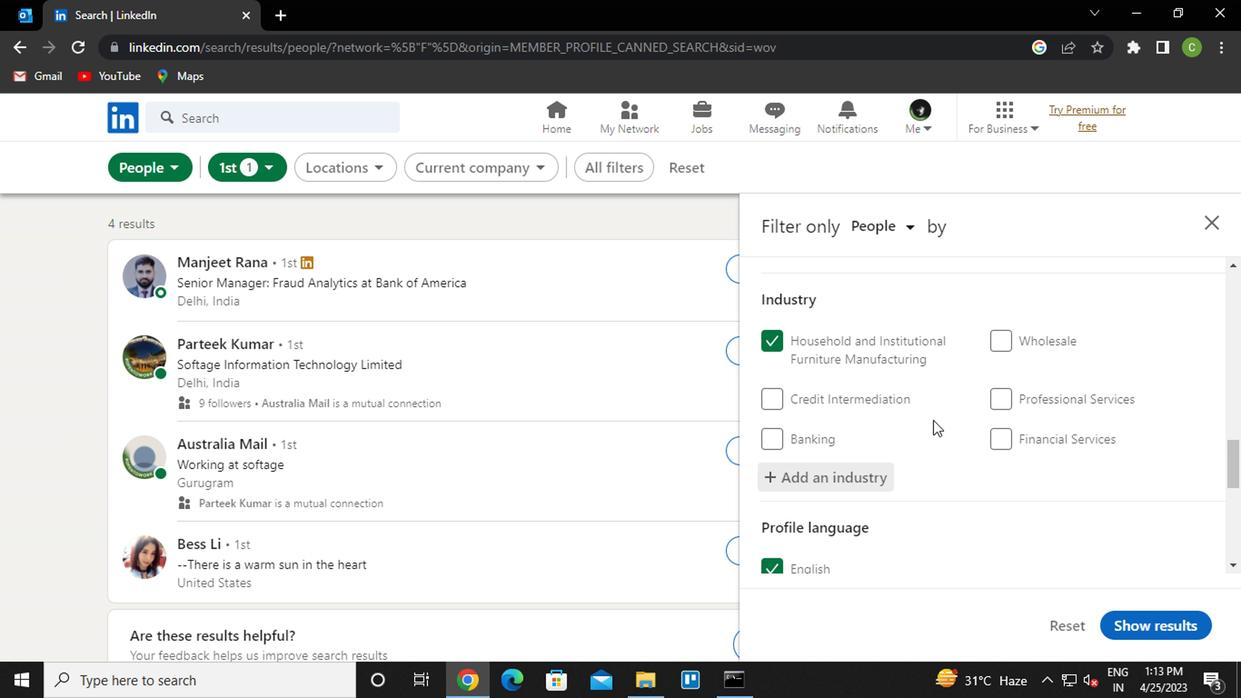 
Action: Mouse scrolled (933, 415) with delta (0, 0)
Screenshot: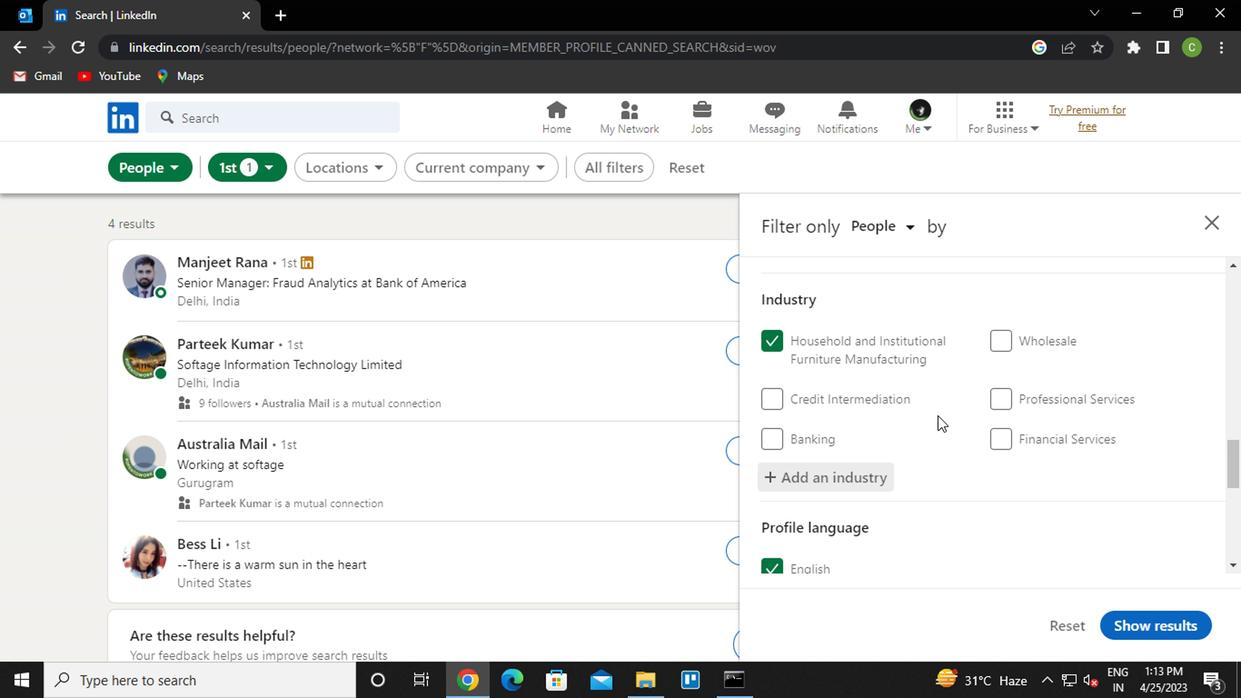
Action: Mouse moved to (933, 416)
Screenshot: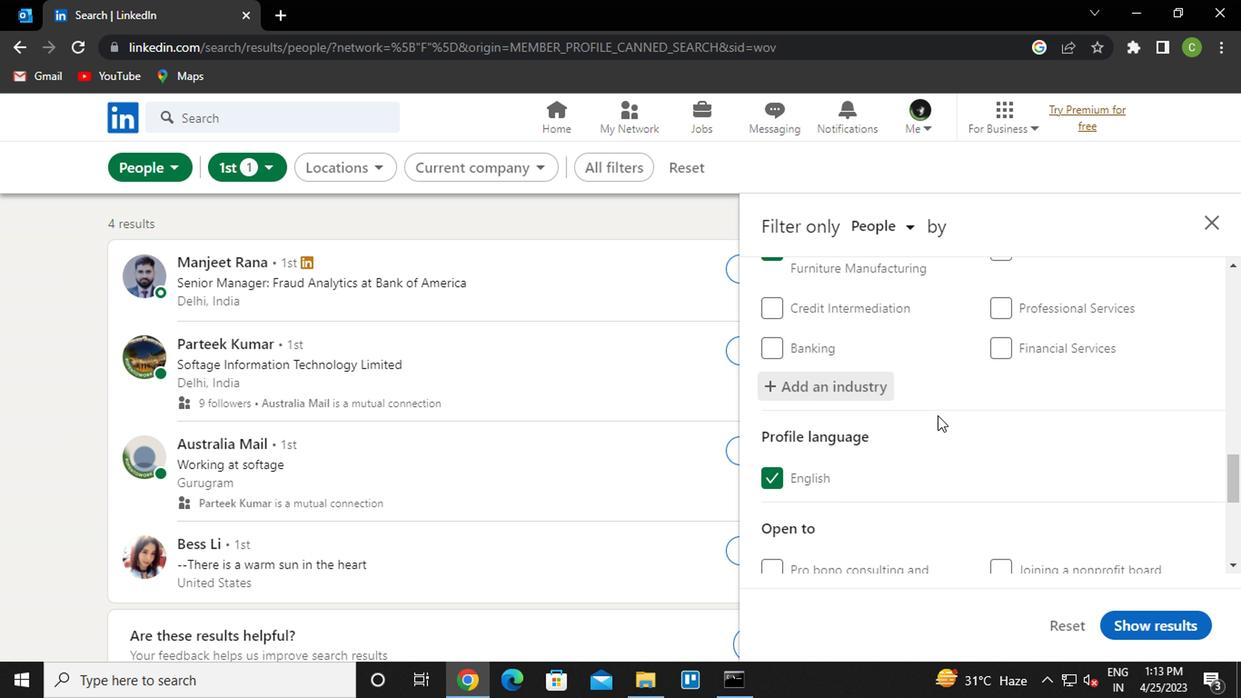 
Action: Mouse scrolled (933, 415) with delta (0, 0)
Screenshot: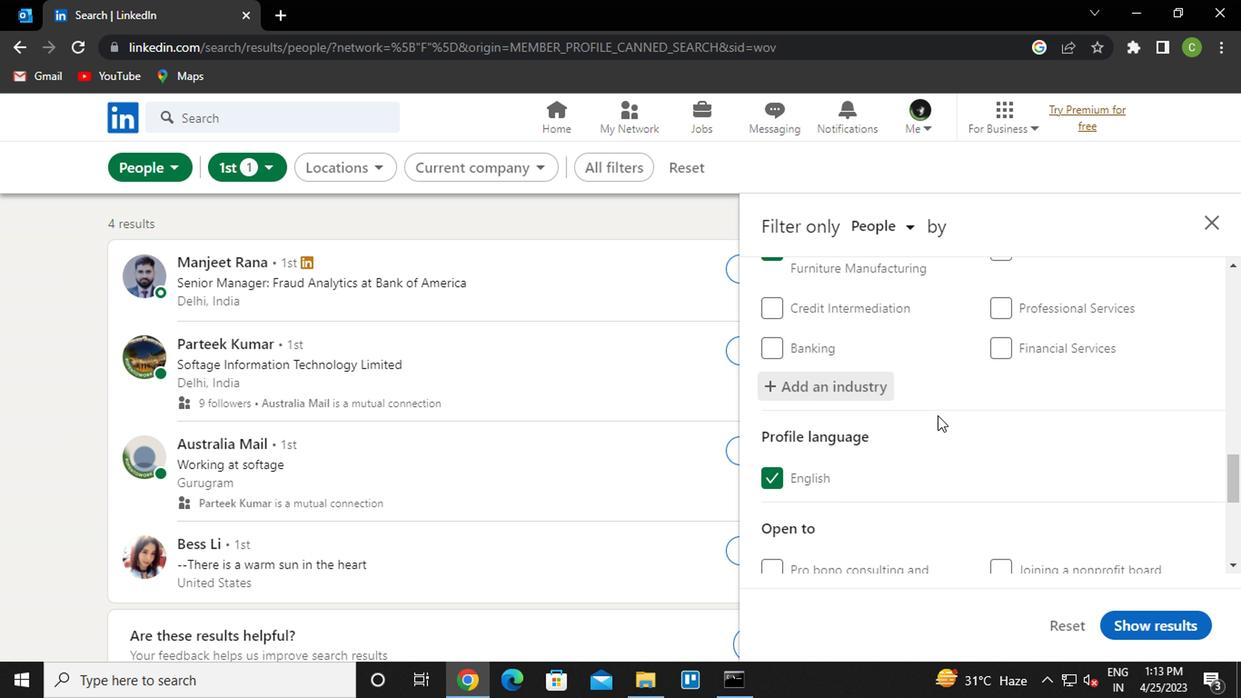 
Action: Mouse moved to (930, 417)
Screenshot: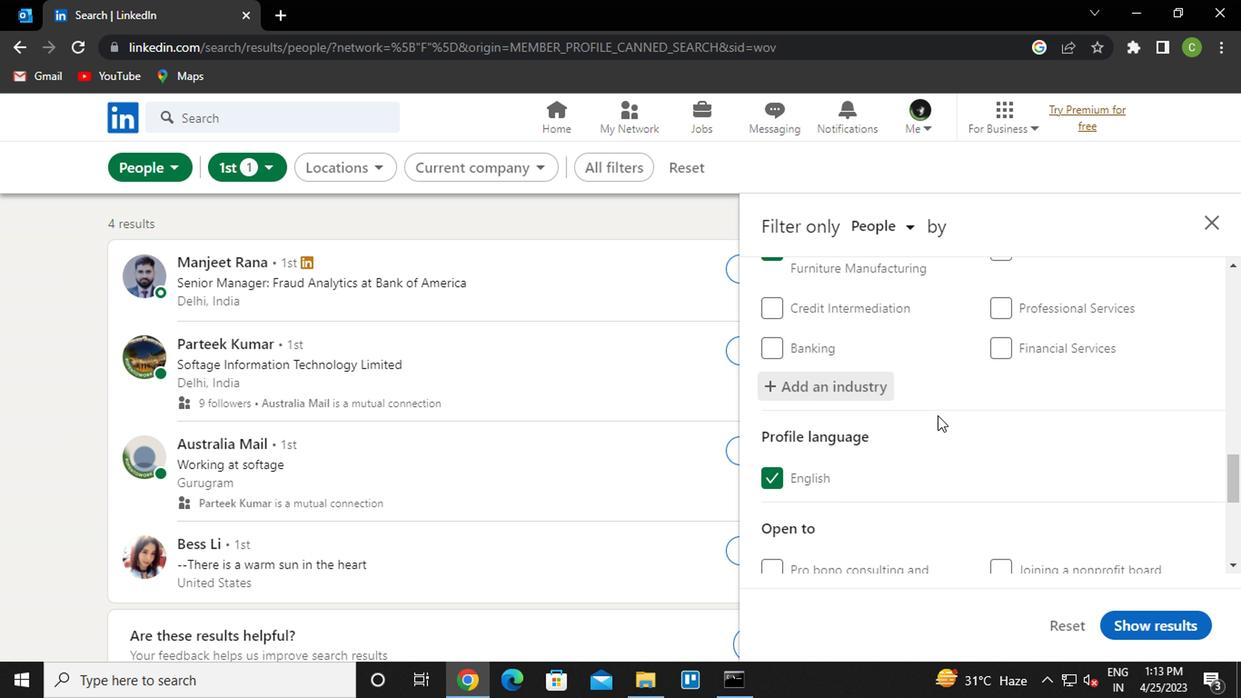 
Action: Mouse scrolled (930, 416) with delta (0, -1)
Screenshot: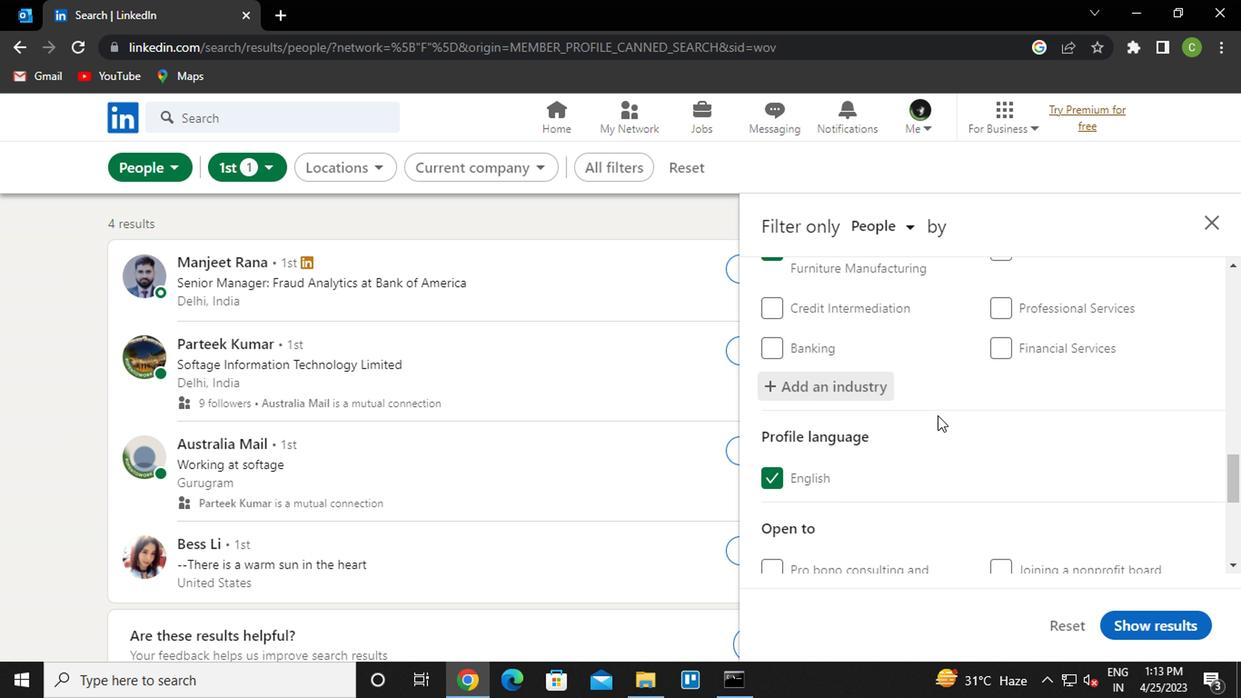 
Action: Mouse moved to (869, 434)
Screenshot: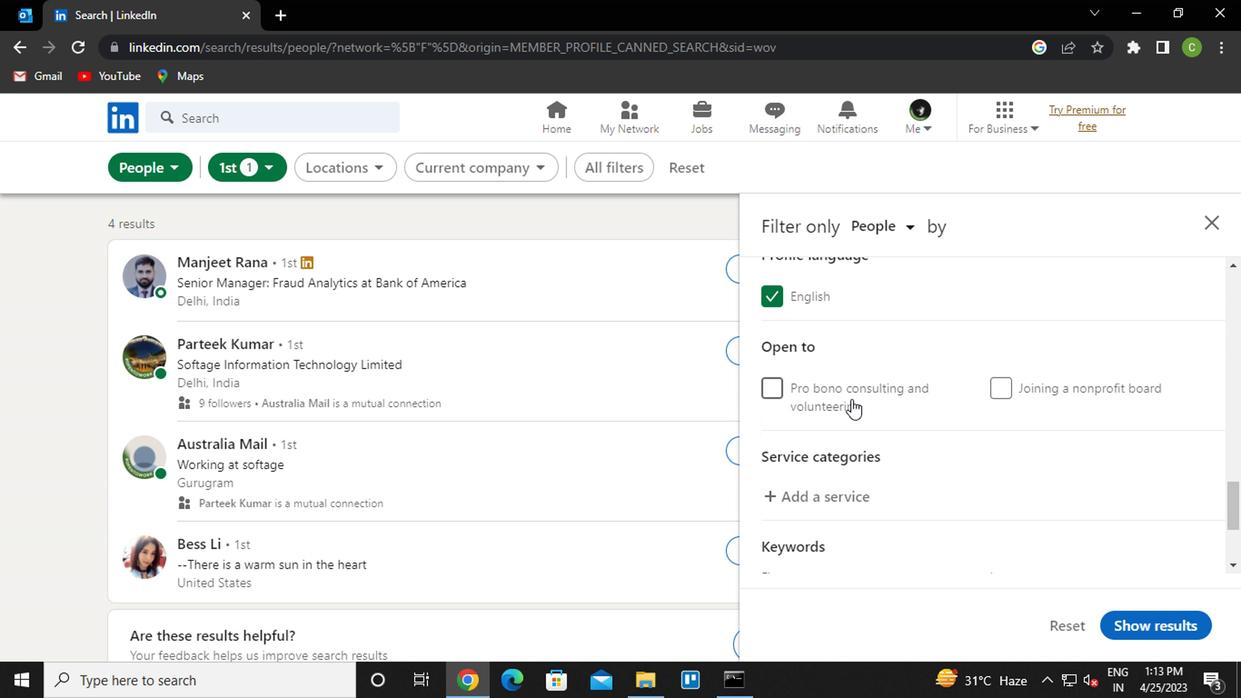 
Action: Mouse scrolled (869, 433) with delta (0, 0)
Screenshot: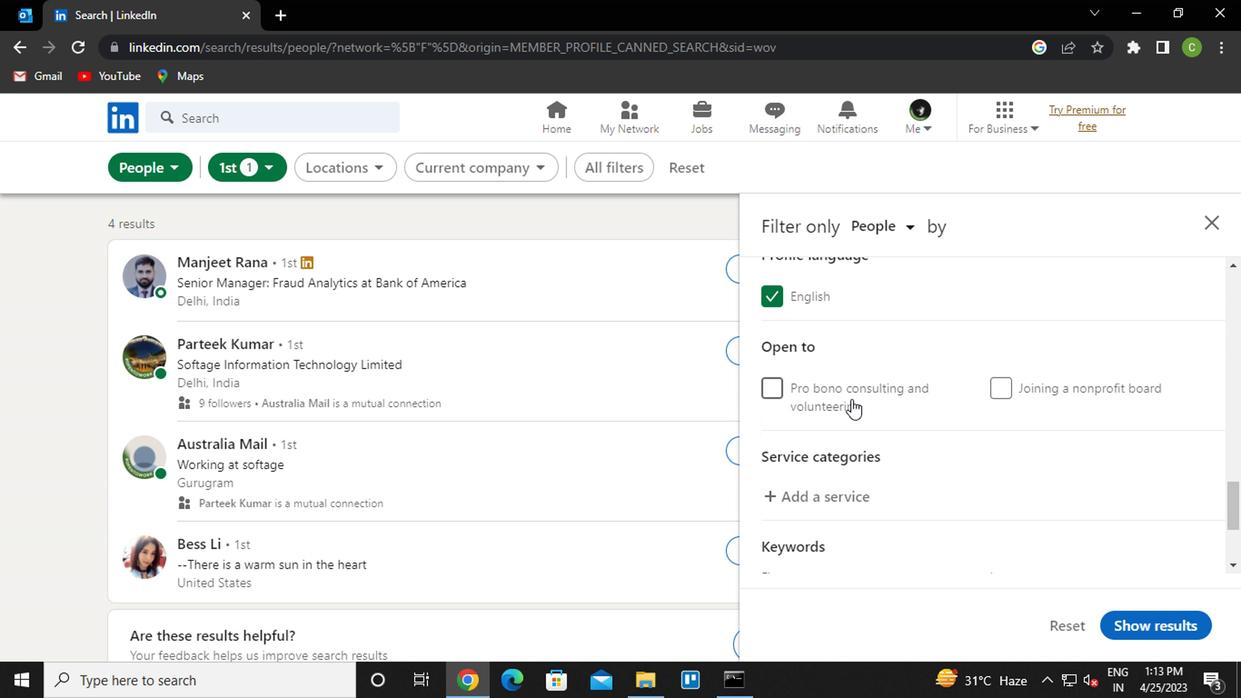 
Action: Mouse scrolled (869, 433) with delta (0, 0)
Screenshot: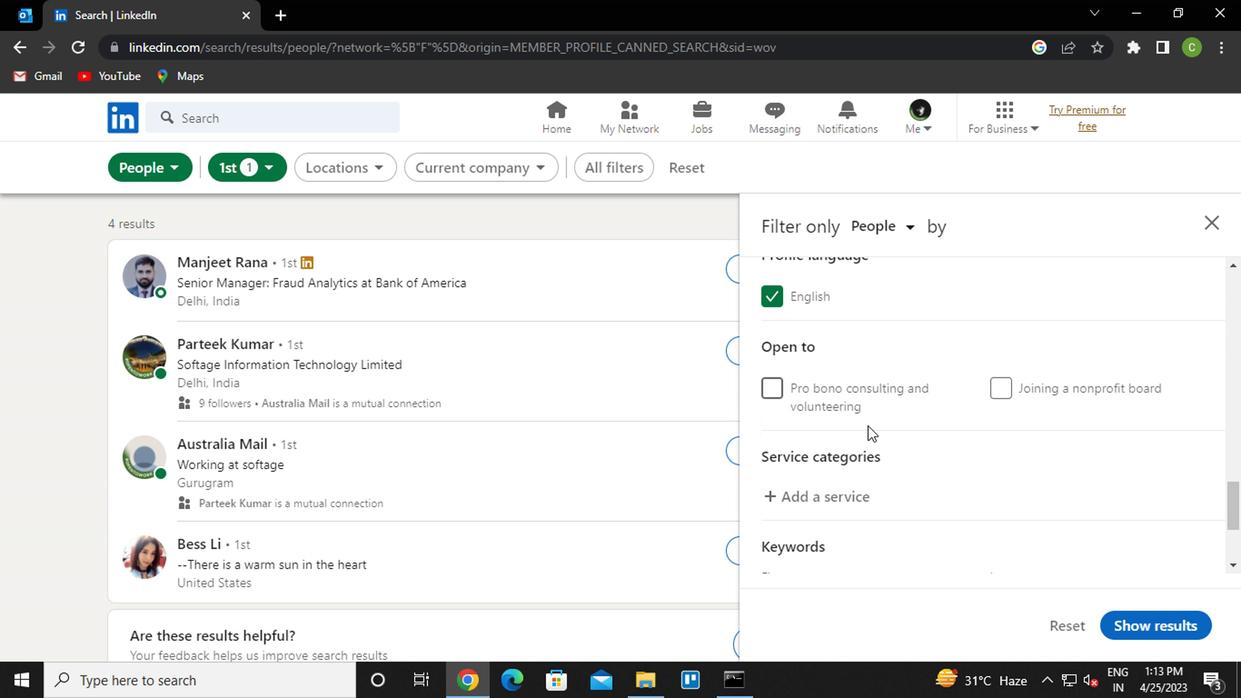 
Action: Mouse moved to (833, 327)
Screenshot: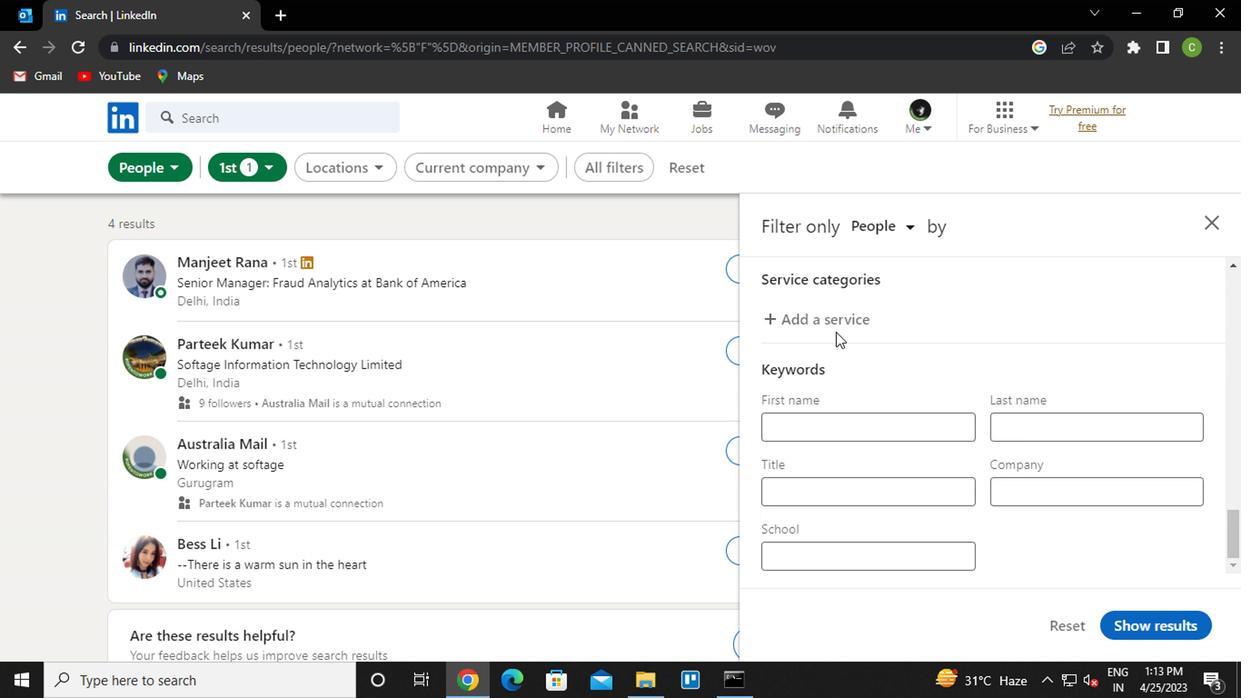 
Action: Mouse pressed left at (833, 327)
Screenshot: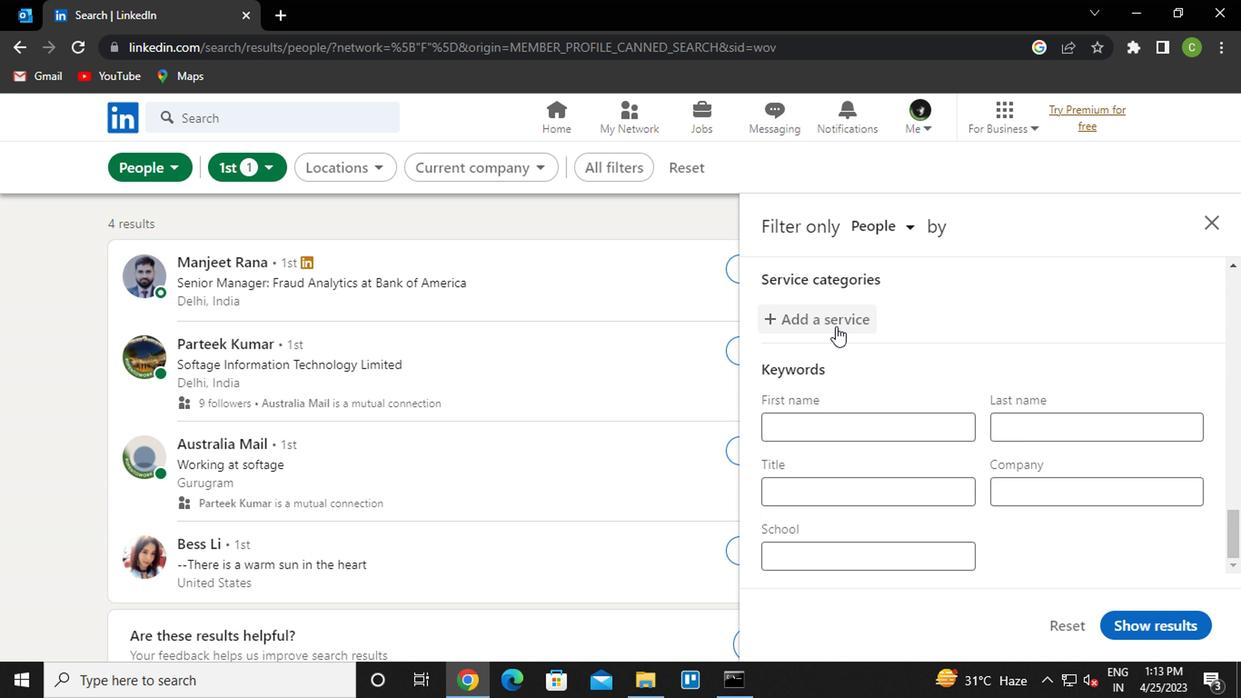 
Action: Key pressed <Key.caps_lock>n<Key.caps_lock>on<Key.down><Key.enter>
Screenshot: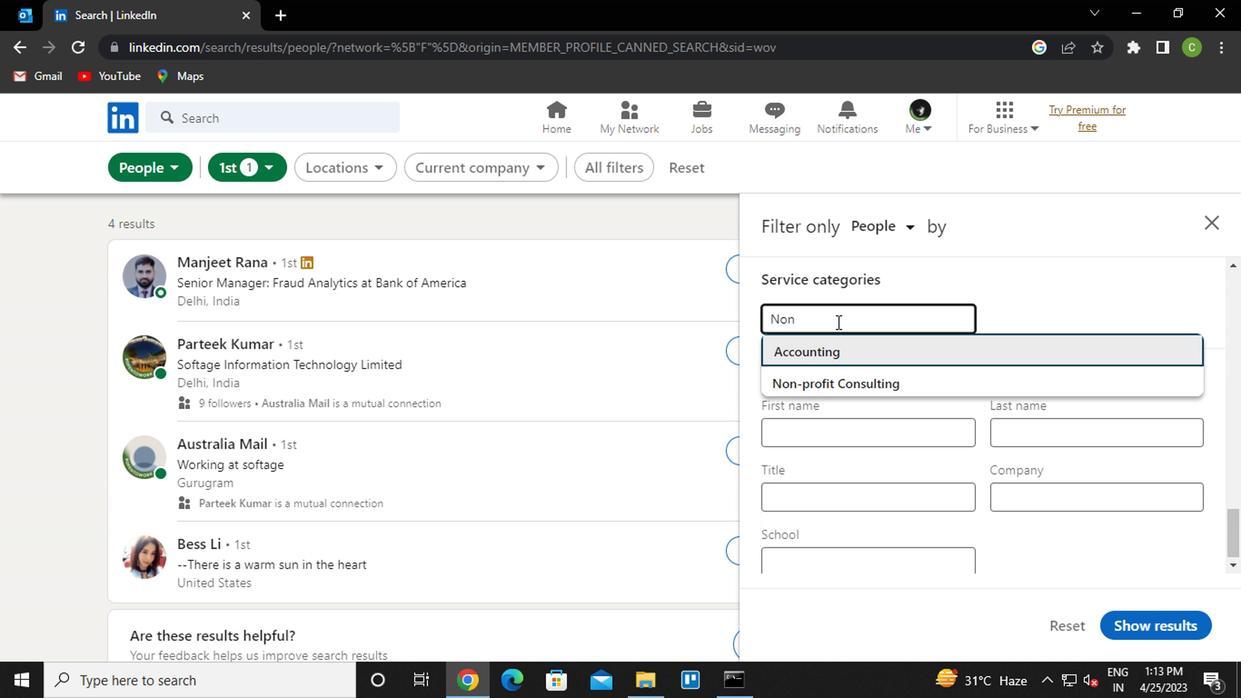 
Action: Mouse moved to (892, 497)
Screenshot: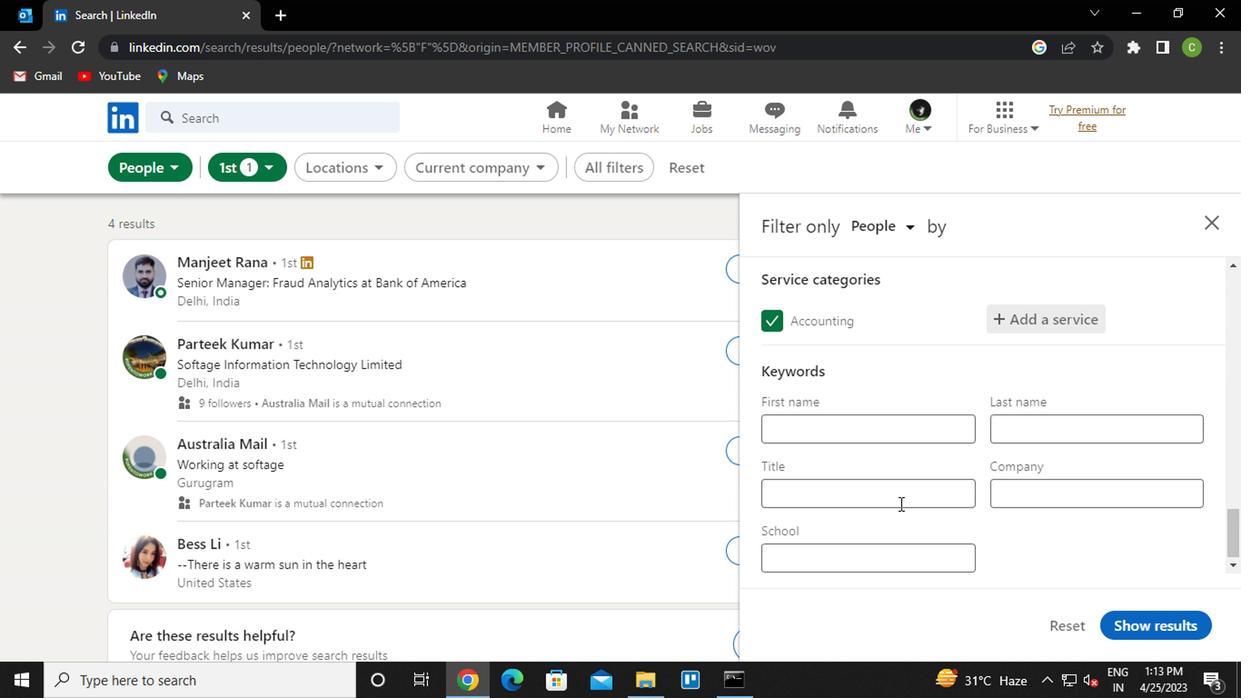 
Action: Mouse pressed left at (892, 497)
Screenshot: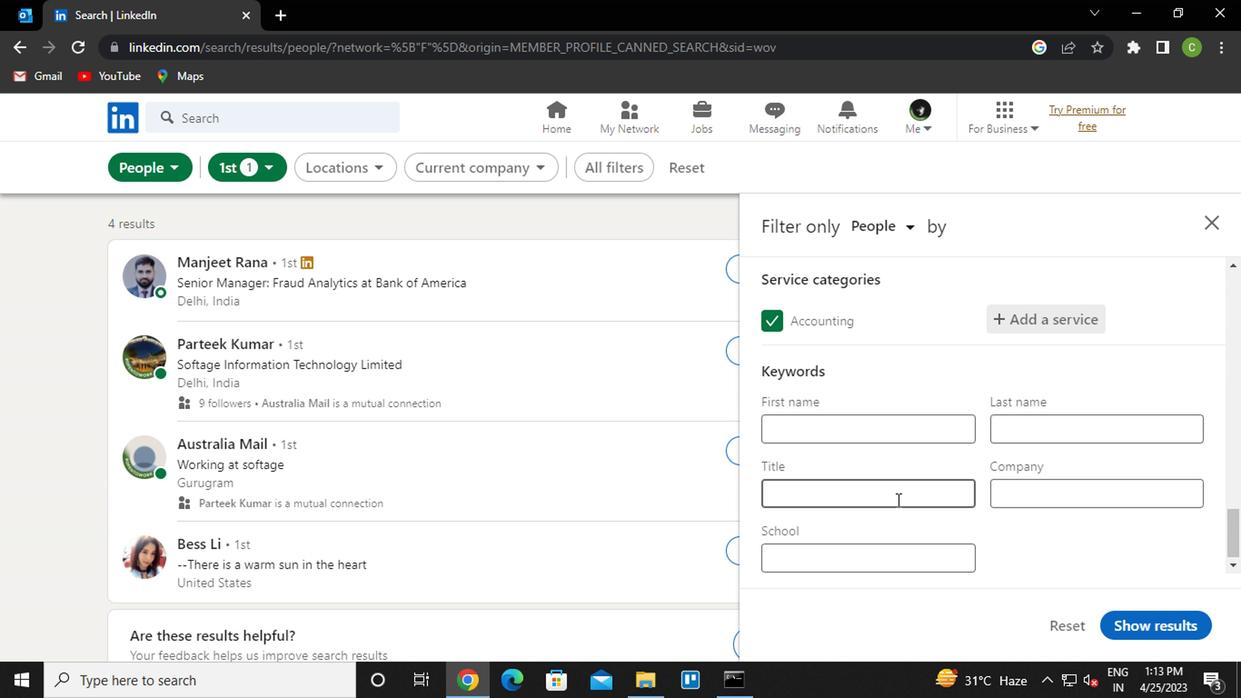 
Action: Mouse moved to (891, 496)
Screenshot: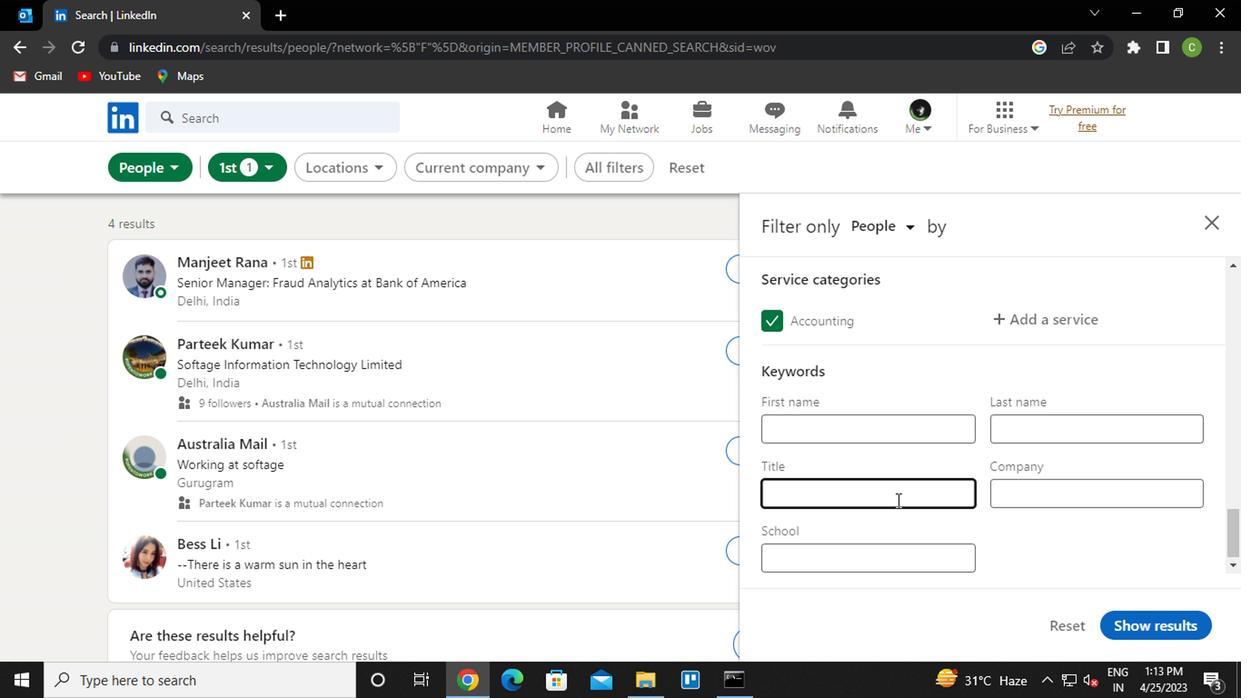 
Action: Key pressed <Key.caps_lock>c<Key.caps_lock>ulture<Key.space><Key.caps_lock>o<Key.caps_lock>Perations<Key.space><Key.caps_lock>m<Key.caps_lock>anager
Screenshot: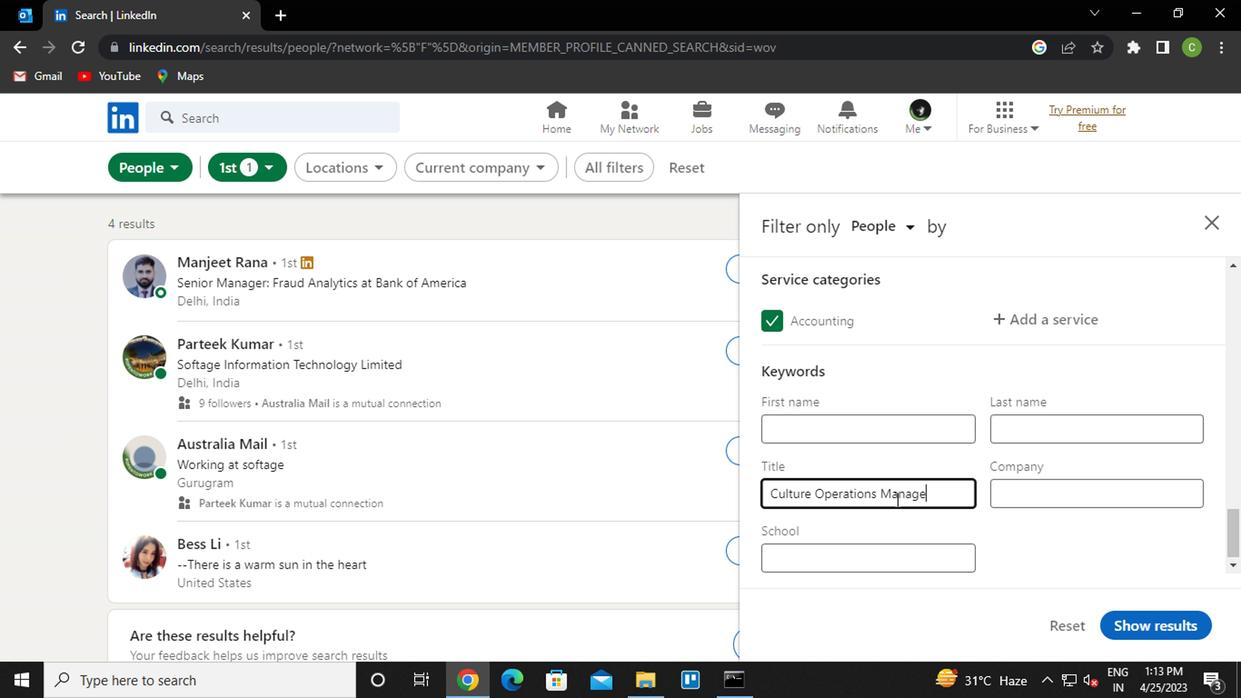 
Action: Mouse moved to (1139, 619)
Screenshot: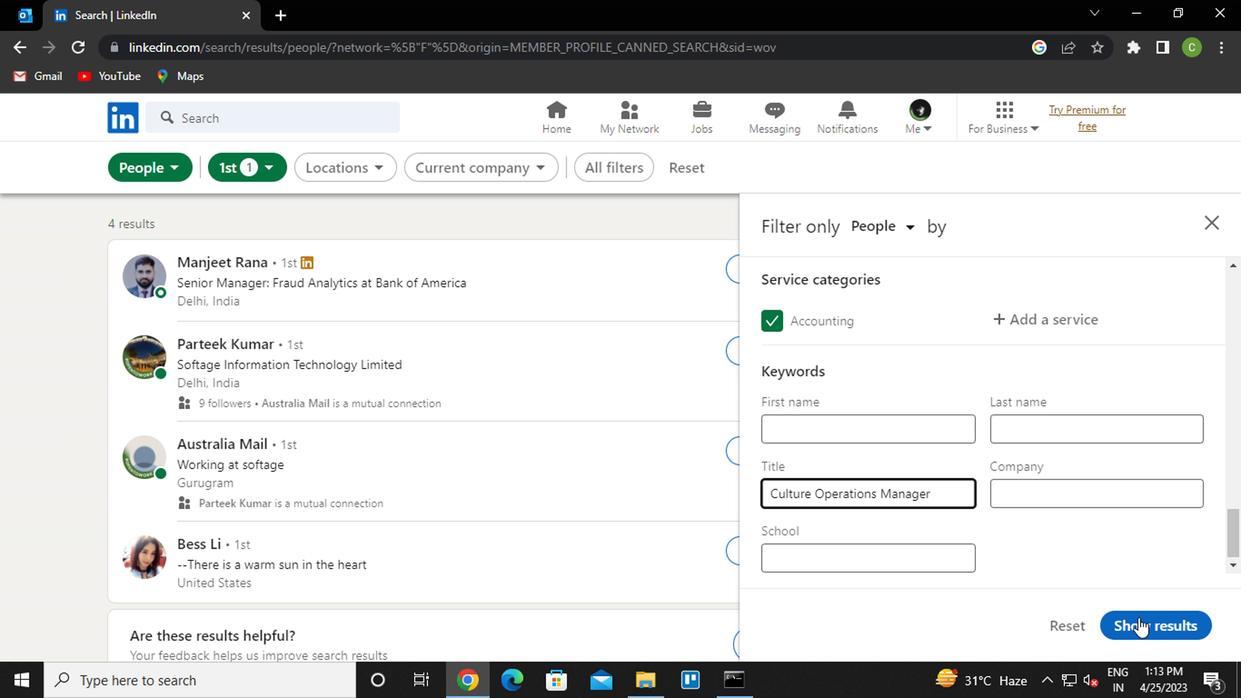 
Action: Mouse pressed left at (1139, 619)
Screenshot: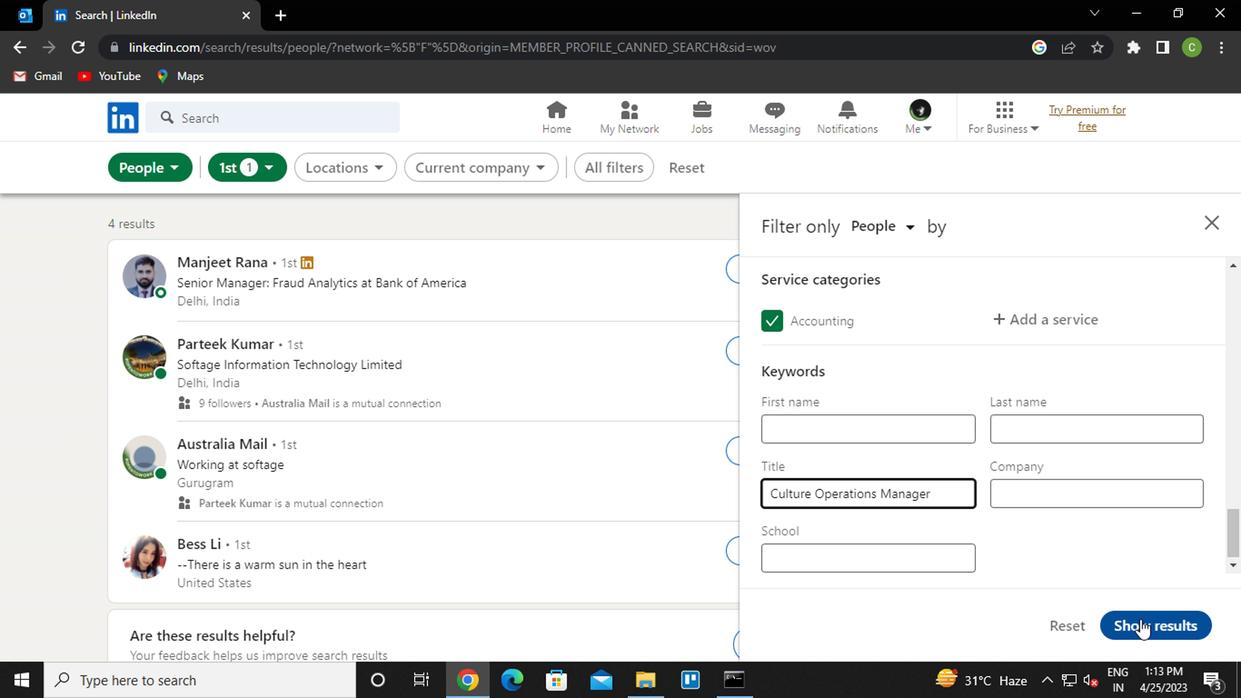 
Action: Mouse moved to (668, 509)
Screenshot: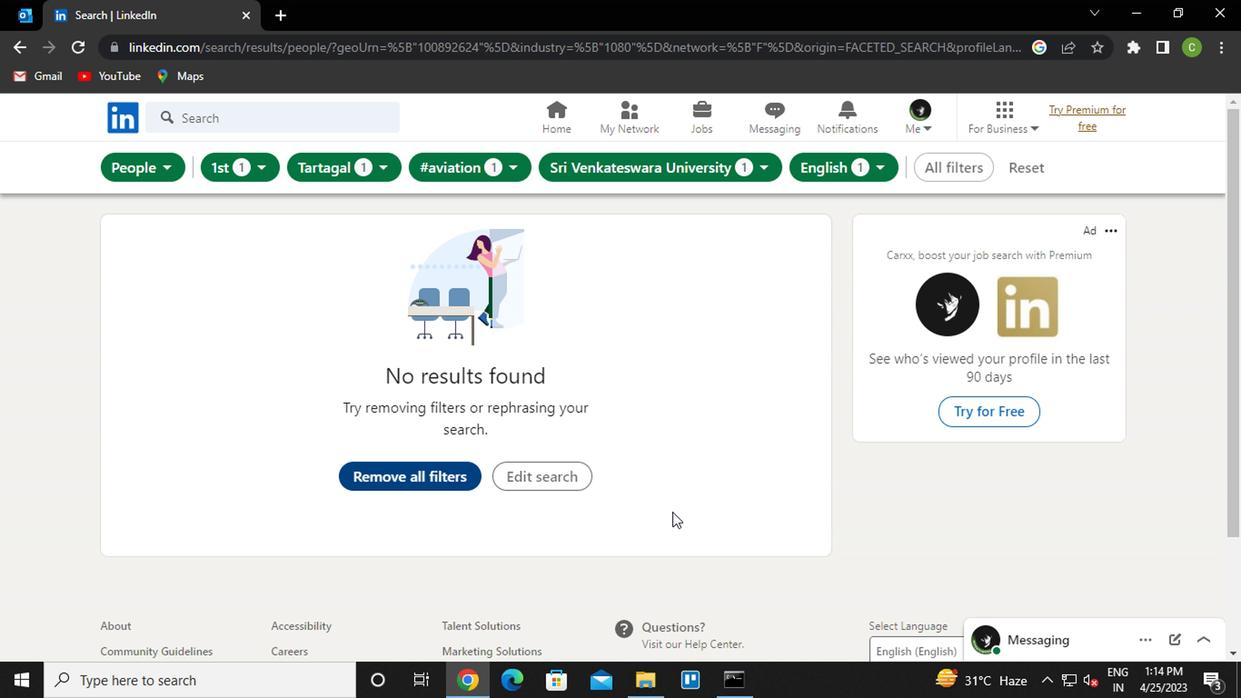 
